 Task: Find connections with filter location Jāwad with filter topic #realestatewith filter profile language Potuguese with filter current company Mphasis with filter school Kolkata Jobs with filter industry Retail Florists with filter service category Software Testing with filter keywords title Event Planner
Action: Mouse moved to (609, 76)
Screenshot: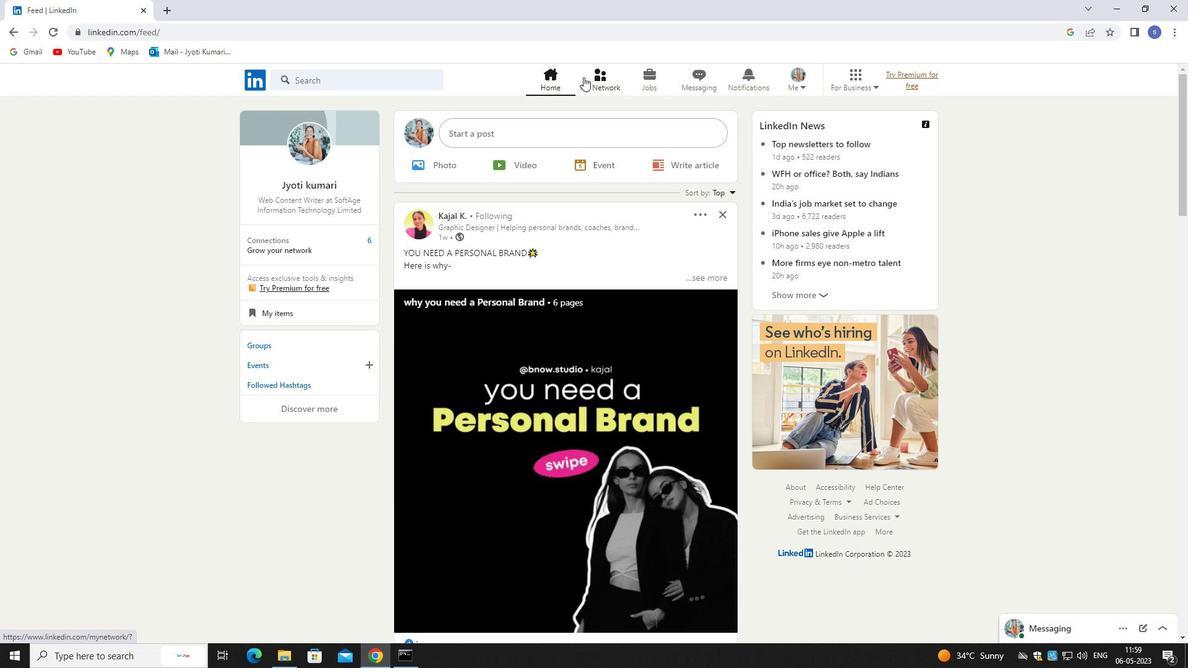 
Action: Mouse pressed left at (609, 76)
Screenshot: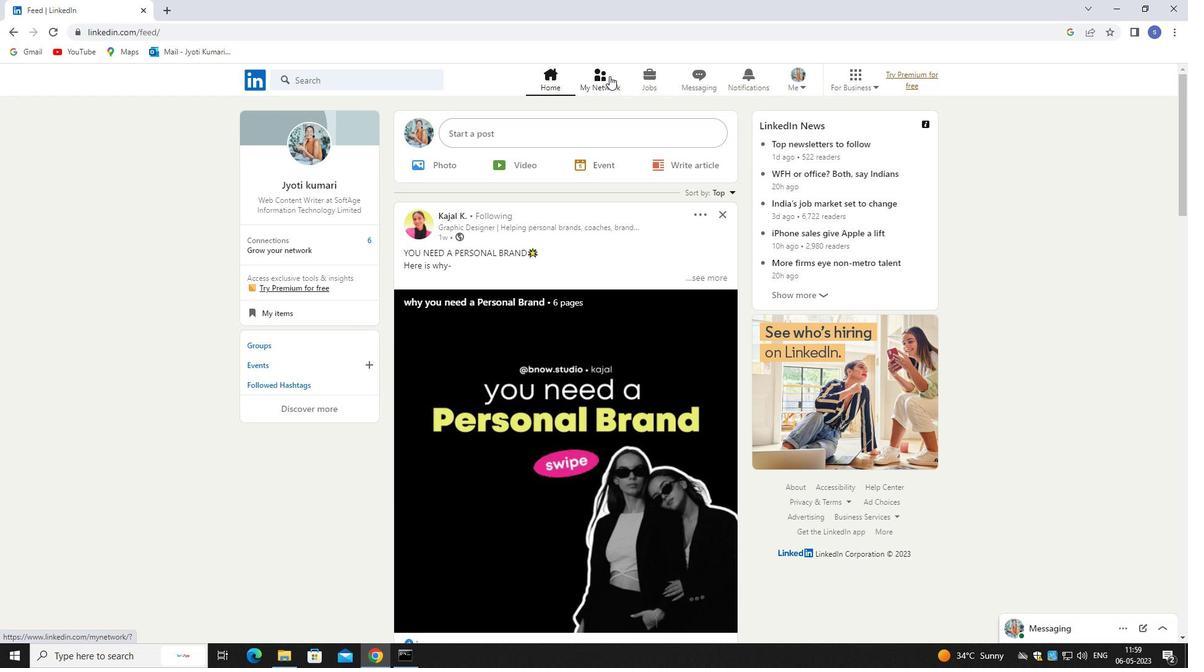 
Action: Mouse pressed left at (609, 76)
Screenshot: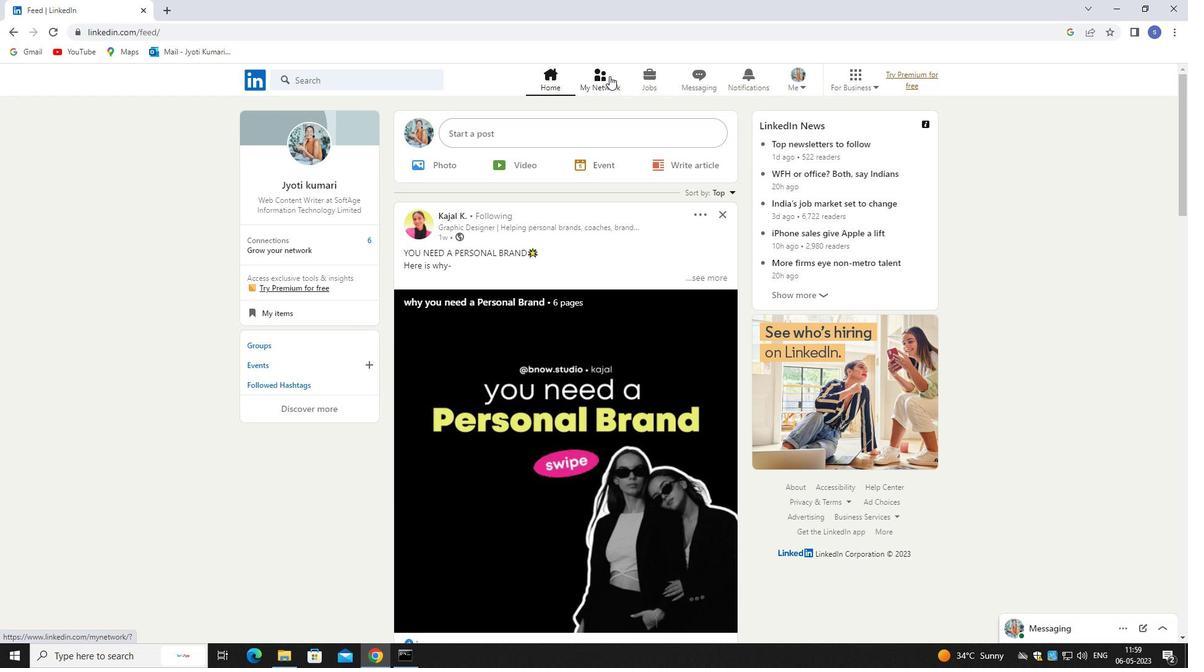 
Action: Mouse moved to (326, 149)
Screenshot: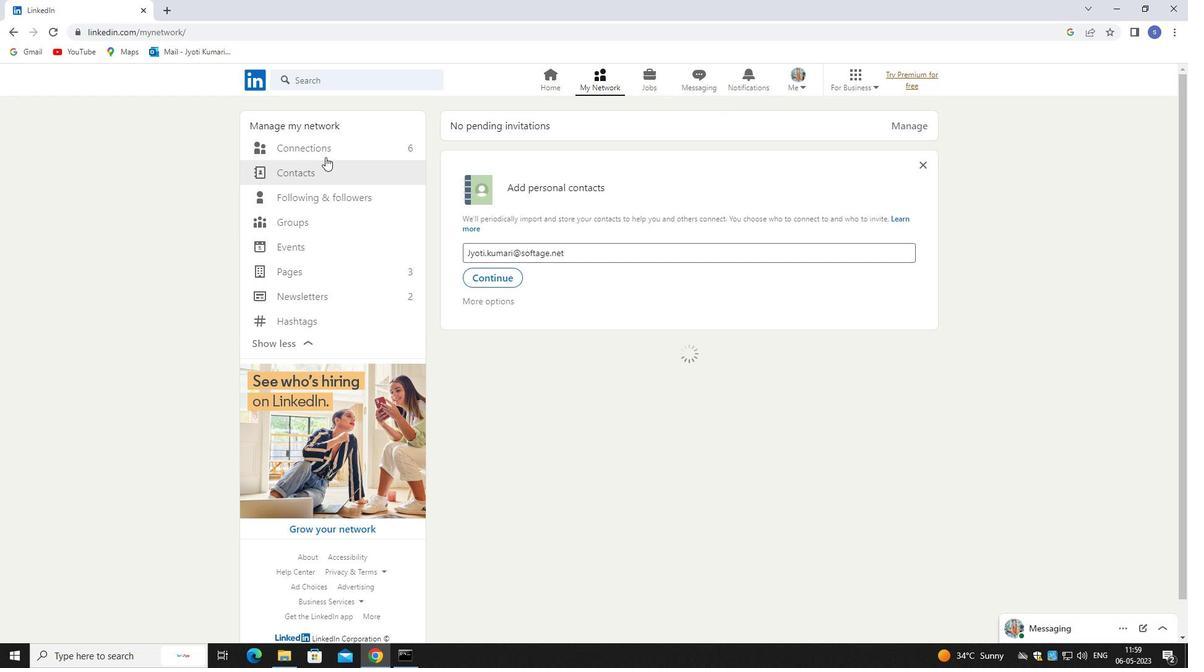 
Action: Mouse pressed left at (326, 149)
Screenshot: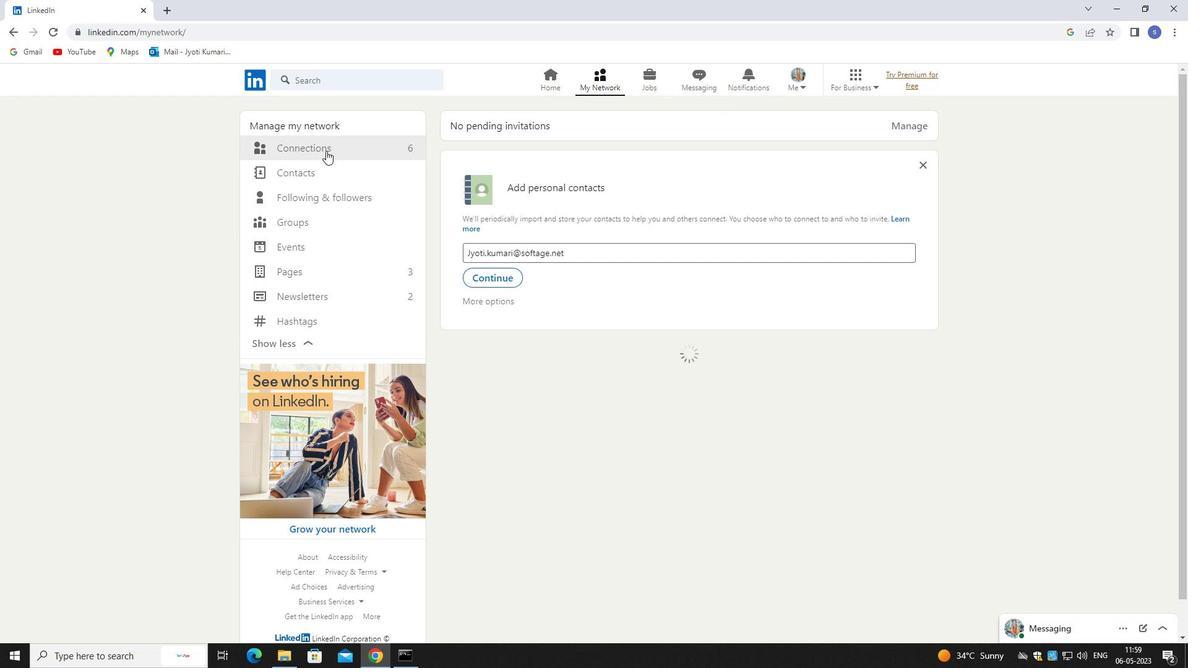 
Action: Mouse moved to (326, 148)
Screenshot: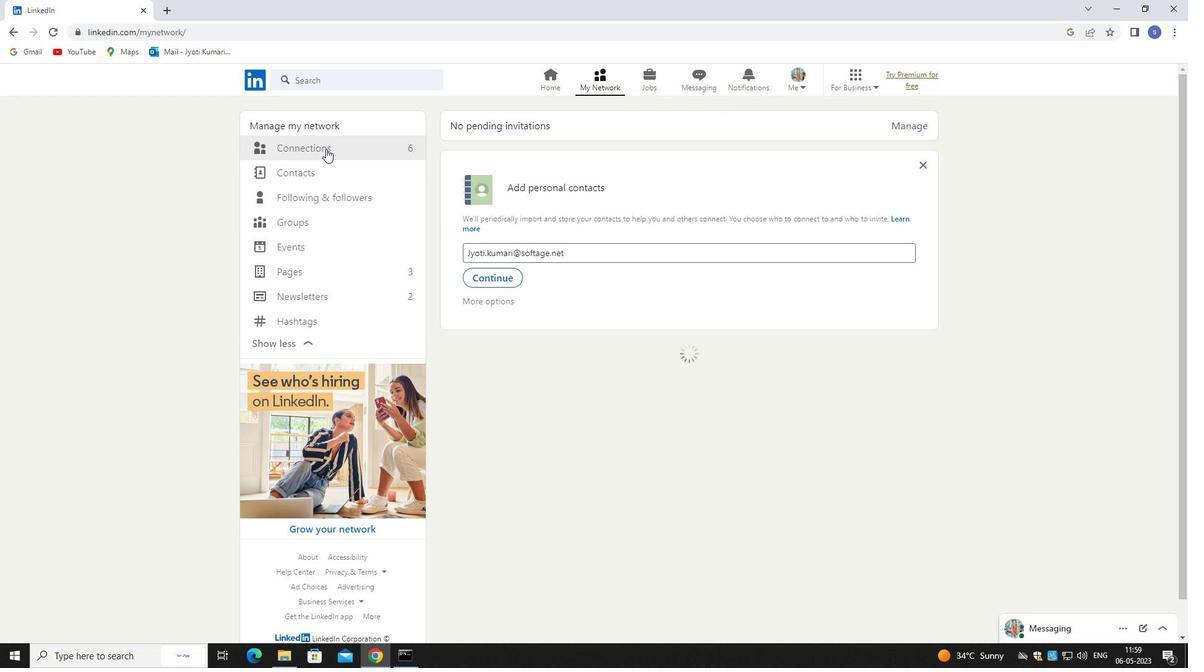 
Action: Mouse pressed left at (326, 148)
Screenshot: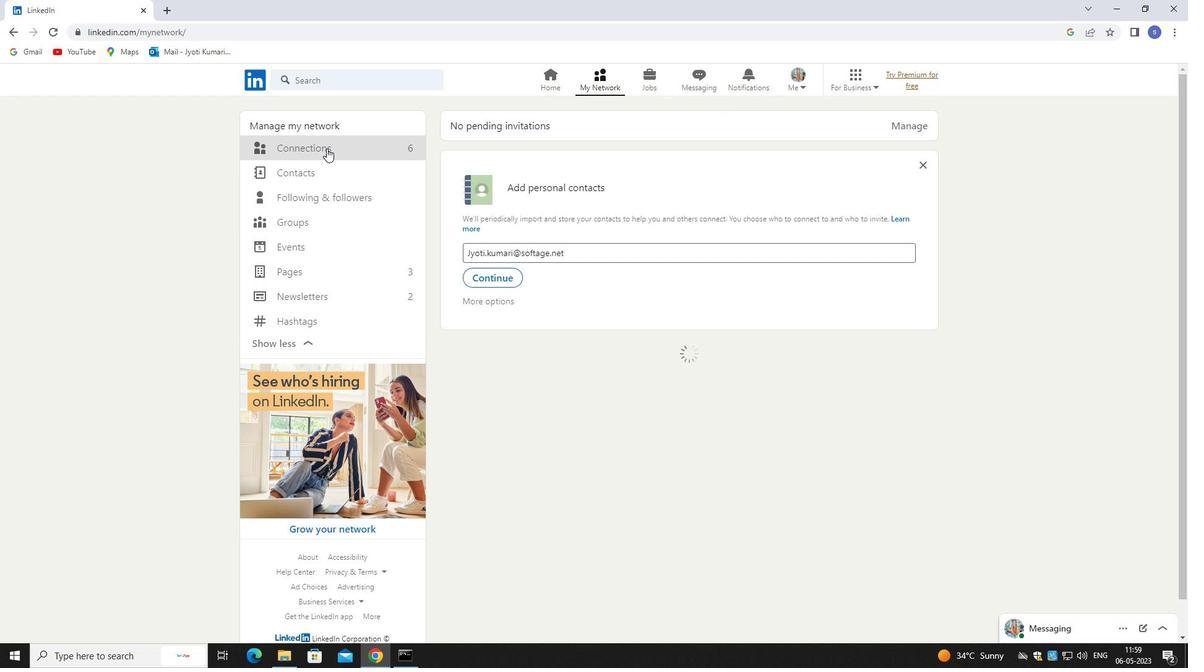
Action: Mouse moved to (654, 146)
Screenshot: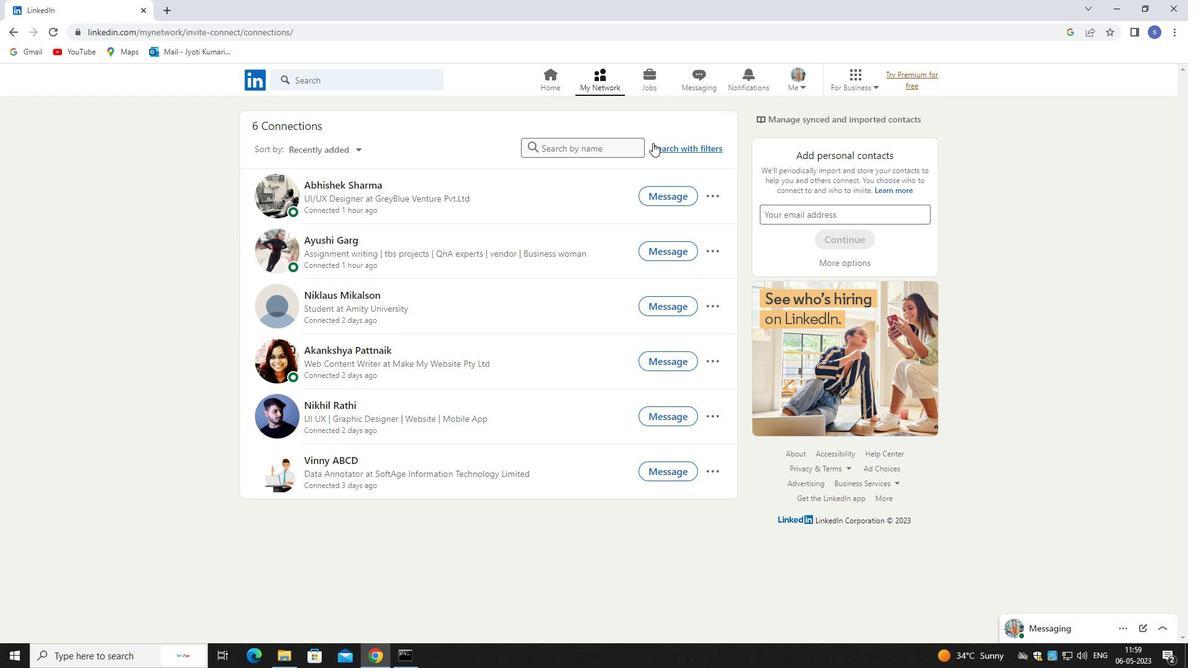 
Action: Mouse pressed left at (654, 146)
Screenshot: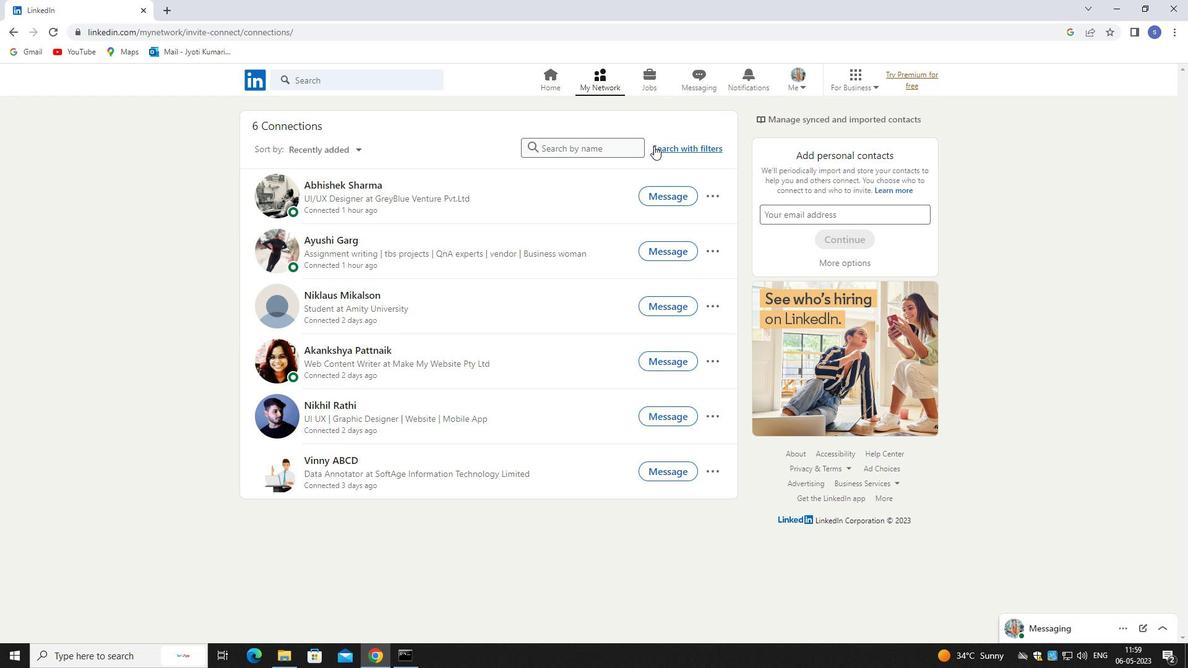 
Action: Mouse moved to (625, 107)
Screenshot: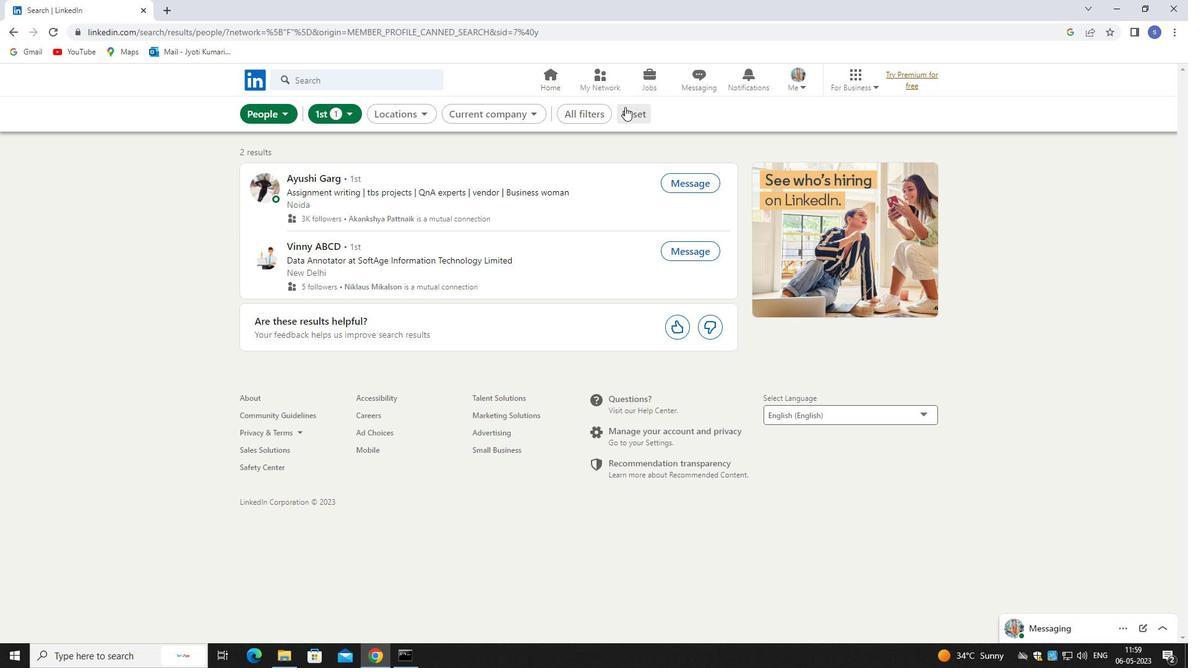 
Action: Mouse pressed left at (625, 107)
Screenshot: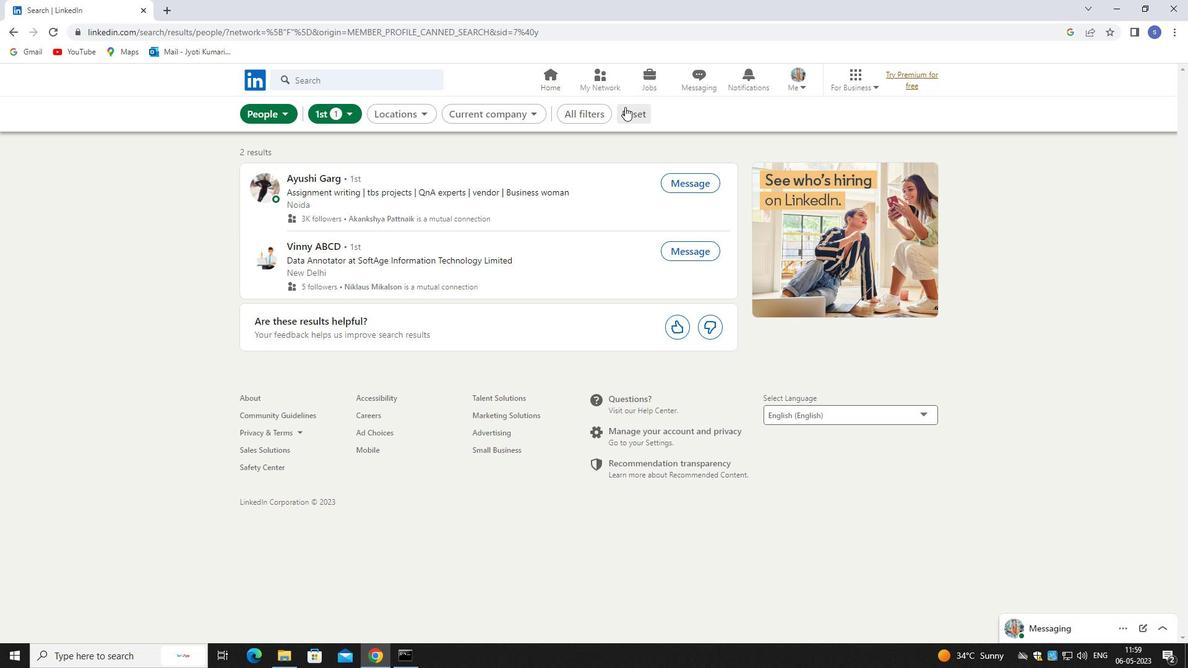 
Action: Mouse moved to (604, 112)
Screenshot: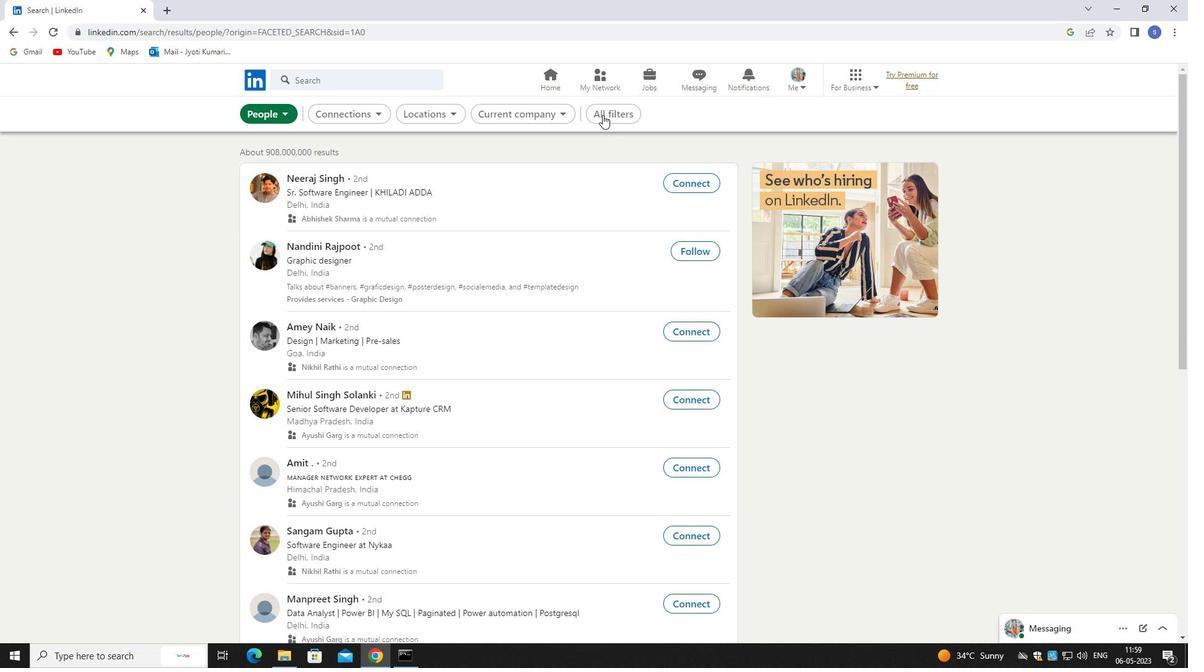 
Action: Mouse pressed left at (604, 112)
Screenshot: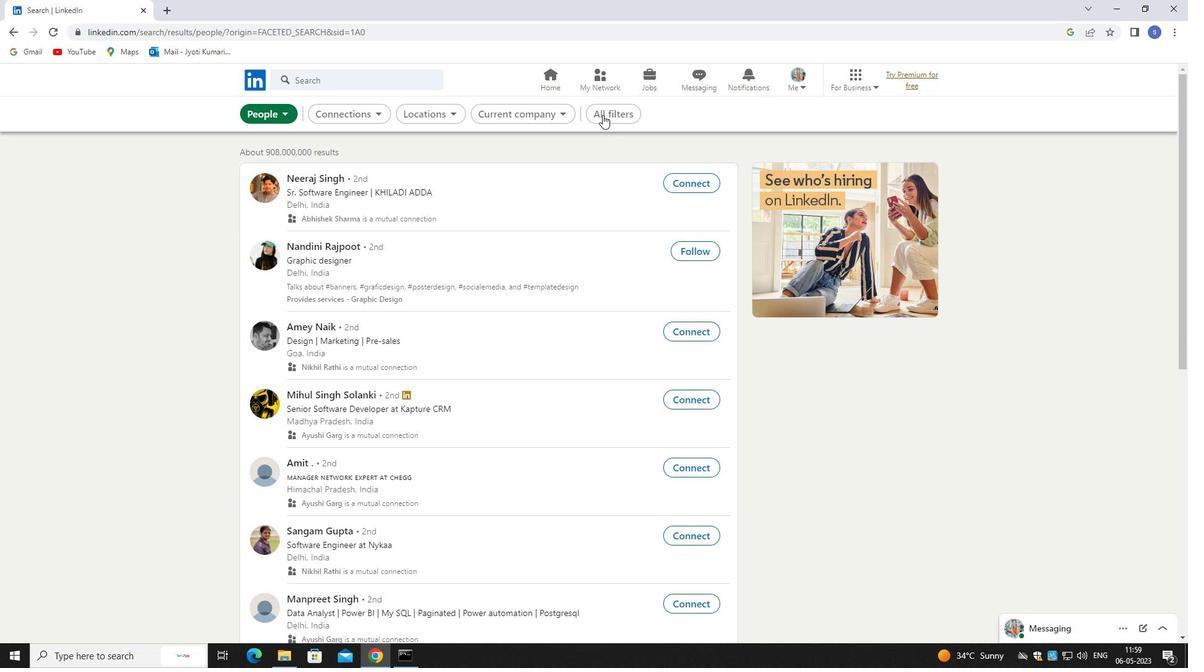 
Action: Mouse moved to (1062, 494)
Screenshot: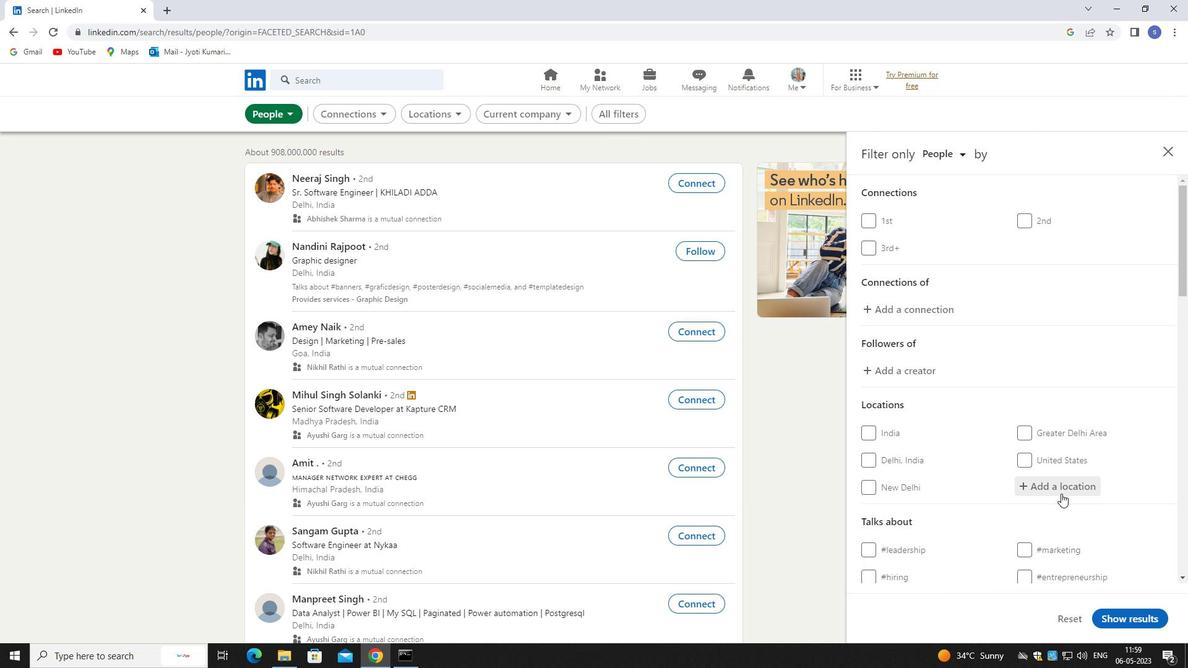 
Action: Mouse pressed left at (1062, 494)
Screenshot: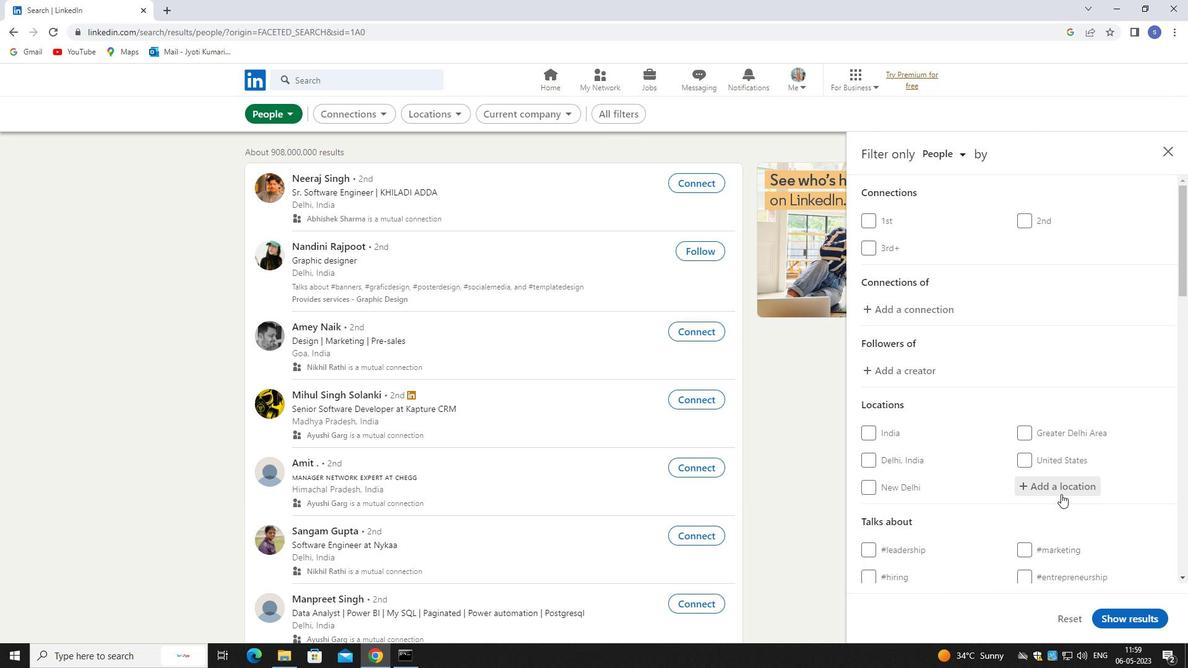 
Action: Mouse moved to (1059, 492)
Screenshot: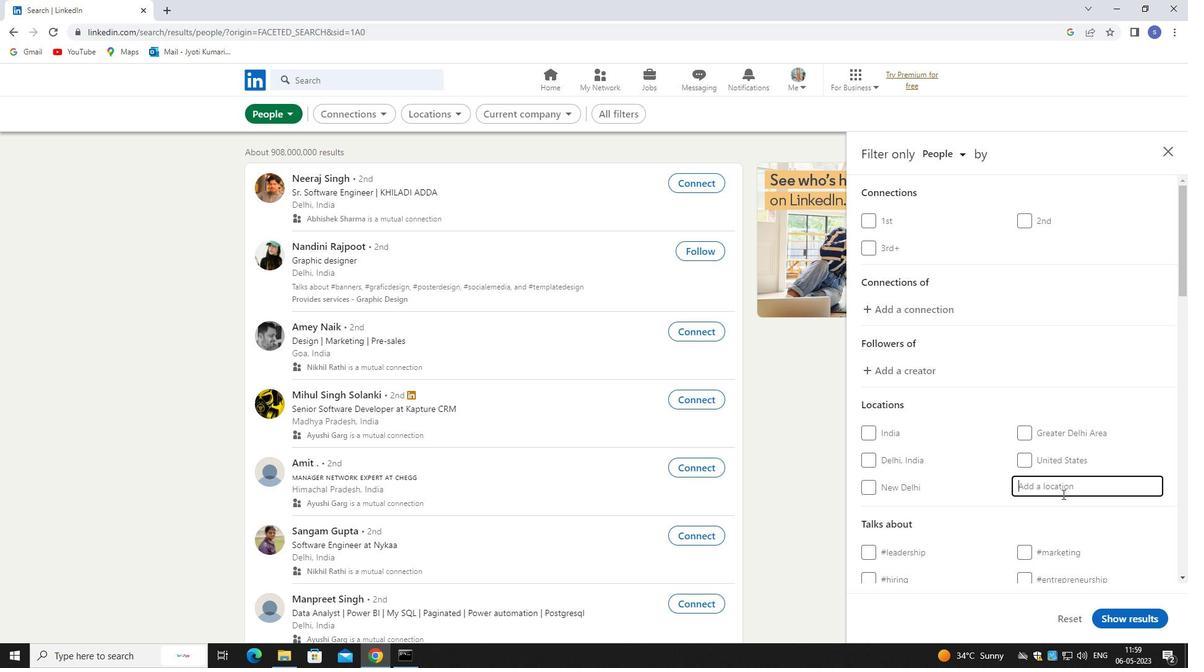 
Action: Key pressed <Key.shift>JAWAD
Screenshot: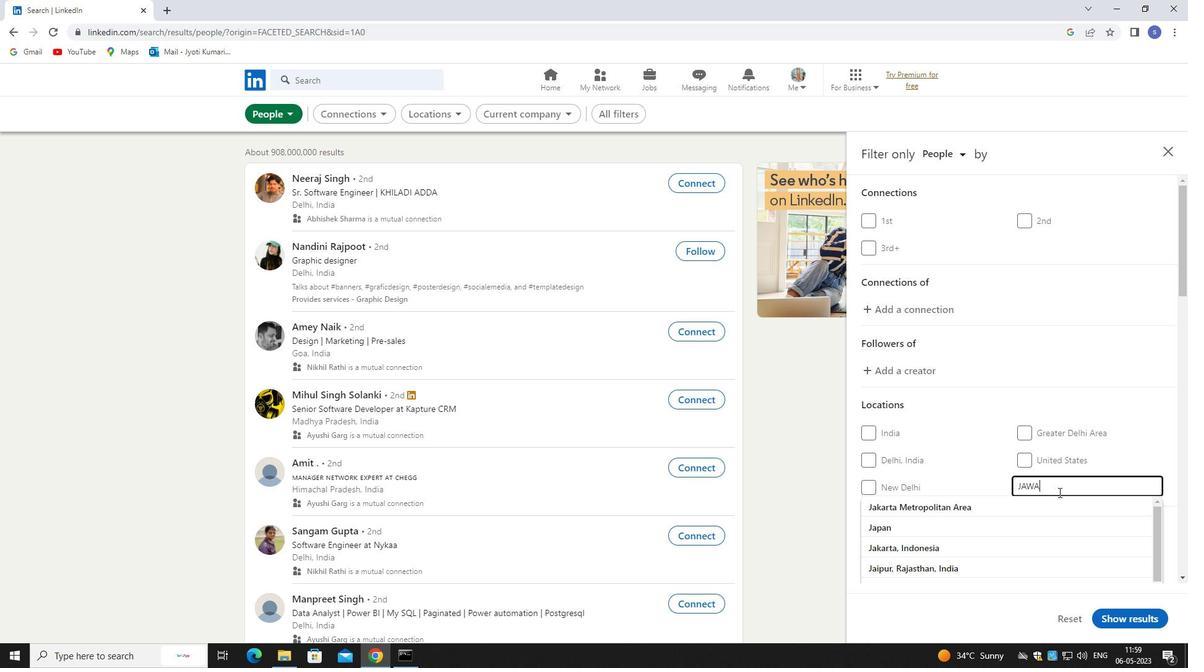 
Action: Mouse moved to (1046, 505)
Screenshot: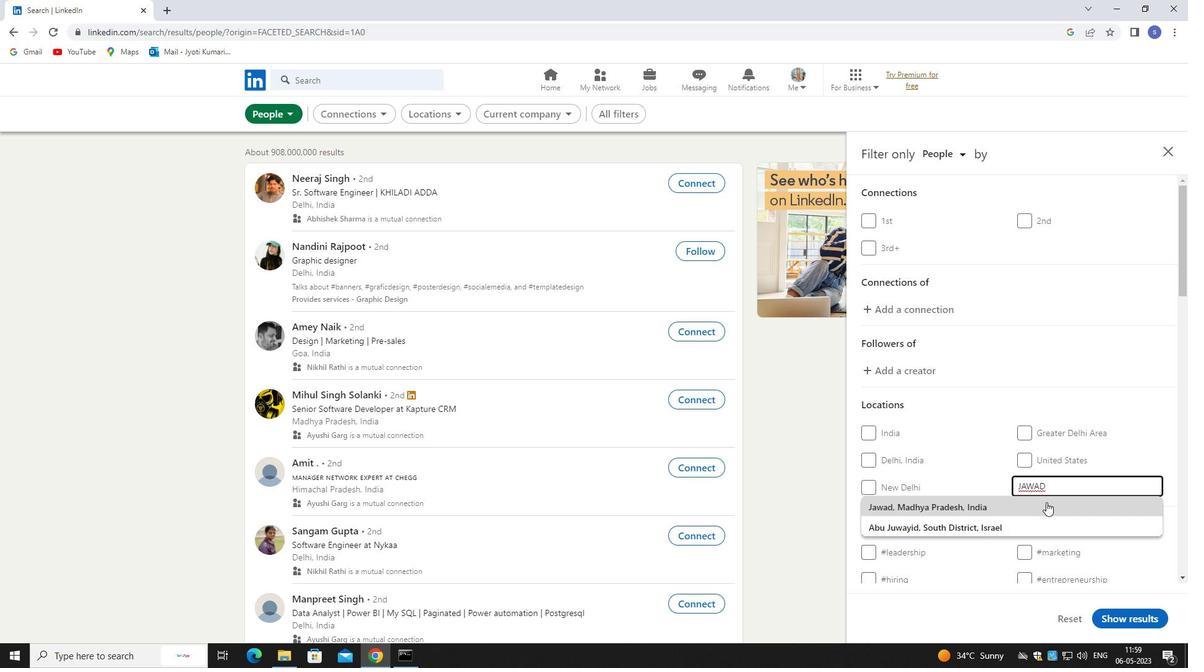 
Action: Mouse pressed left at (1046, 505)
Screenshot: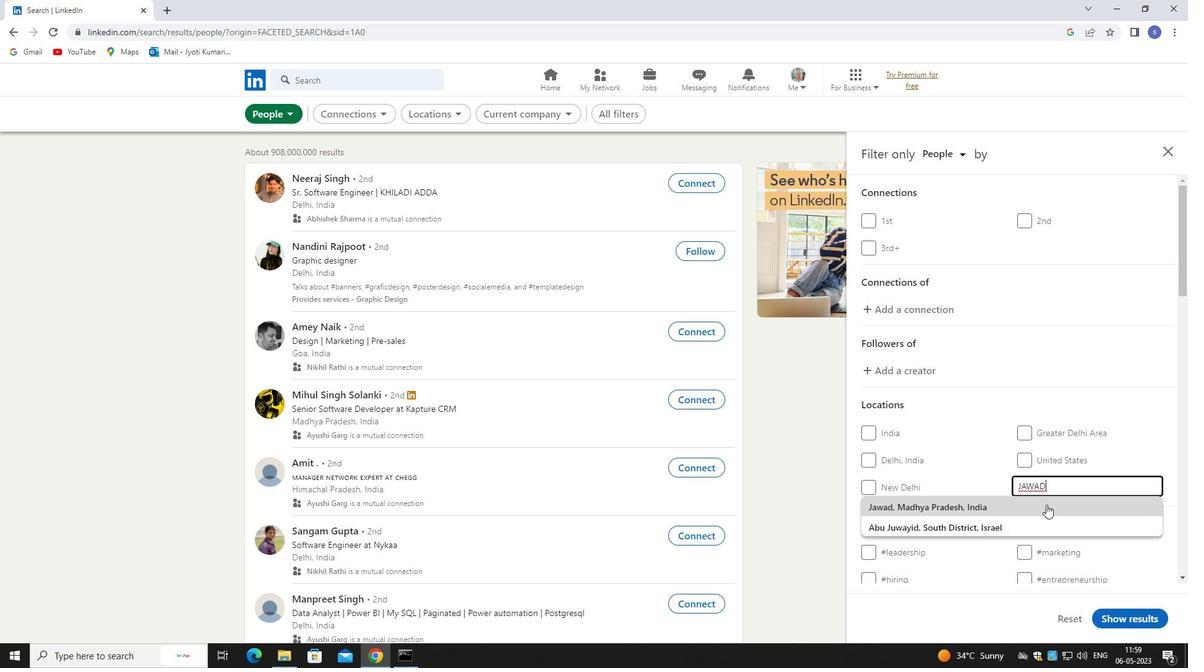 
Action: Mouse scrolled (1046, 504) with delta (0, 0)
Screenshot: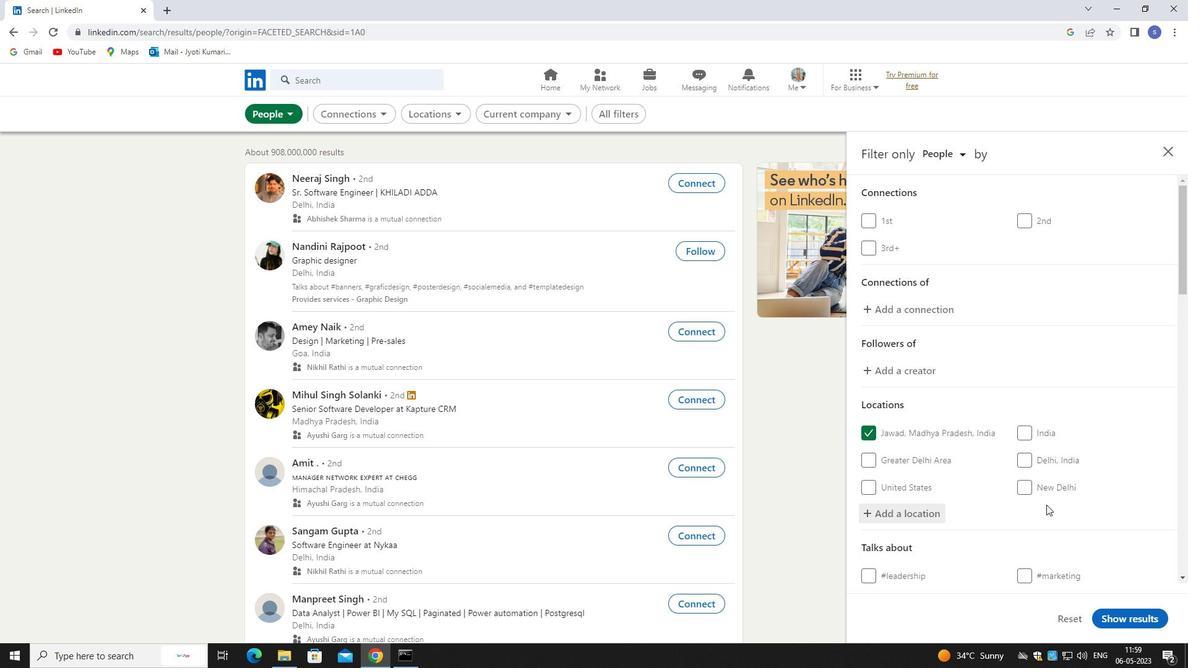 
Action: Mouse scrolled (1046, 504) with delta (0, 0)
Screenshot: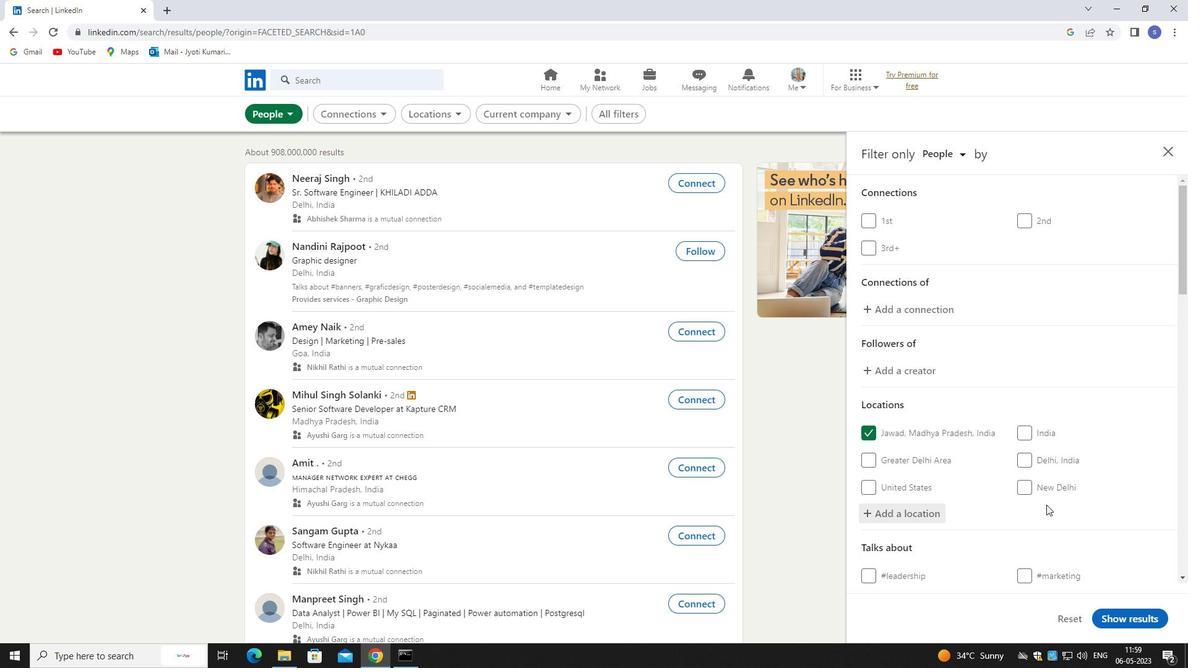 
Action: Mouse scrolled (1046, 504) with delta (0, 0)
Screenshot: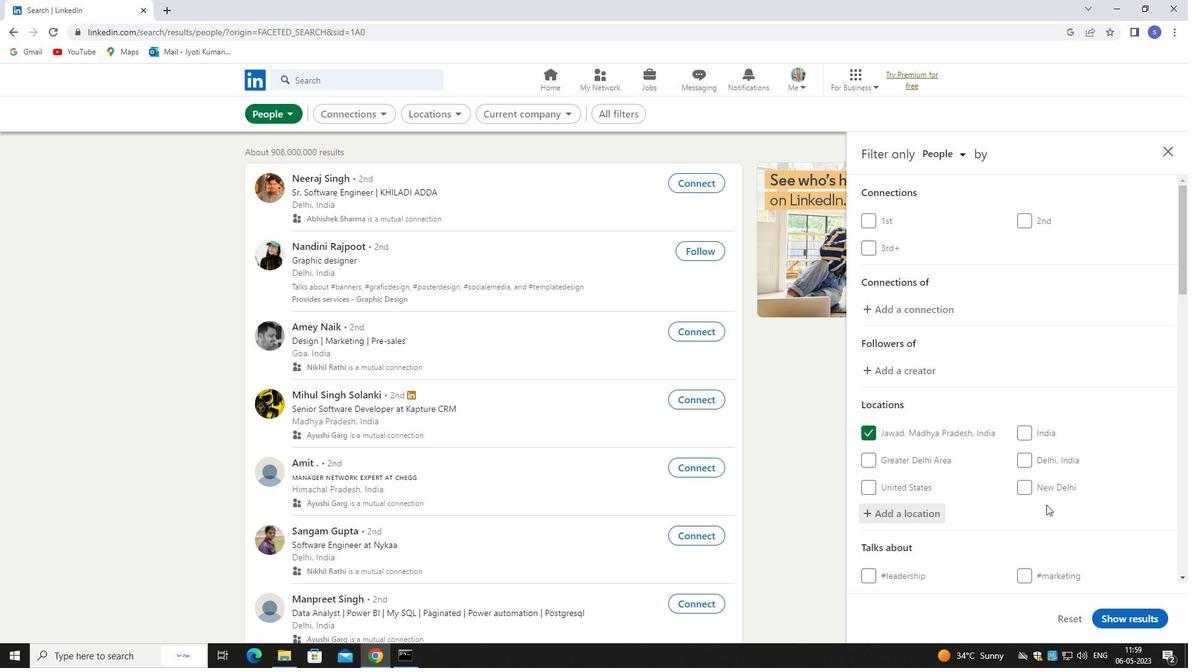 
Action: Mouse moved to (1054, 445)
Screenshot: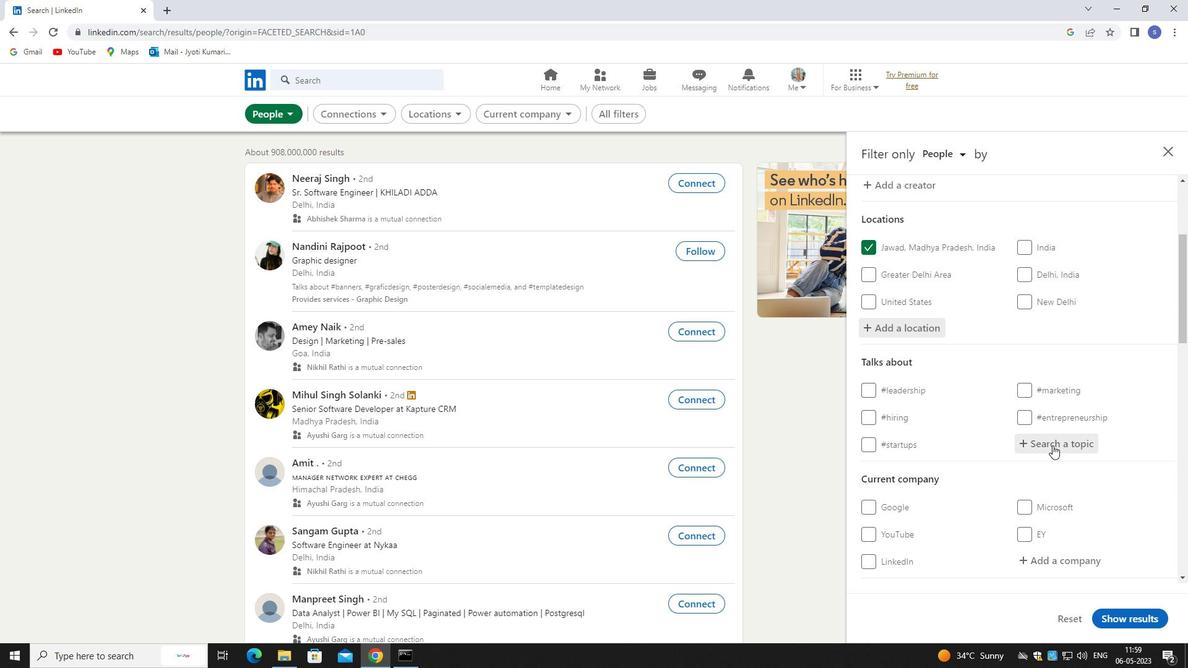 
Action: Mouse pressed left at (1054, 445)
Screenshot: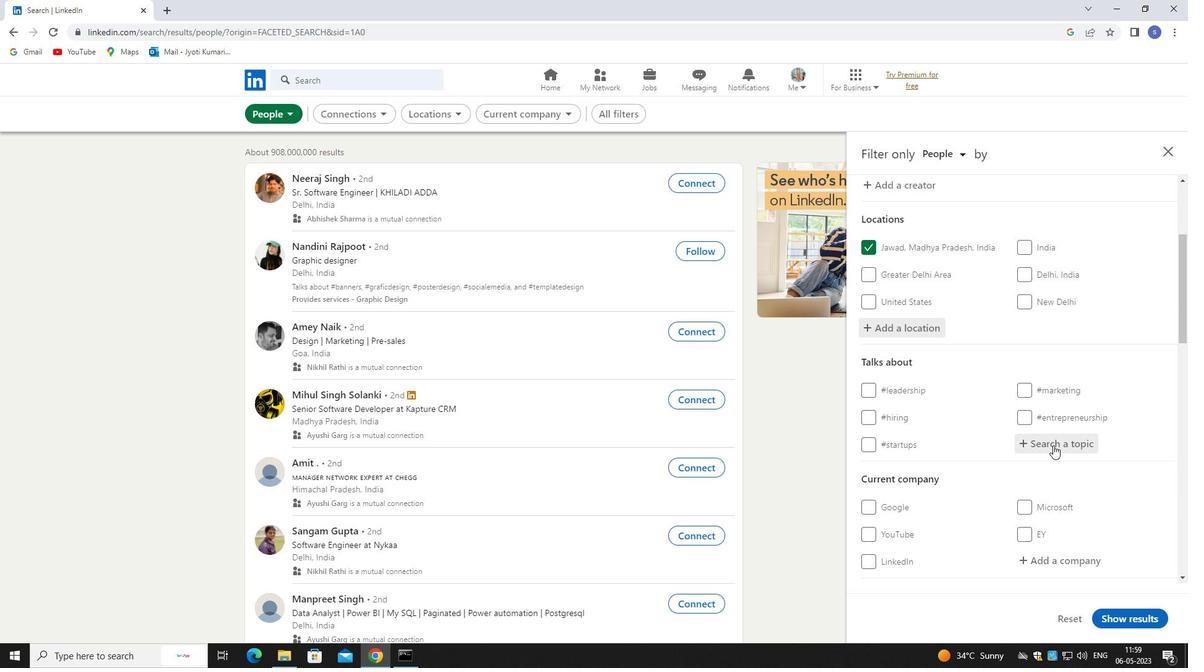 
Action: Mouse moved to (1048, 443)
Screenshot: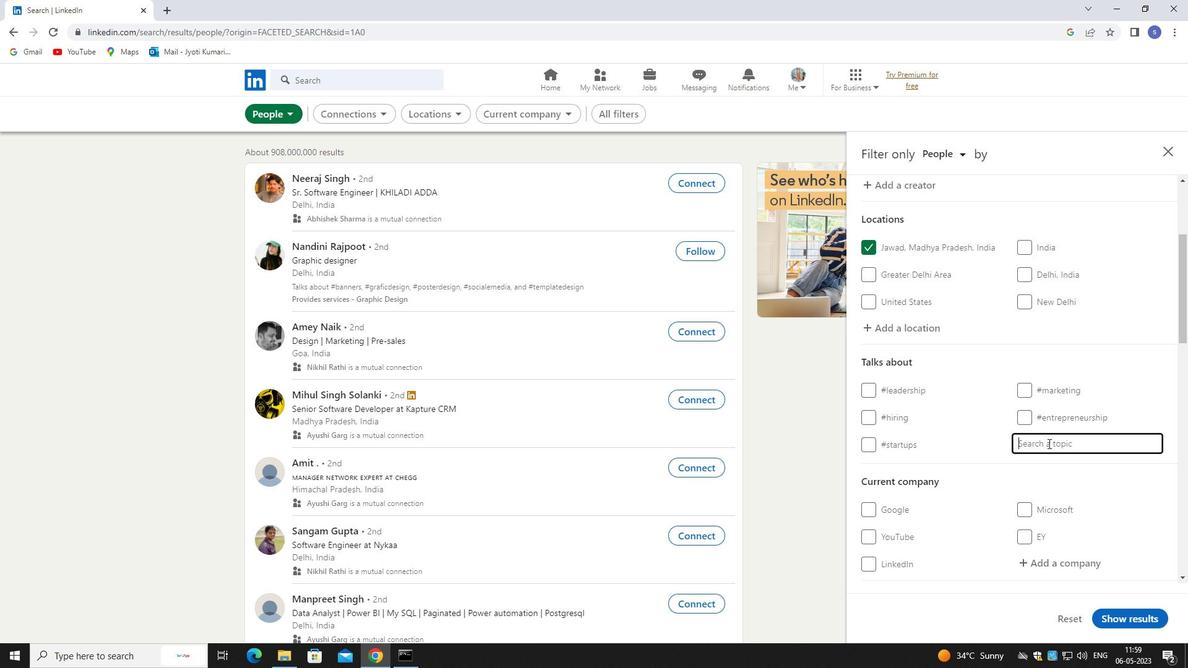 
Action: Key pressed REALES
Screenshot: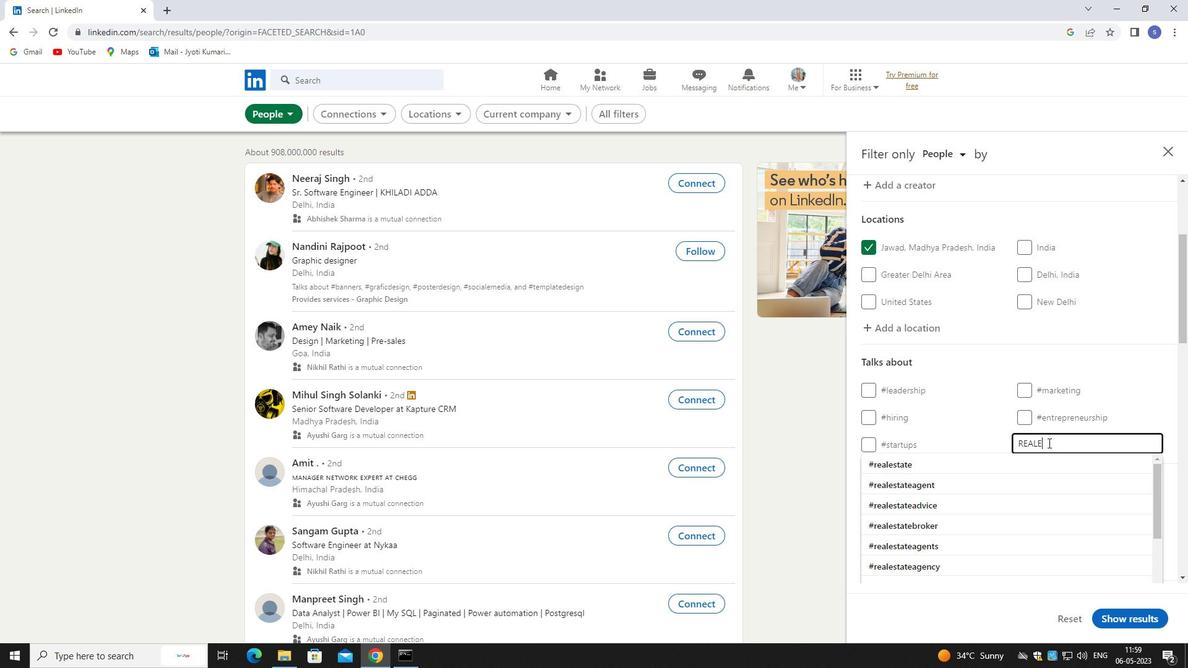 
Action: Mouse moved to (1046, 458)
Screenshot: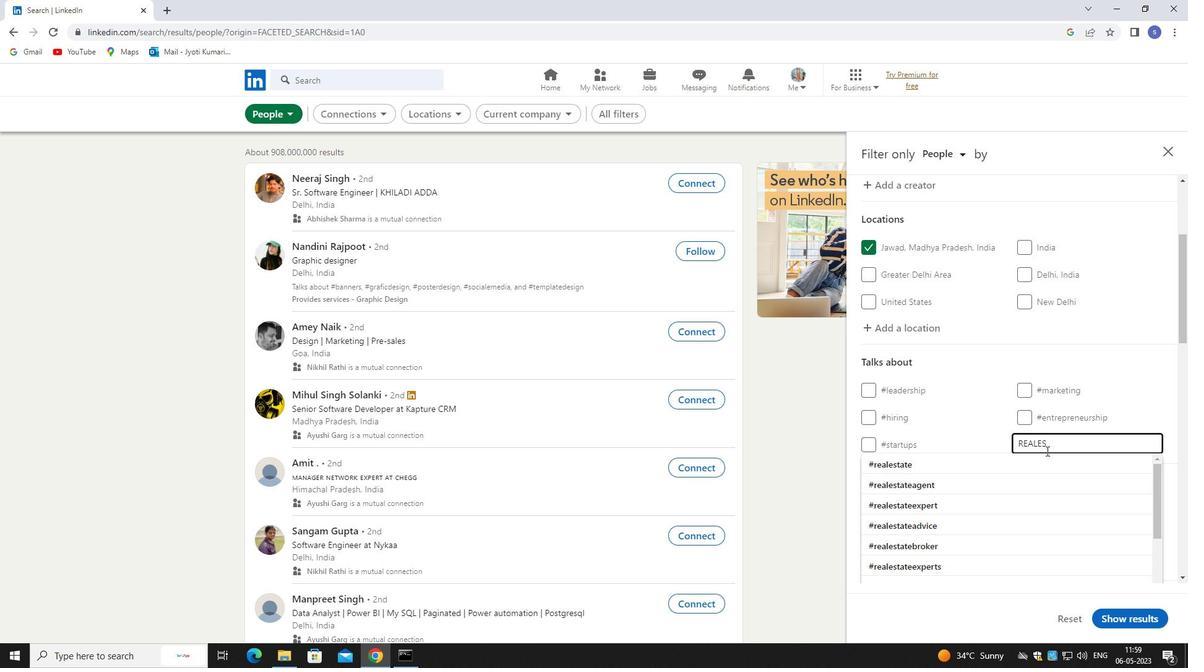 
Action: Mouse pressed left at (1046, 458)
Screenshot: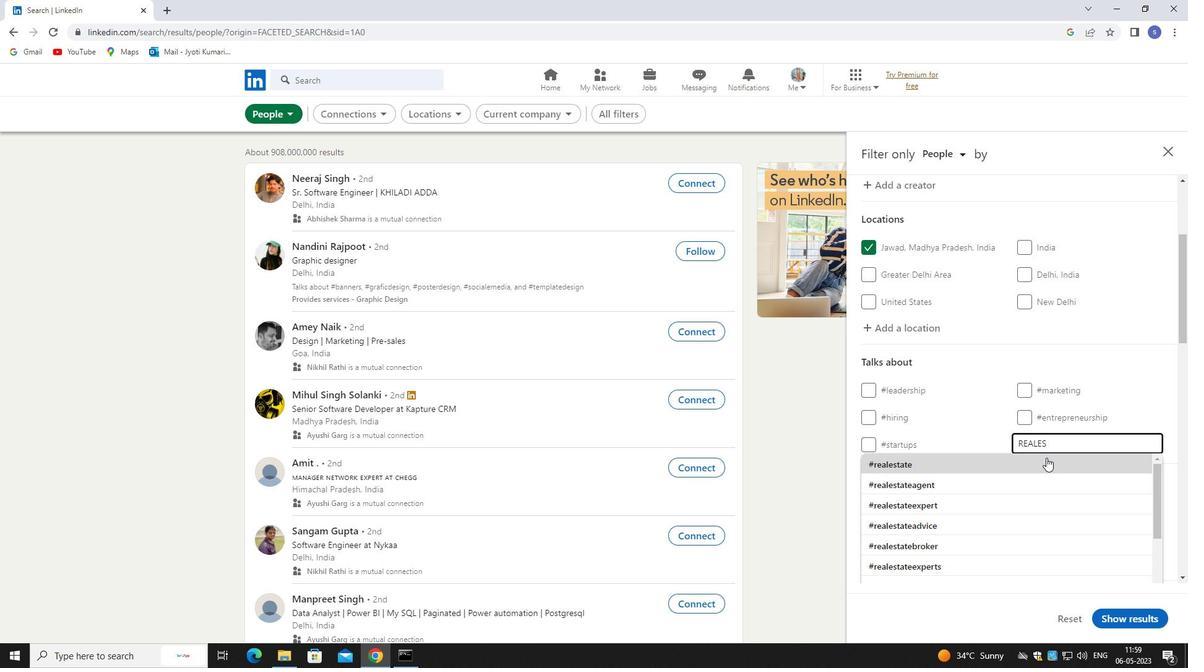 
Action: Mouse moved to (1046, 458)
Screenshot: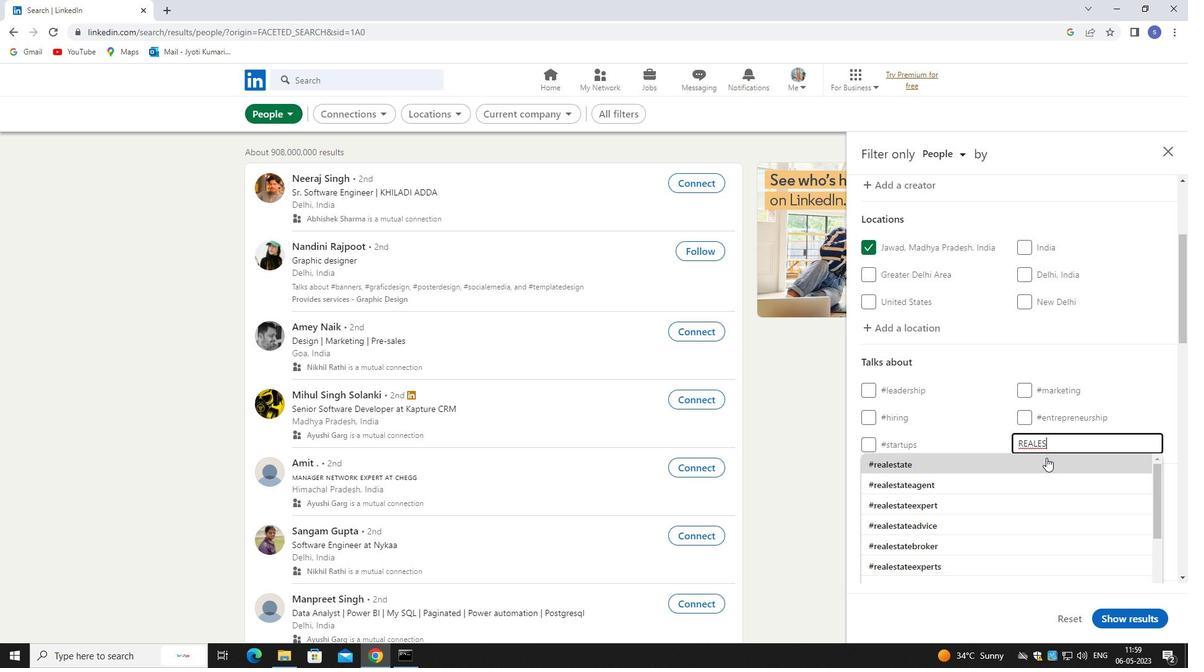 
Action: Mouse scrolled (1046, 457) with delta (0, 0)
Screenshot: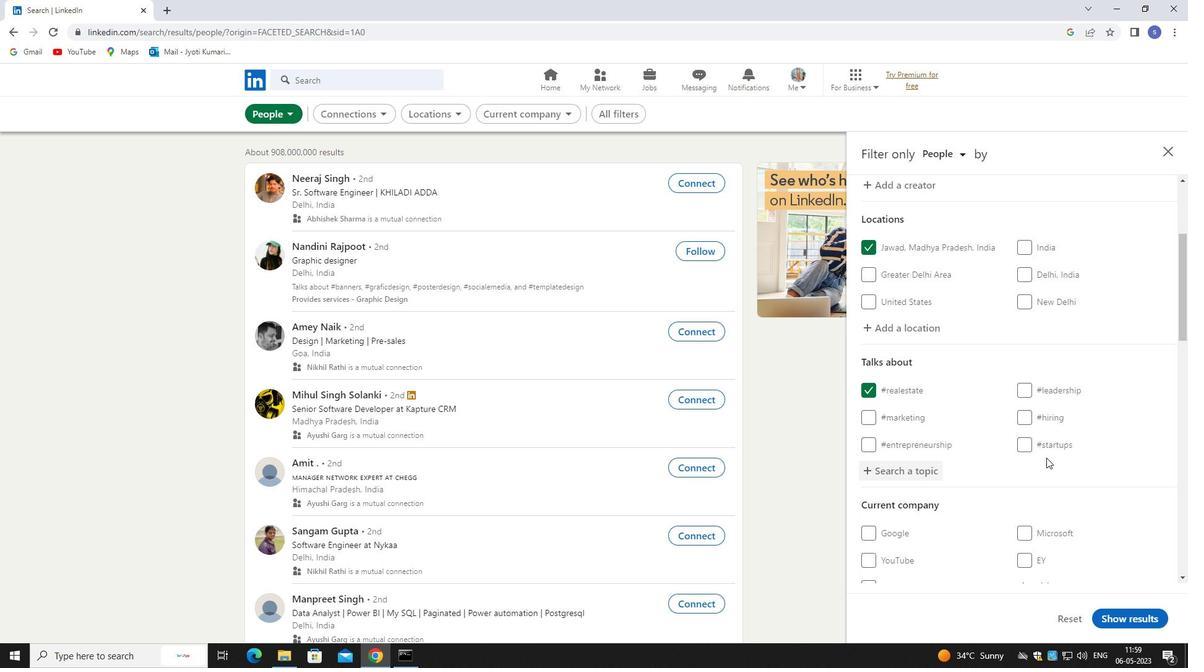 
Action: Mouse moved to (1046, 458)
Screenshot: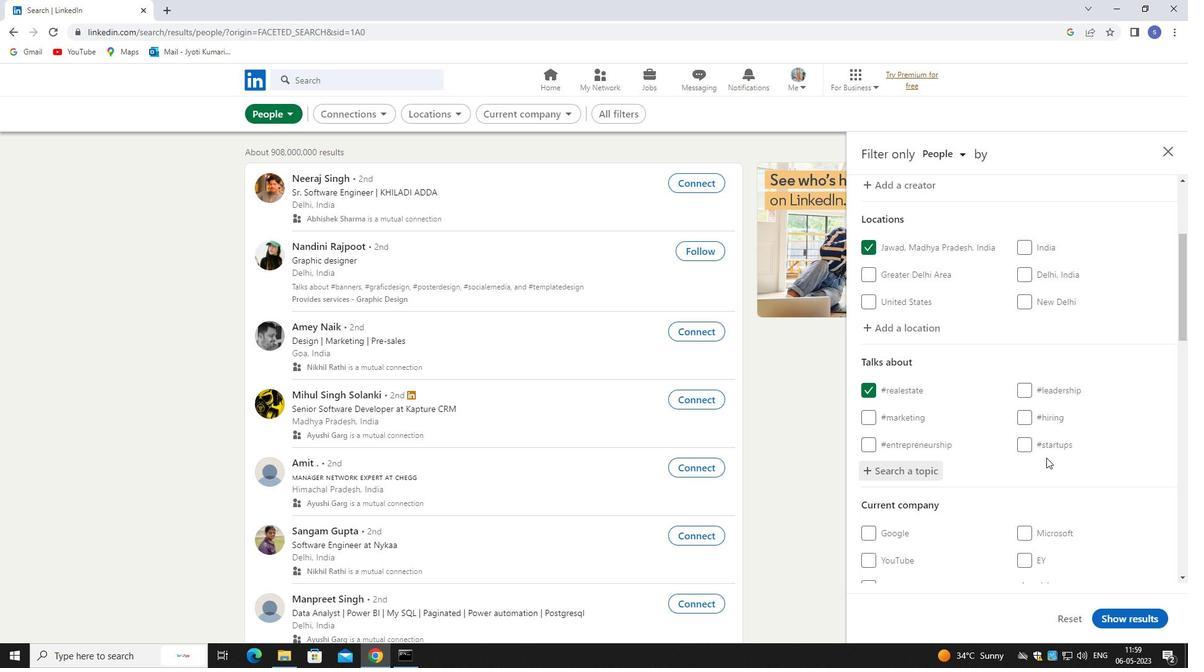 
Action: Mouse scrolled (1046, 458) with delta (0, 0)
Screenshot: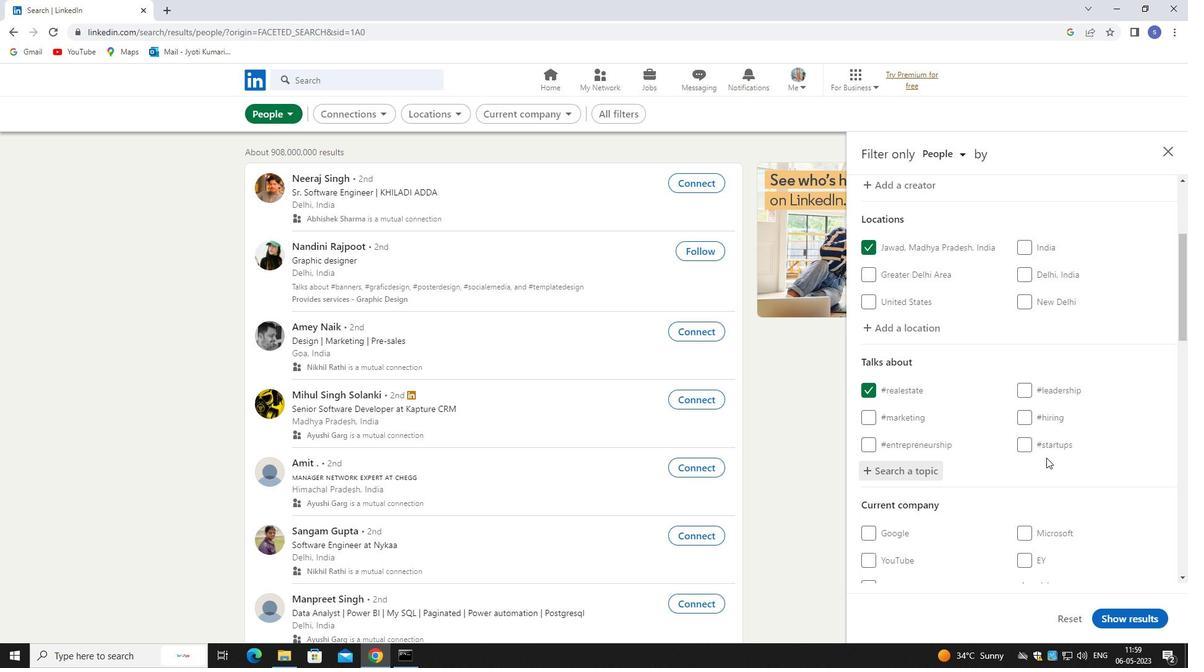 
Action: Mouse scrolled (1046, 458) with delta (0, 0)
Screenshot: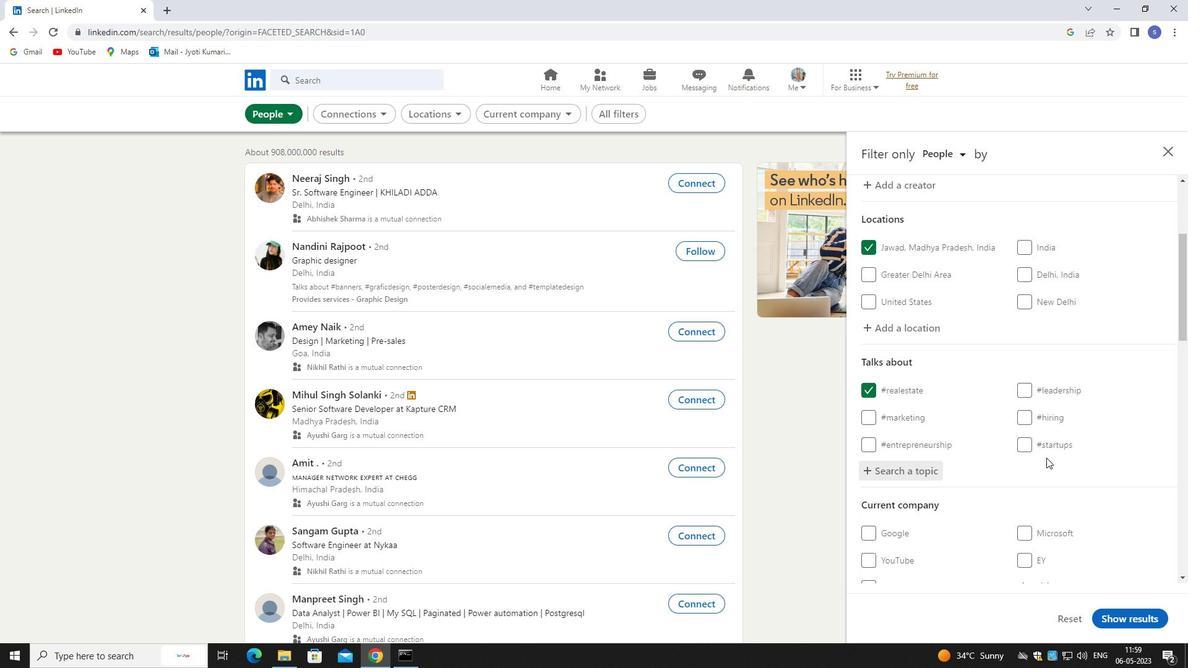 
Action: Mouse moved to (1044, 399)
Screenshot: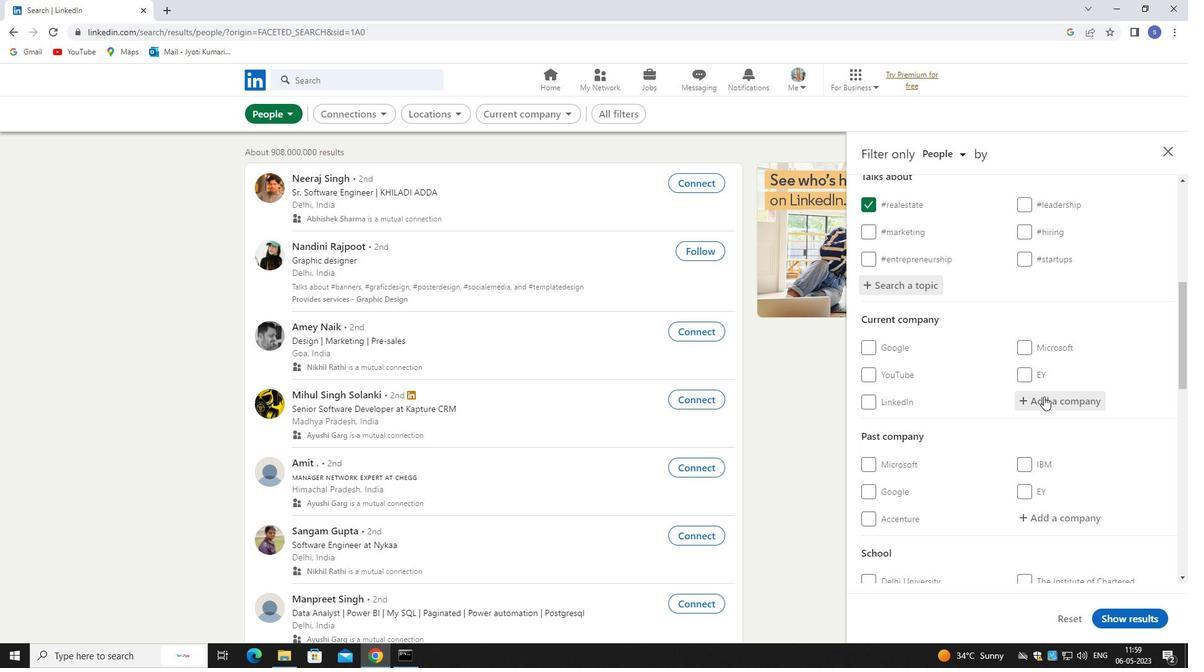 
Action: Mouse pressed left at (1044, 399)
Screenshot: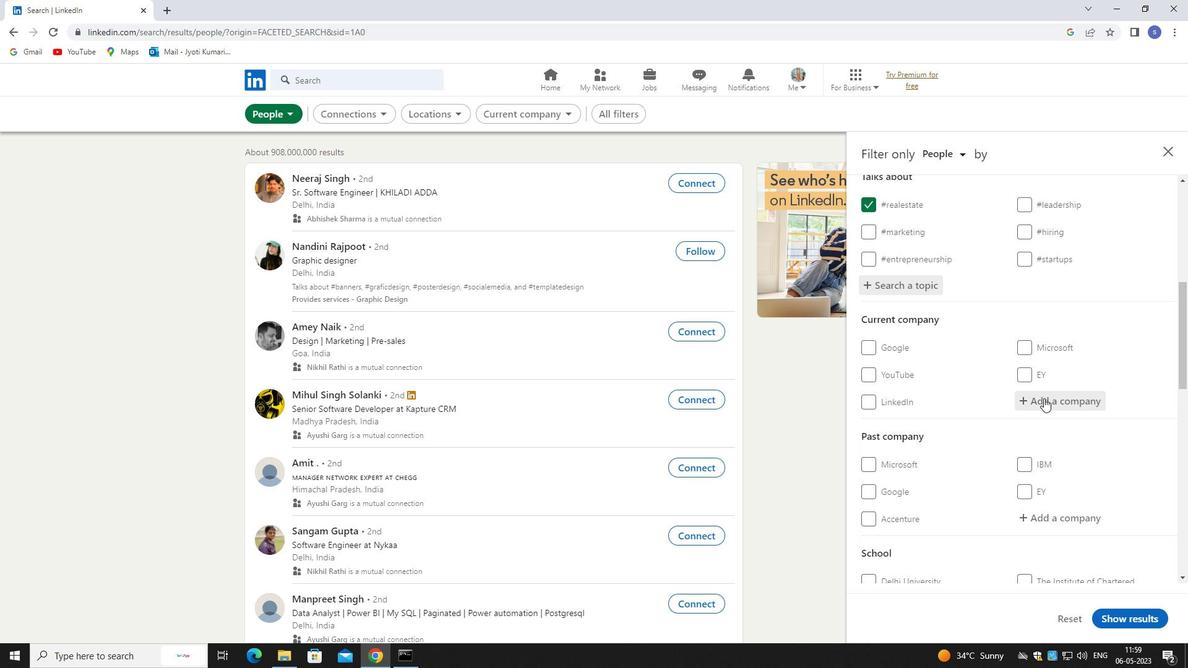 
Action: Key pressed <Key.caps_lock>MPHASIS
Screenshot: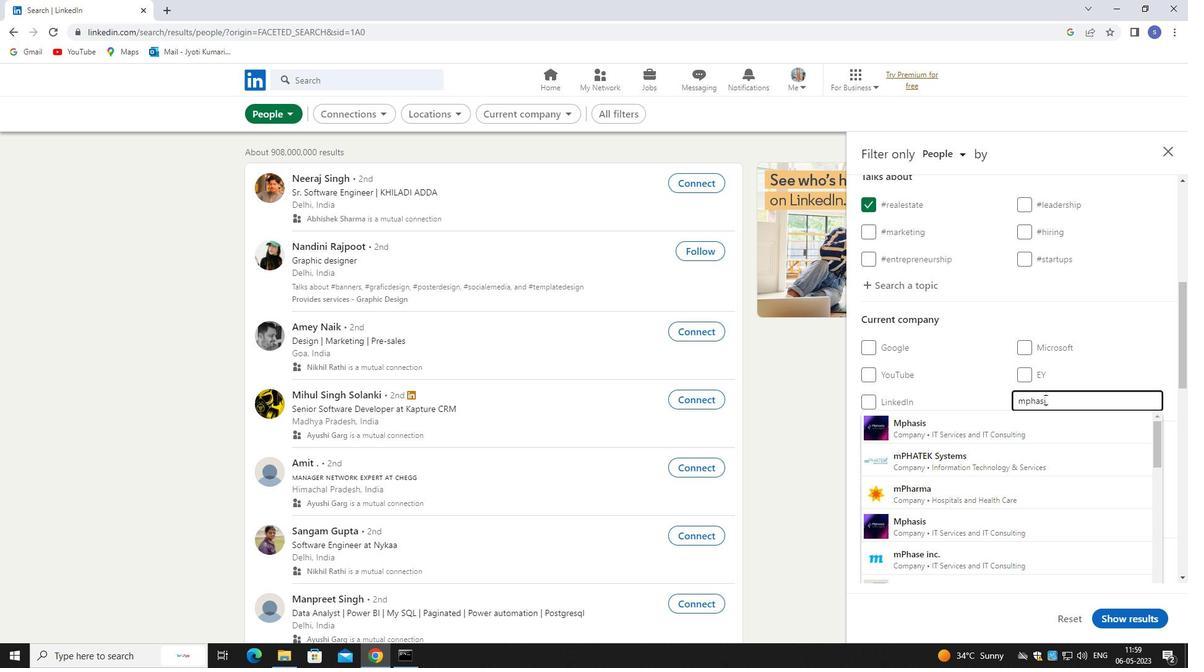 
Action: Mouse moved to (1040, 443)
Screenshot: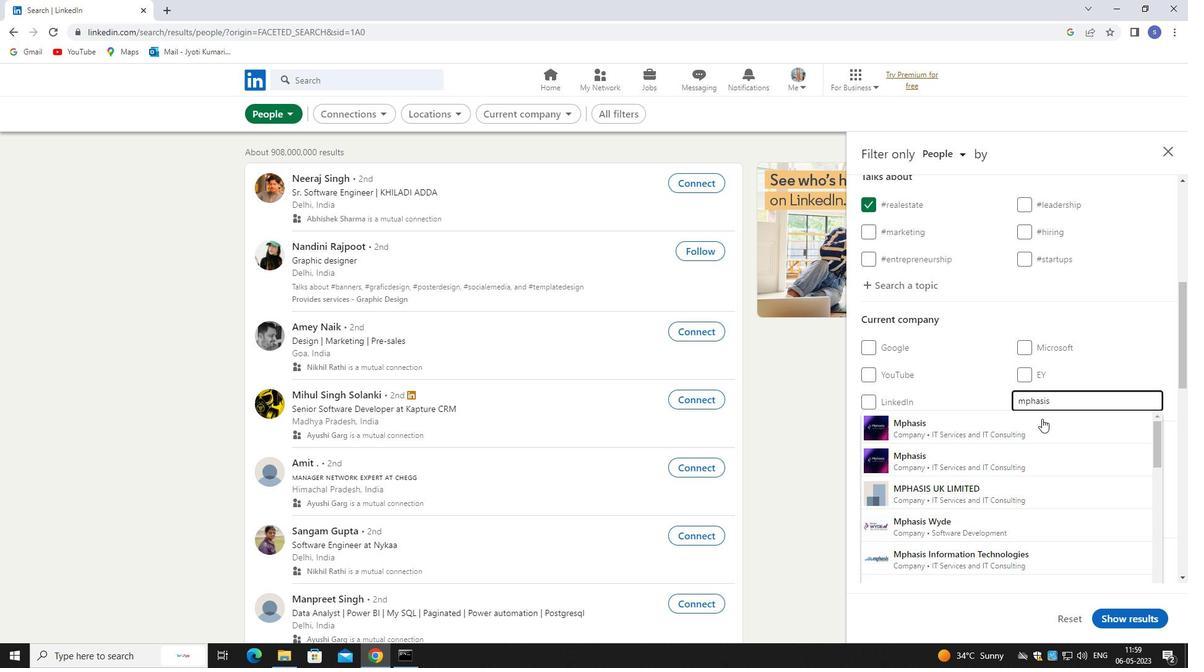 
Action: Mouse pressed left at (1040, 443)
Screenshot: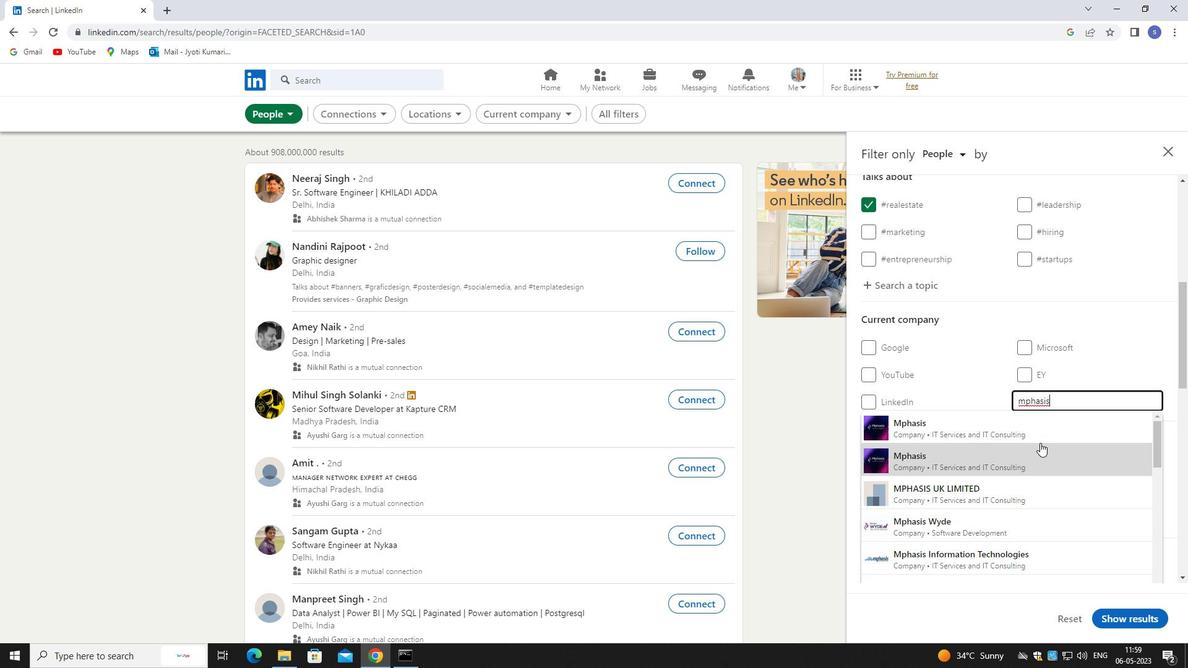 
Action: Mouse moved to (937, 429)
Screenshot: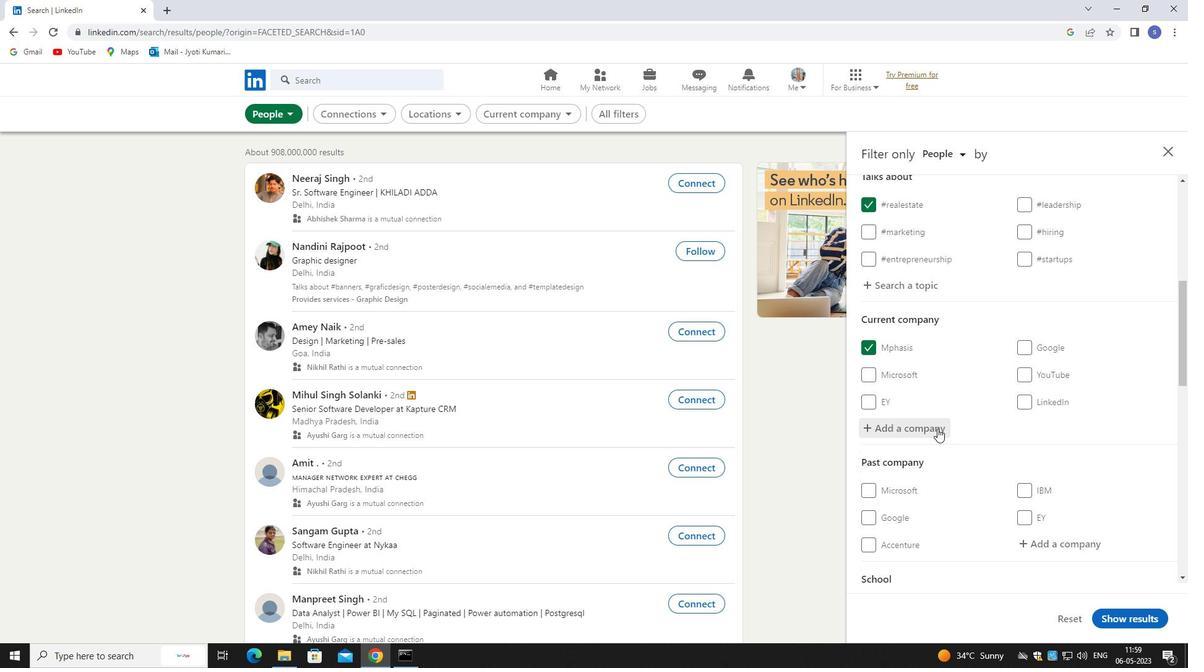 
Action: Mouse scrolled (937, 428) with delta (0, 0)
Screenshot: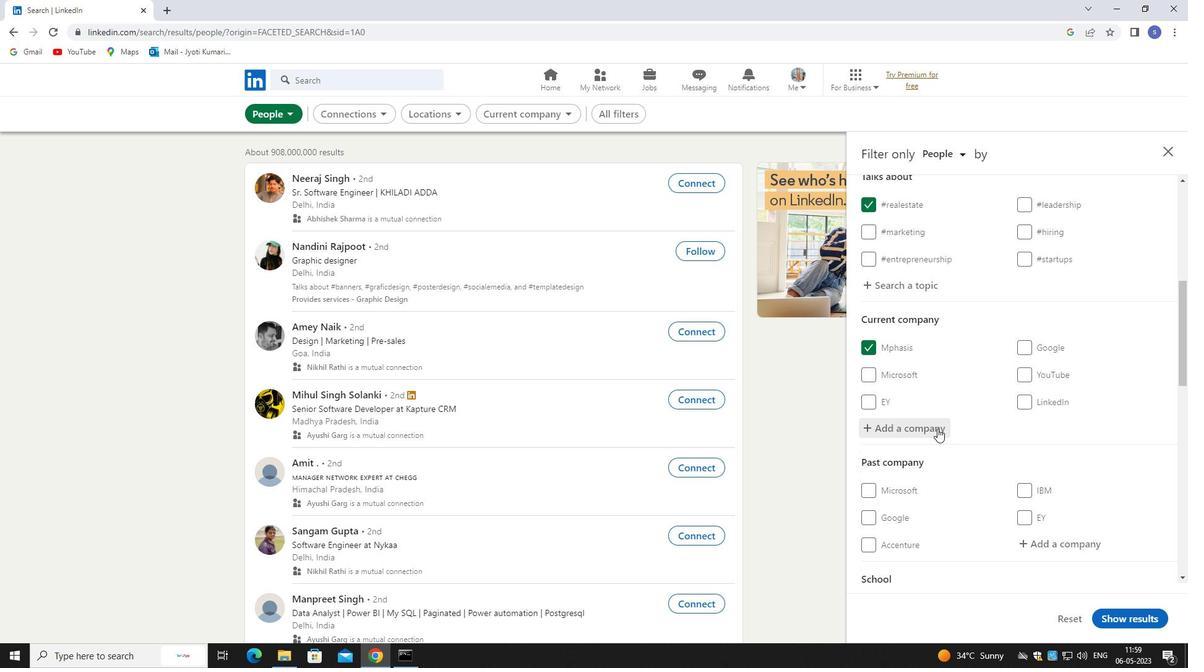 
Action: Mouse moved to (937, 430)
Screenshot: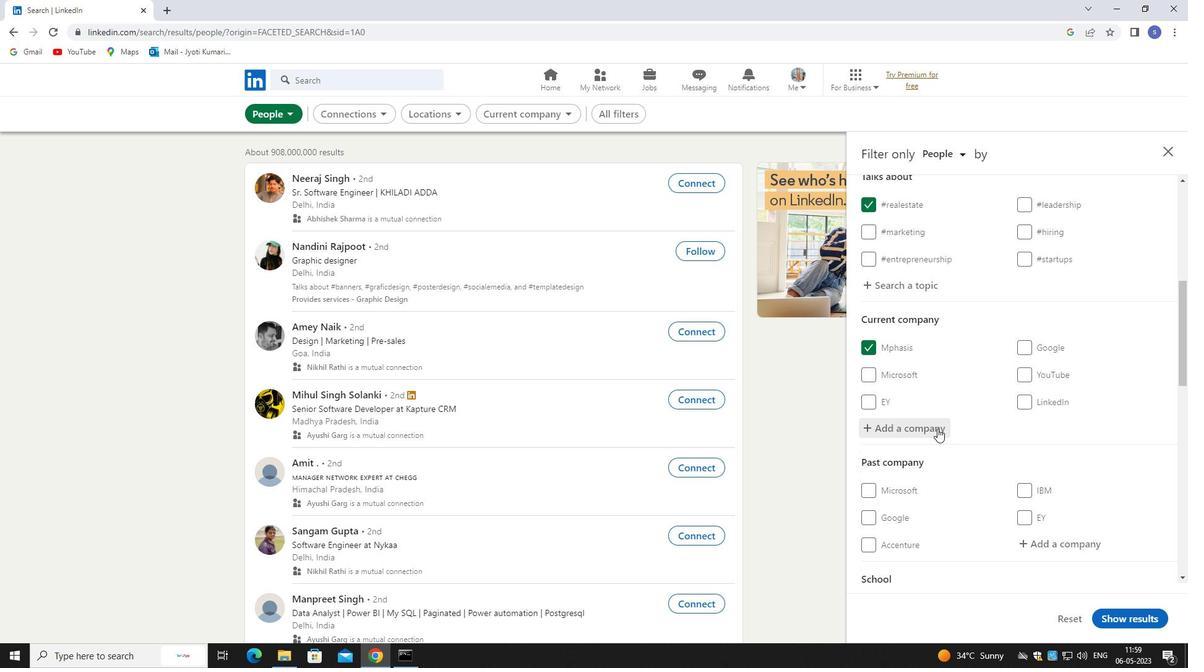 
Action: Mouse scrolled (937, 429) with delta (0, 0)
Screenshot: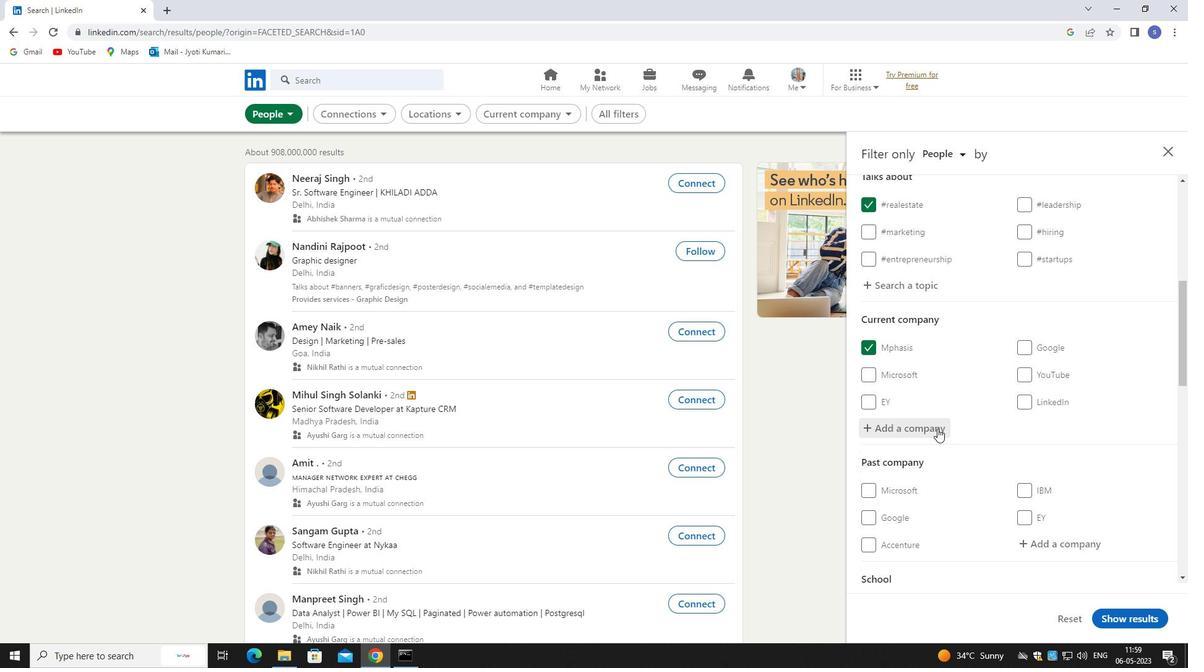 
Action: Mouse scrolled (937, 429) with delta (0, 0)
Screenshot: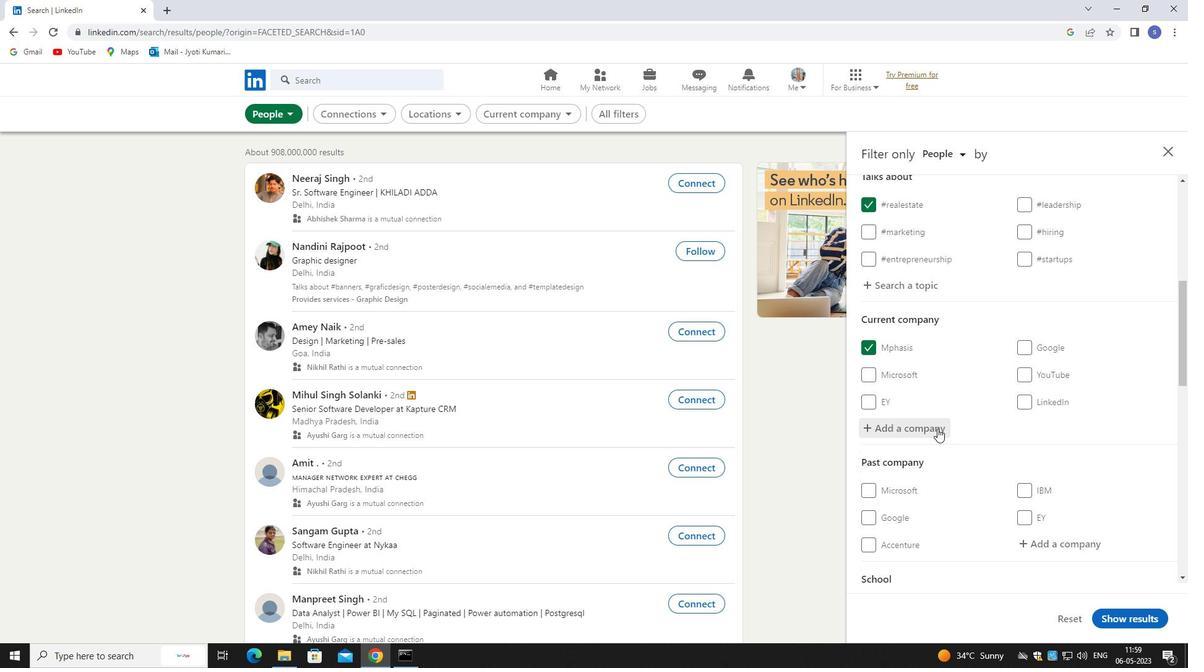 
Action: Mouse moved to (1049, 489)
Screenshot: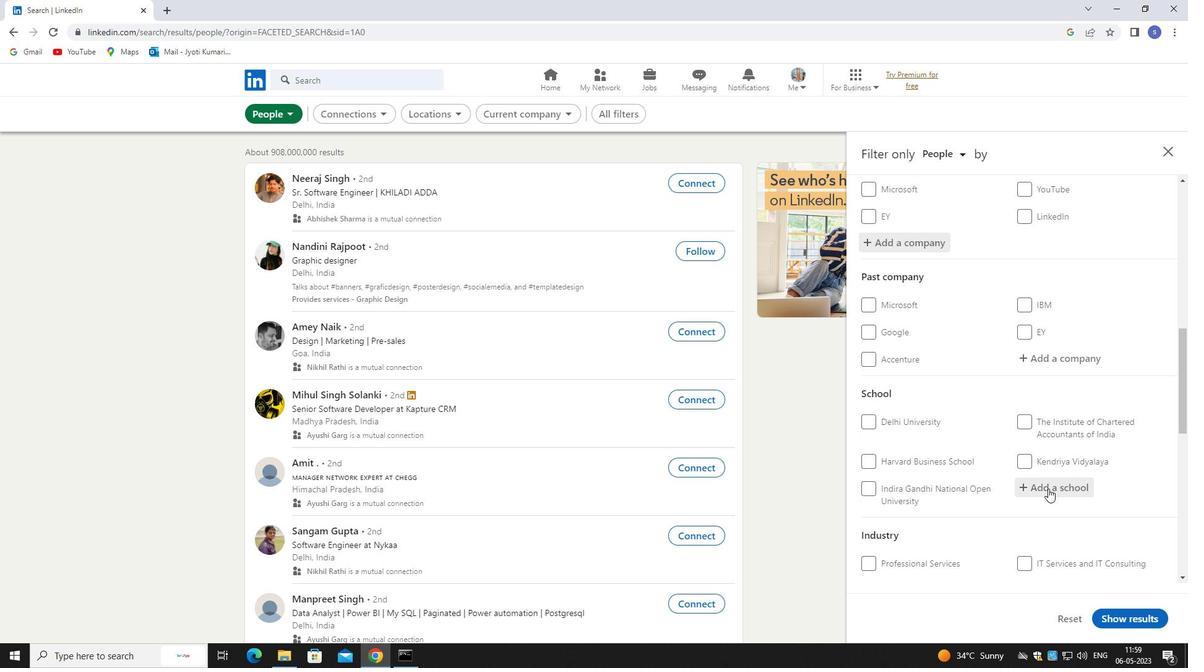 
Action: Mouse pressed left at (1049, 489)
Screenshot: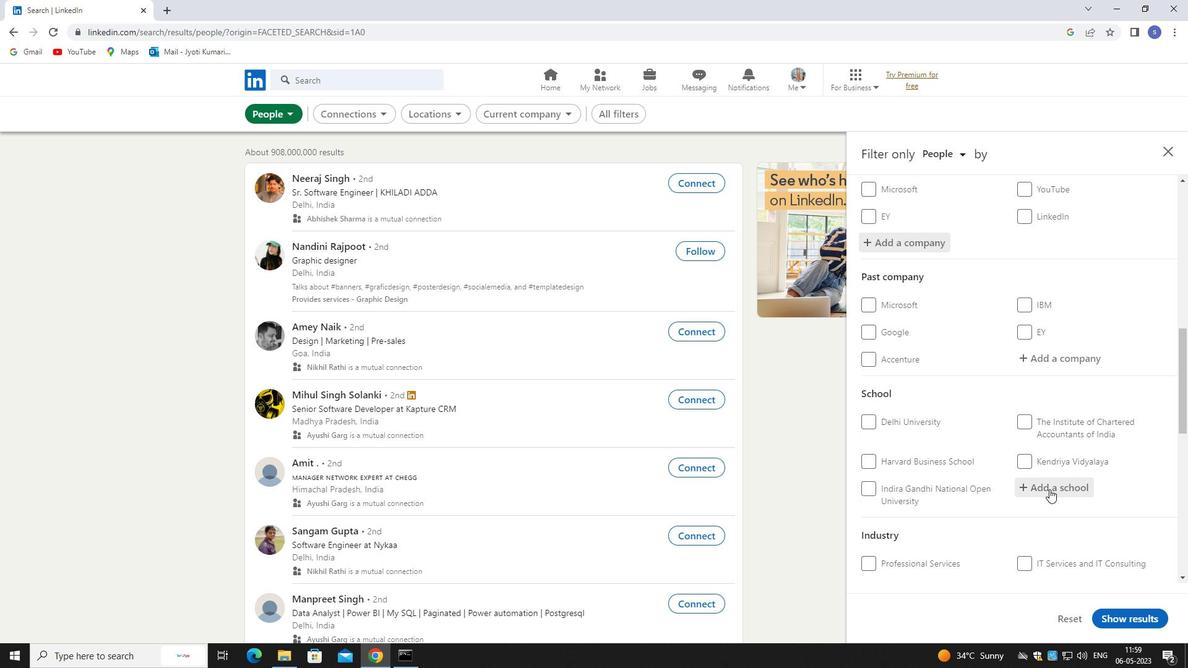 
Action: Mouse moved to (1055, 492)
Screenshot: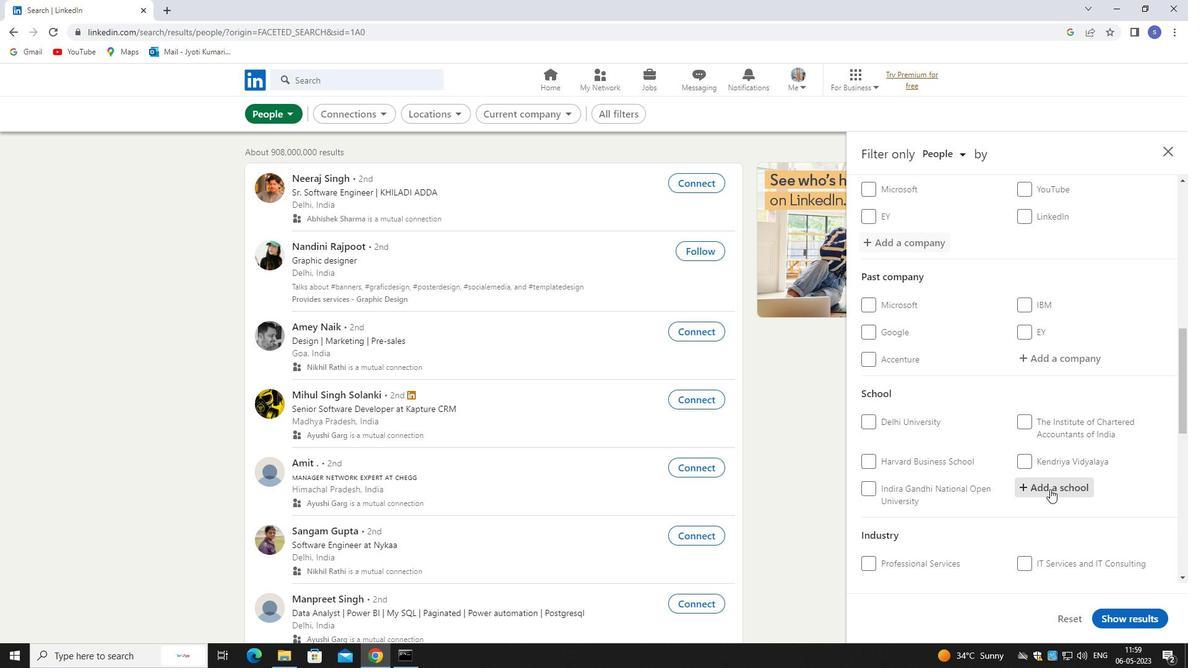 
Action: Key pressed KOLKATA
Screenshot: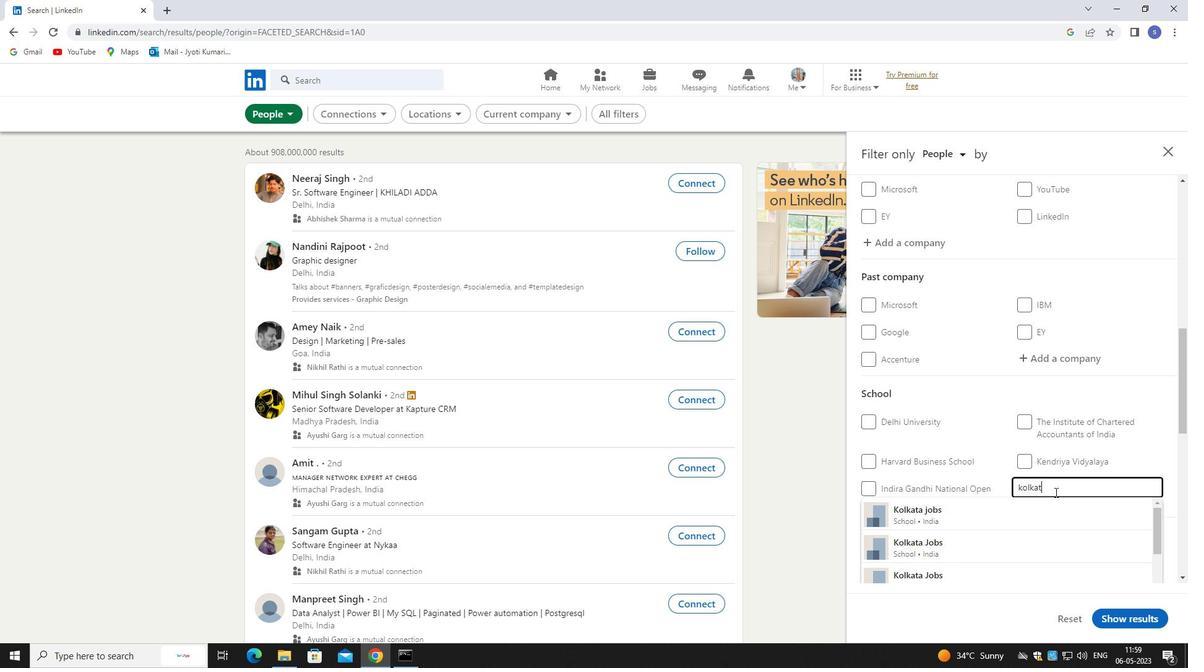 
Action: Mouse moved to (1057, 505)
Screenshot: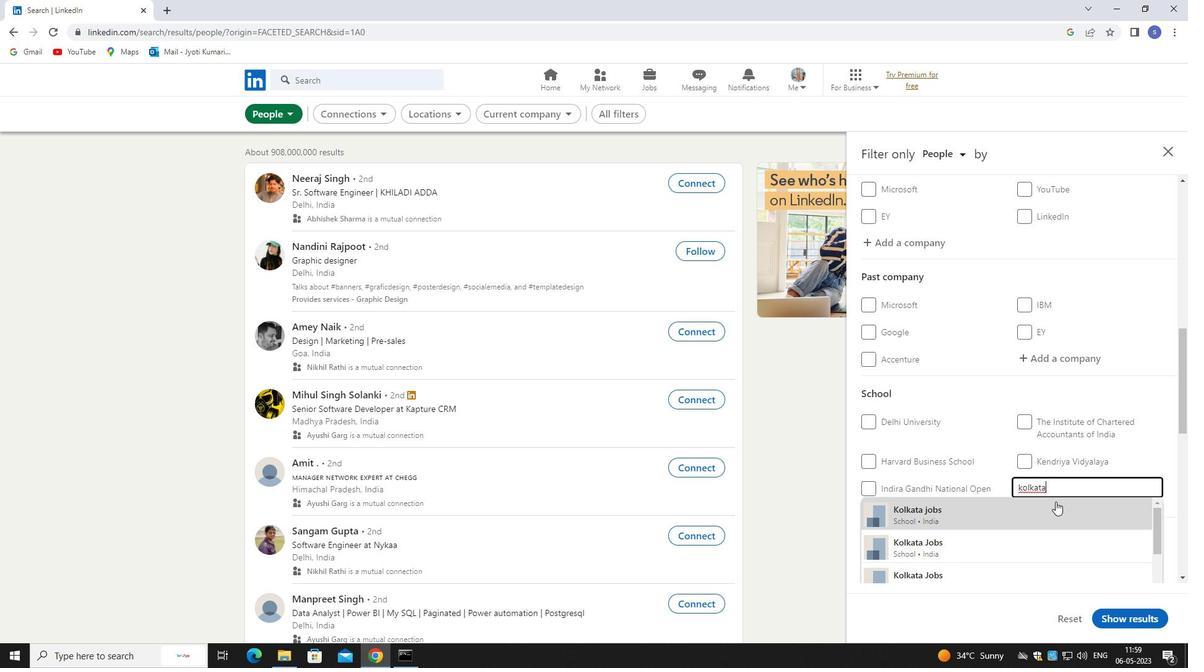 
Action: Mouse pressed left at (1057, 505)
Screenshot: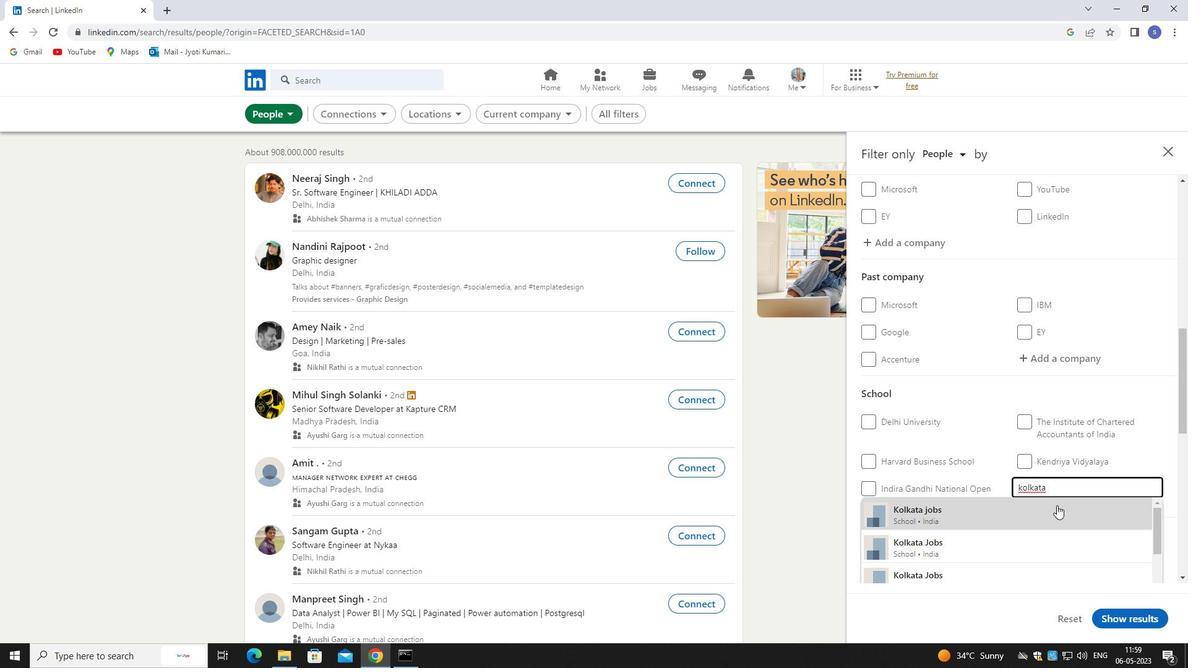 
Action: Mouse scrolled (1057, 505) with delta (0, 0)
Screenshot: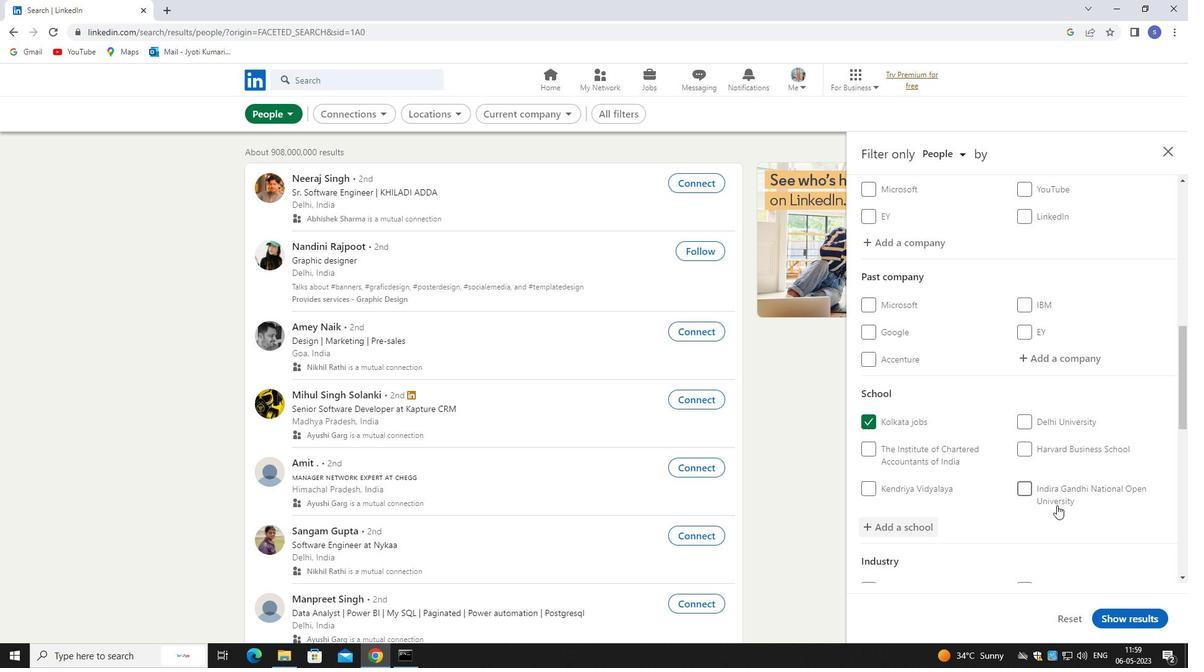 
Action: Mouse moved to (1057, 506)
Screenshot: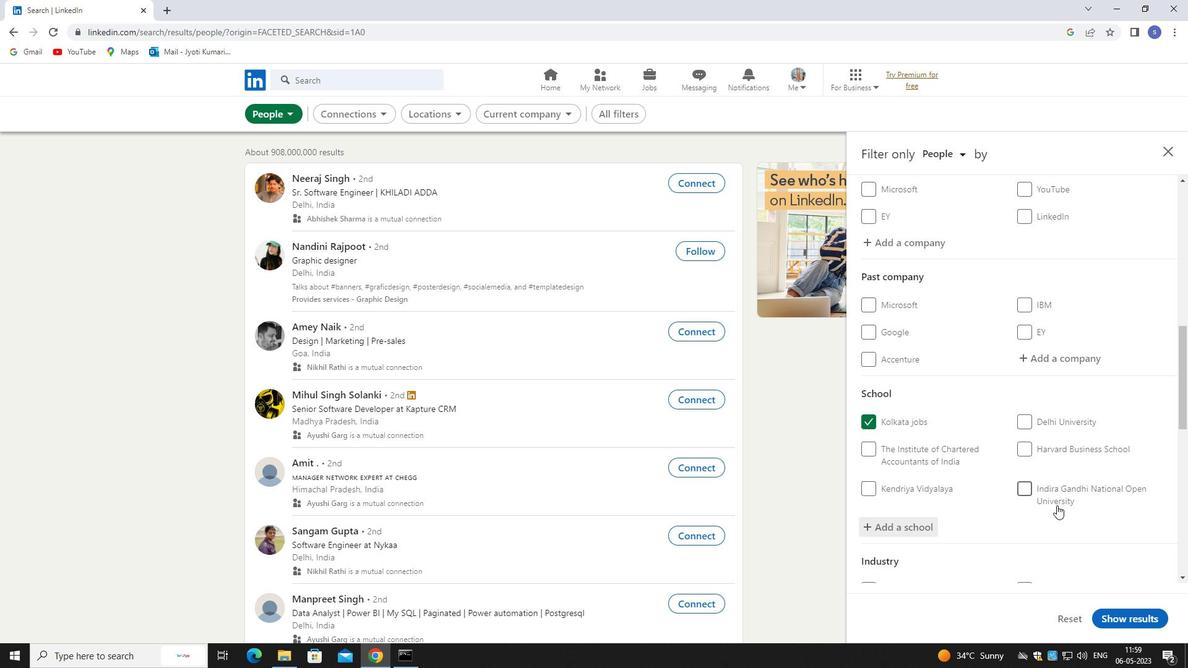 
Action: Mouse scrolled (1057, 505) with delta (0, 0)
Screenshot: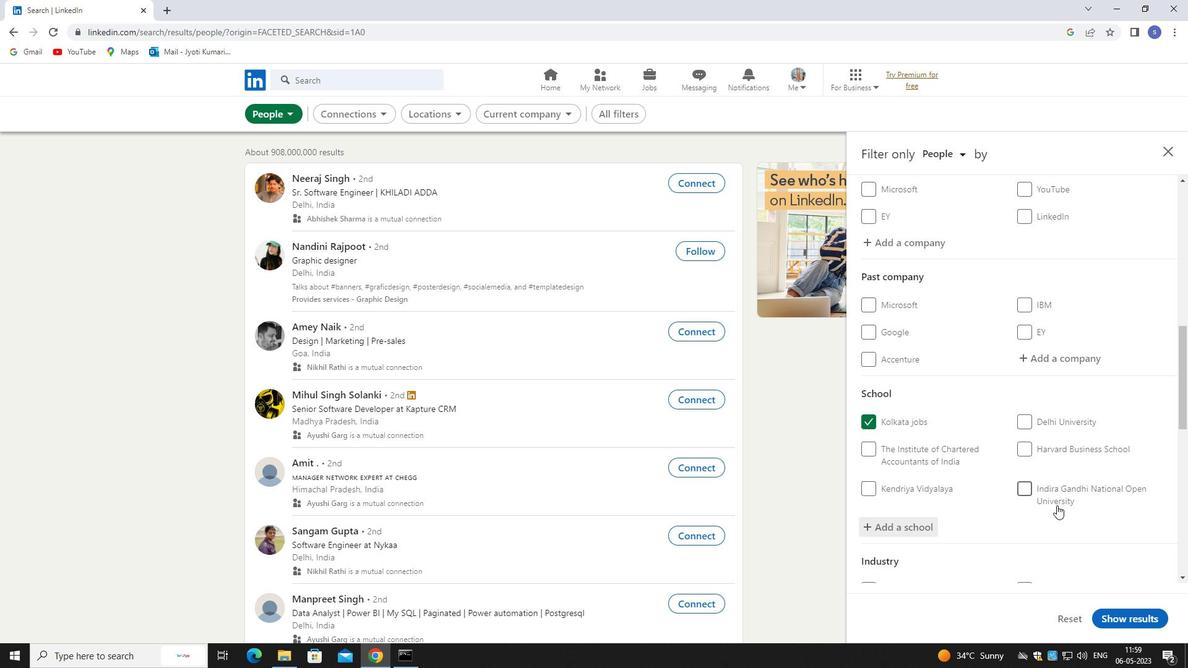 
Action: Mouse moved to (1057, 506)
Screenshot: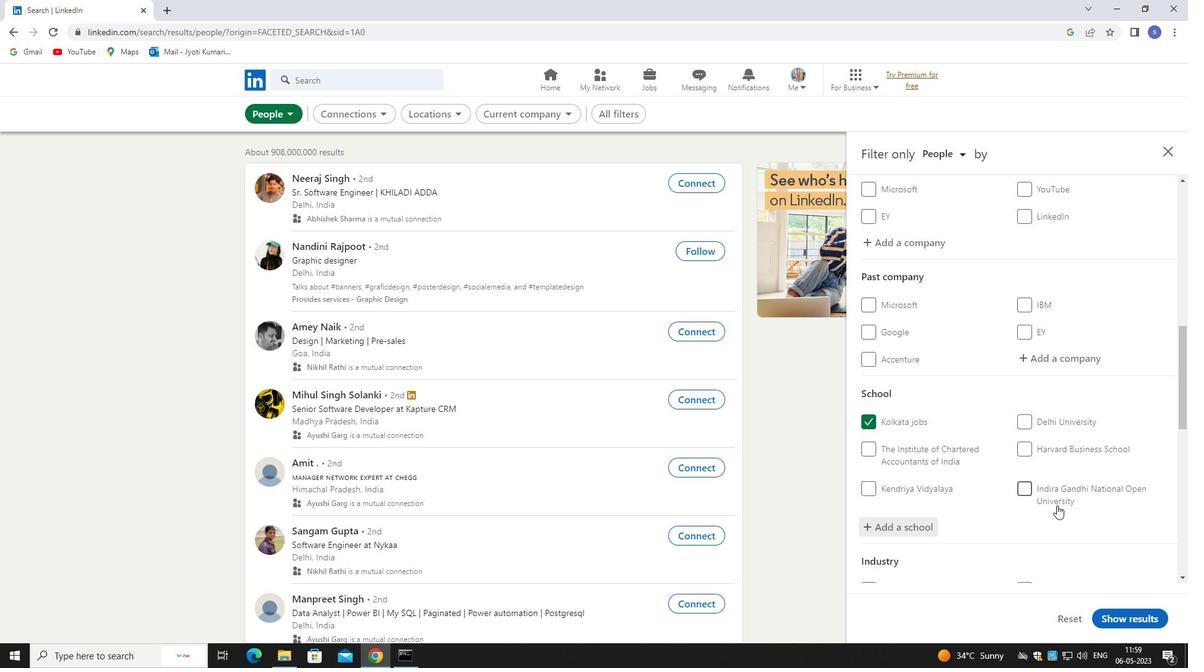 
Action: Mouse scrolled (1057, 506) with delta (0, 0)
Screenshot: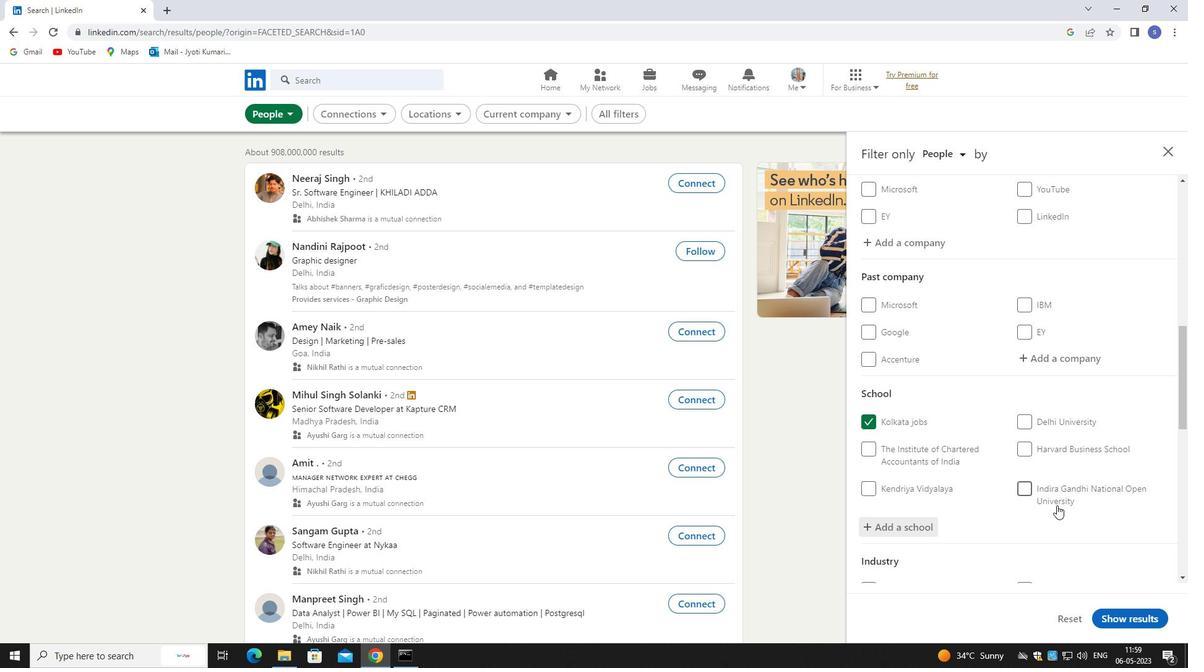 
Action: Mouse scrolled (1057, 506) with delta (0, 0)
Screenshot: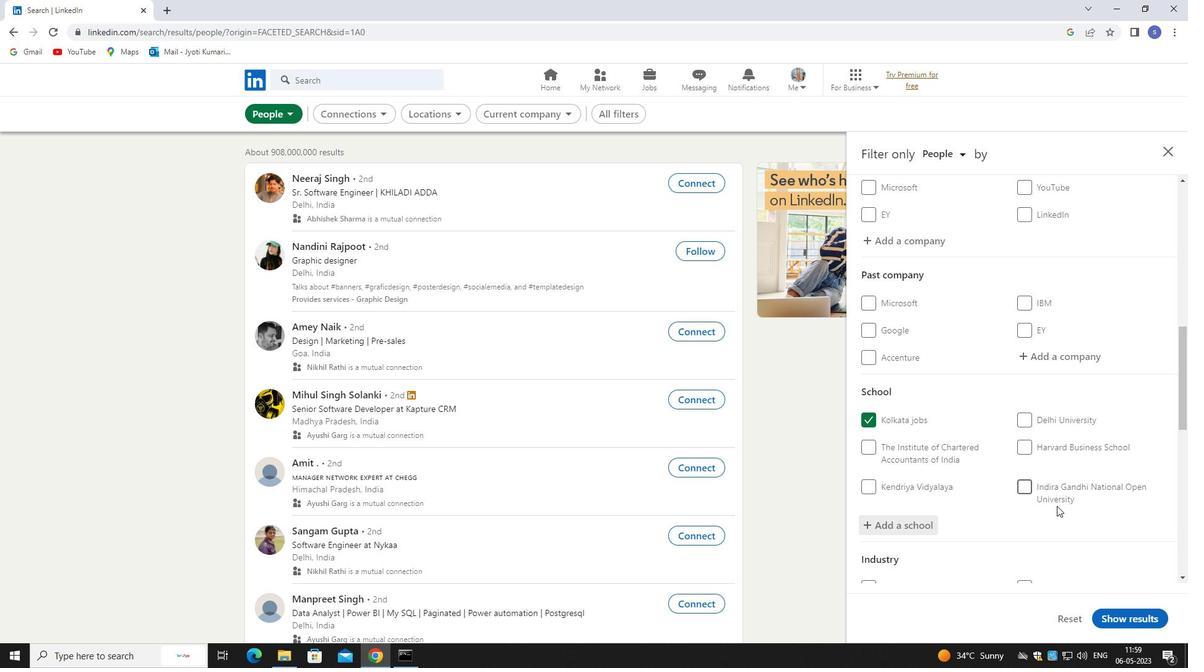
Action: Mouse moved to (1081, 402)
Screenshot: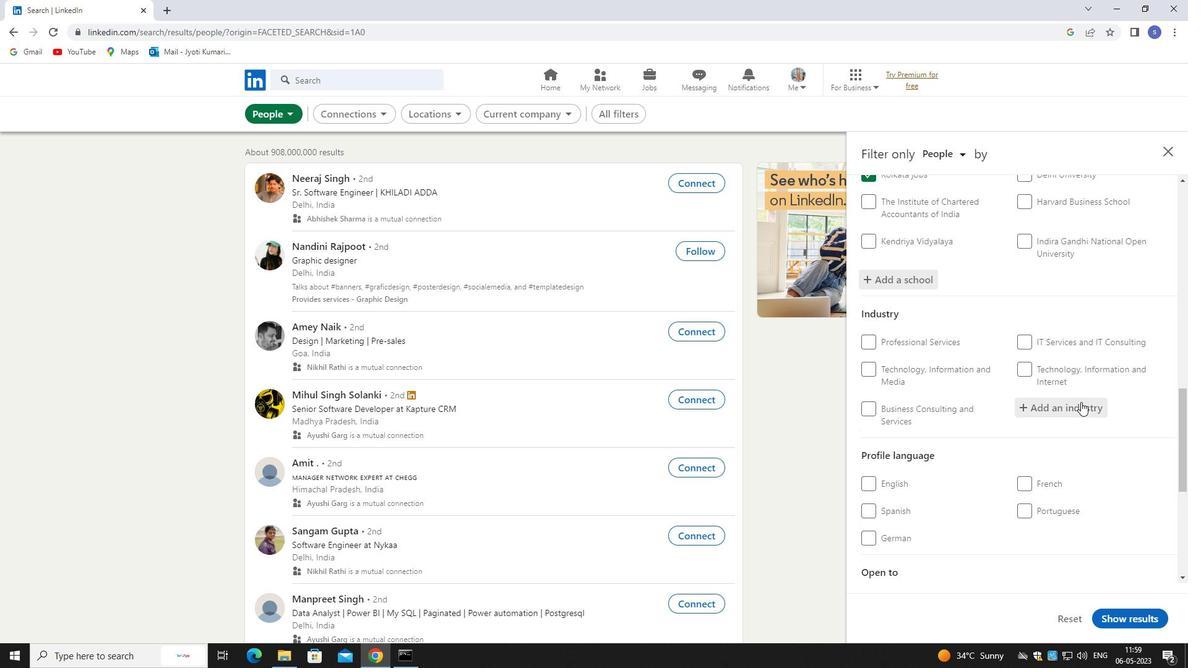 
Action: Mouse pressed left at (1081, 402)
Screenshot: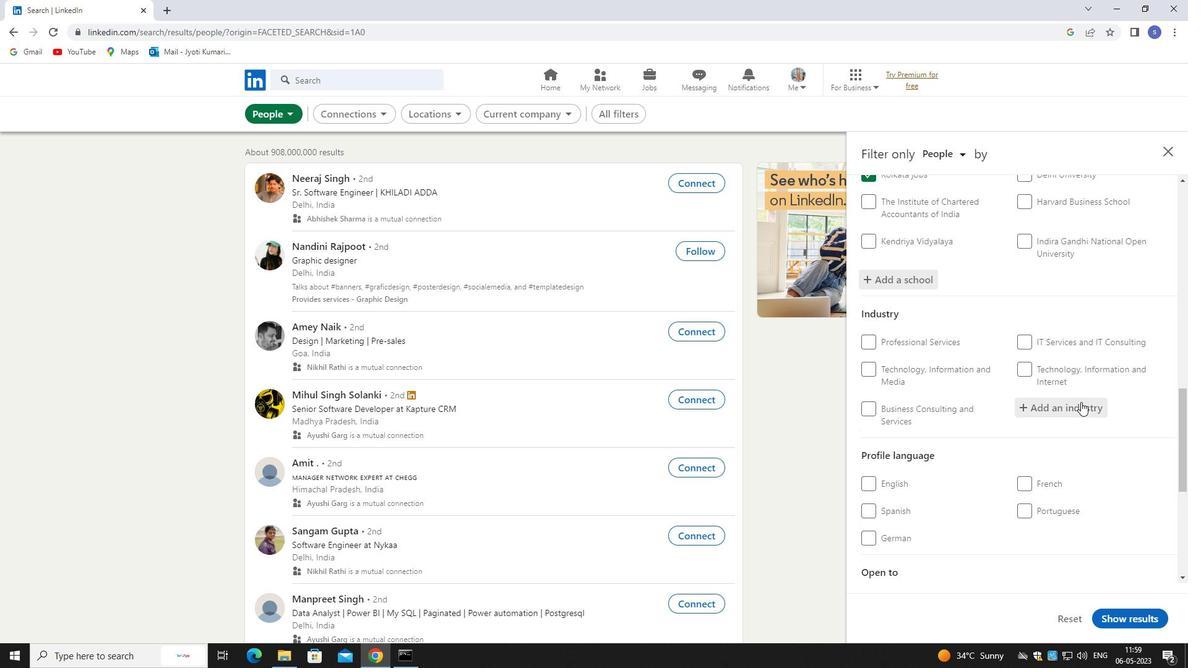 
Action: Mouse moved to (1080, 402)
Screenshot: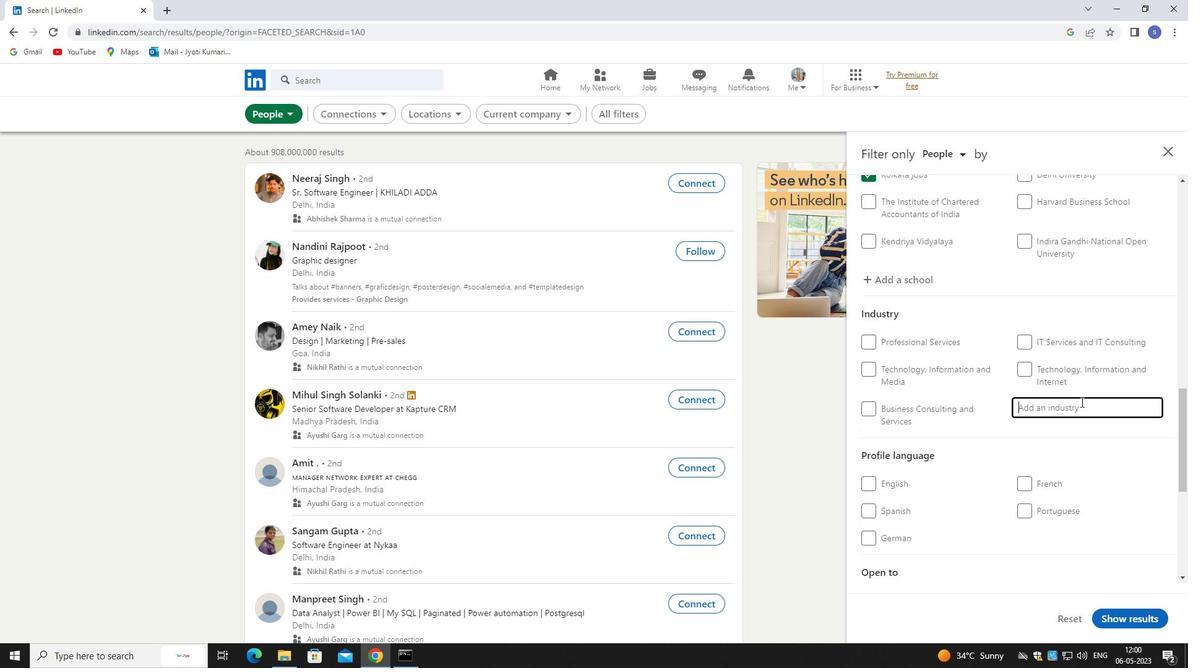 
Action: Key pressed <Key.shift>RETAI;<Key.backspace>L
Screenshot: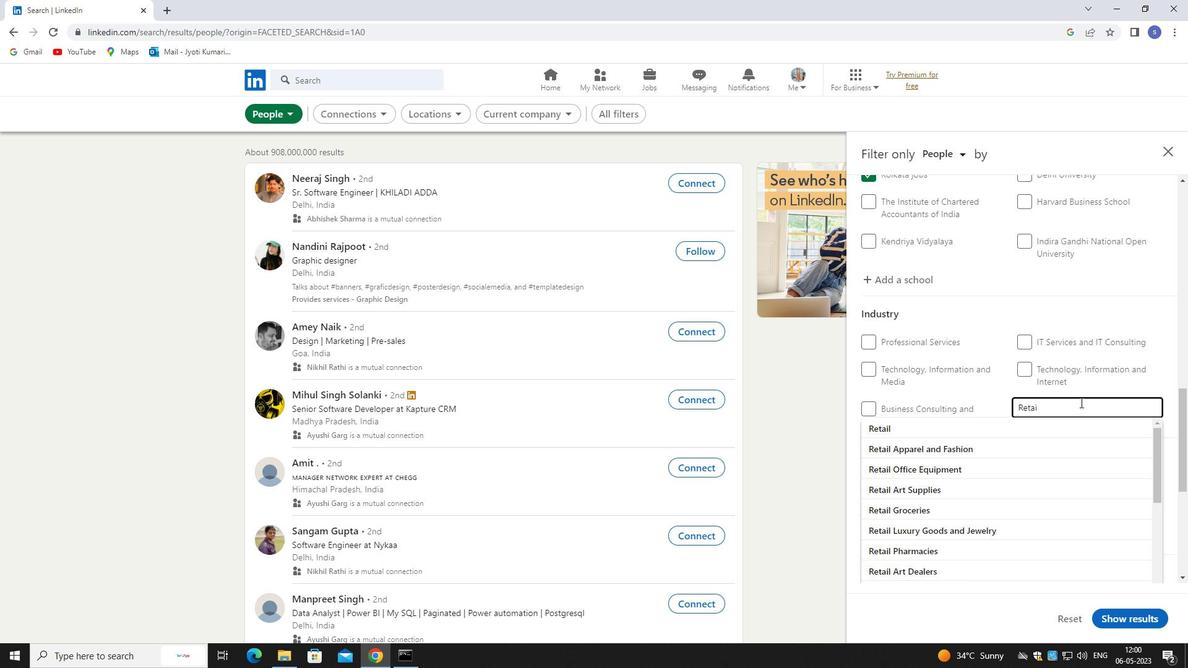 
Action: Mouse moved to (971, 487)
Screenshot: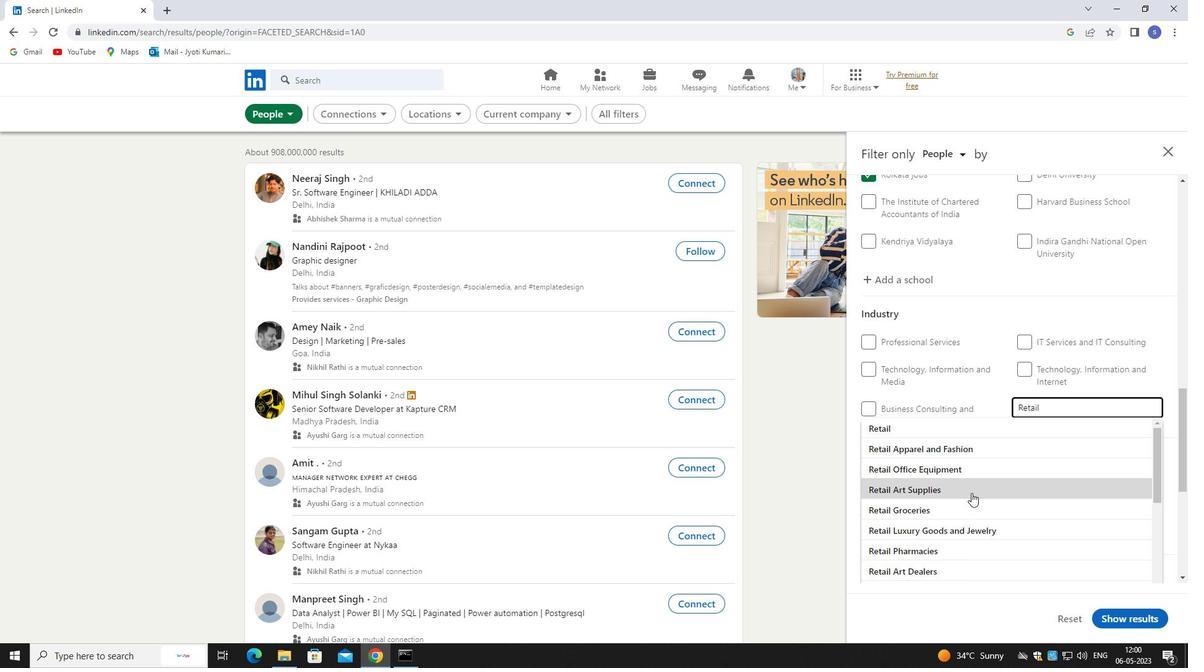 
Action: Mouse scrolled (971, 487) with delta (0, 0)
Screenshot: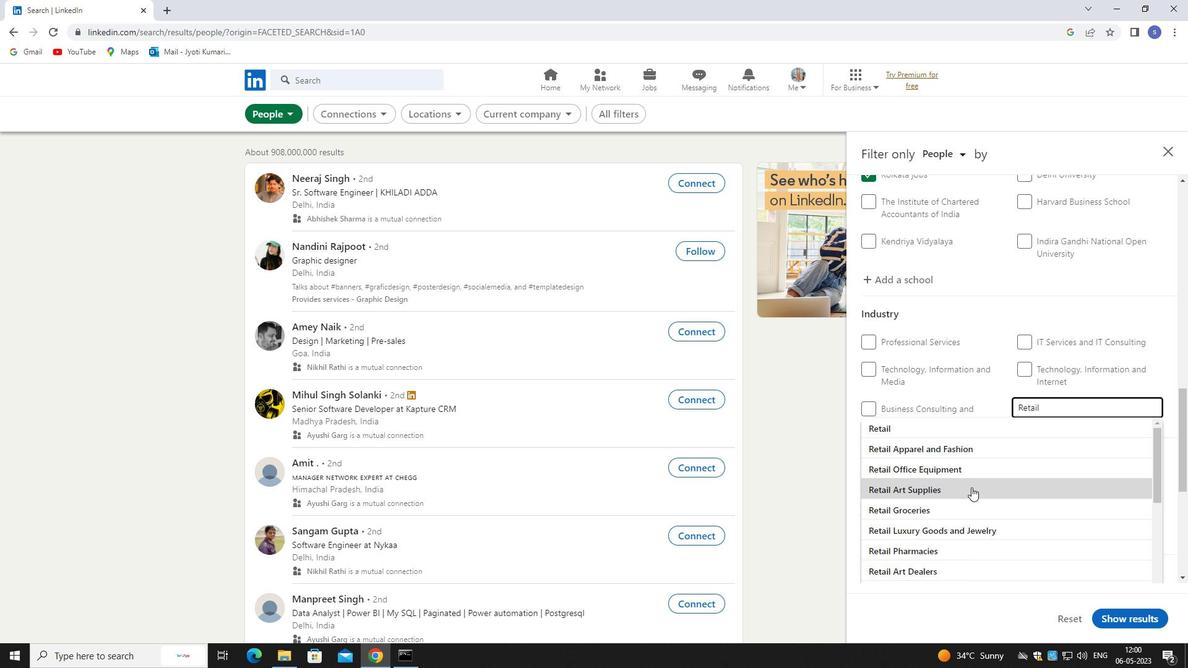 
Action: Mouse scrolled (971, 487) with delta (0, 0)
Screenshot: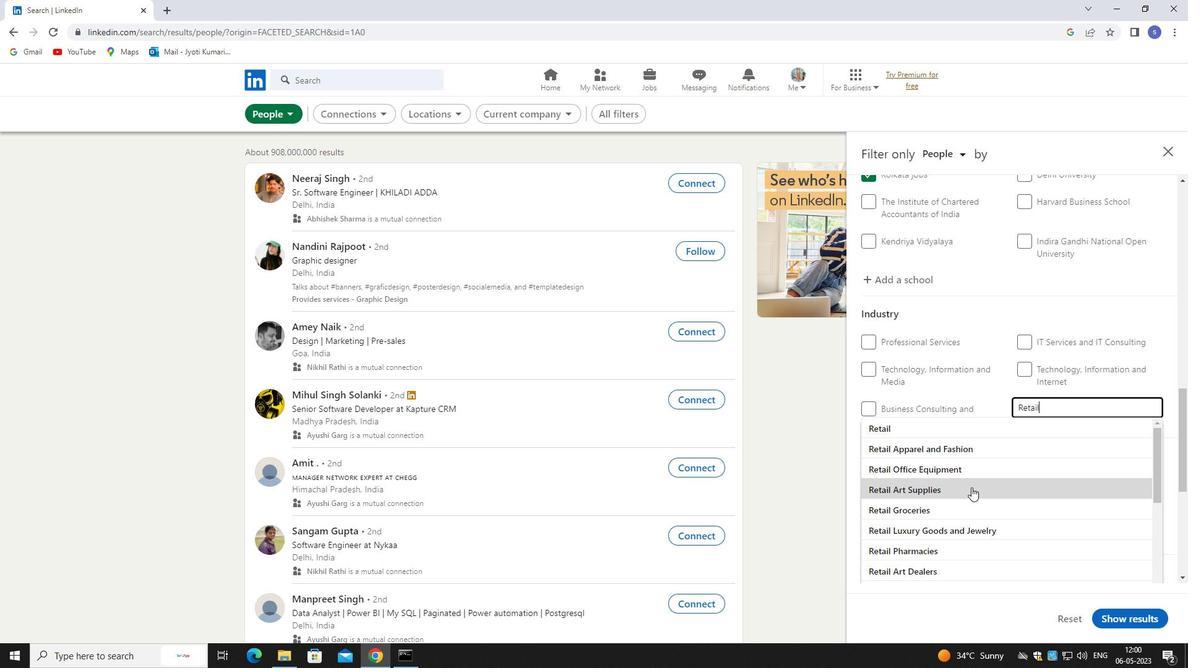 
Action: Mouse moved to (1041, 435)
Screenshot: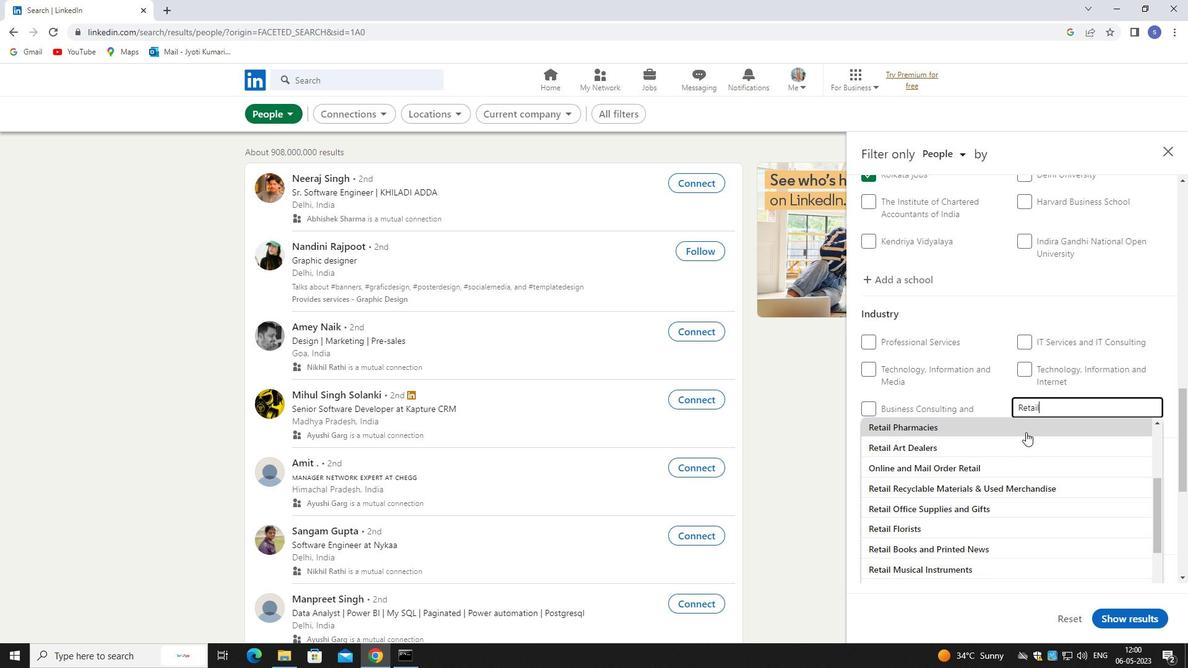 
Action: Key pressed <Key.space>FLO
Screenshot: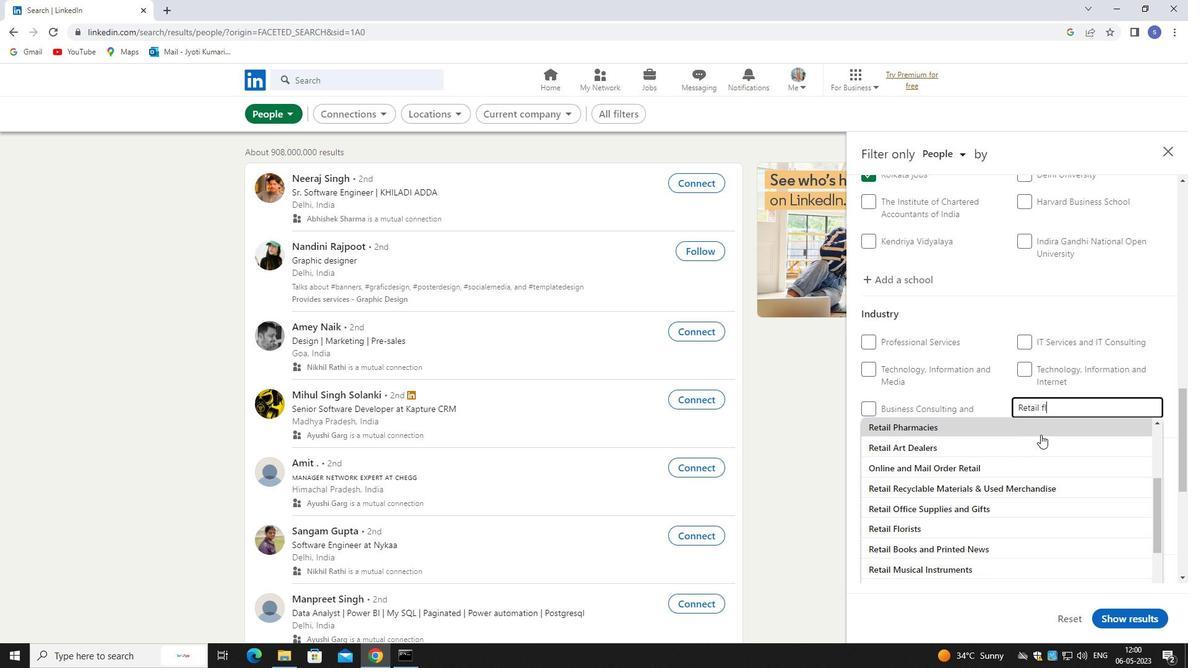 
Action: Mouse moved to (1012, 431)
Screenshot: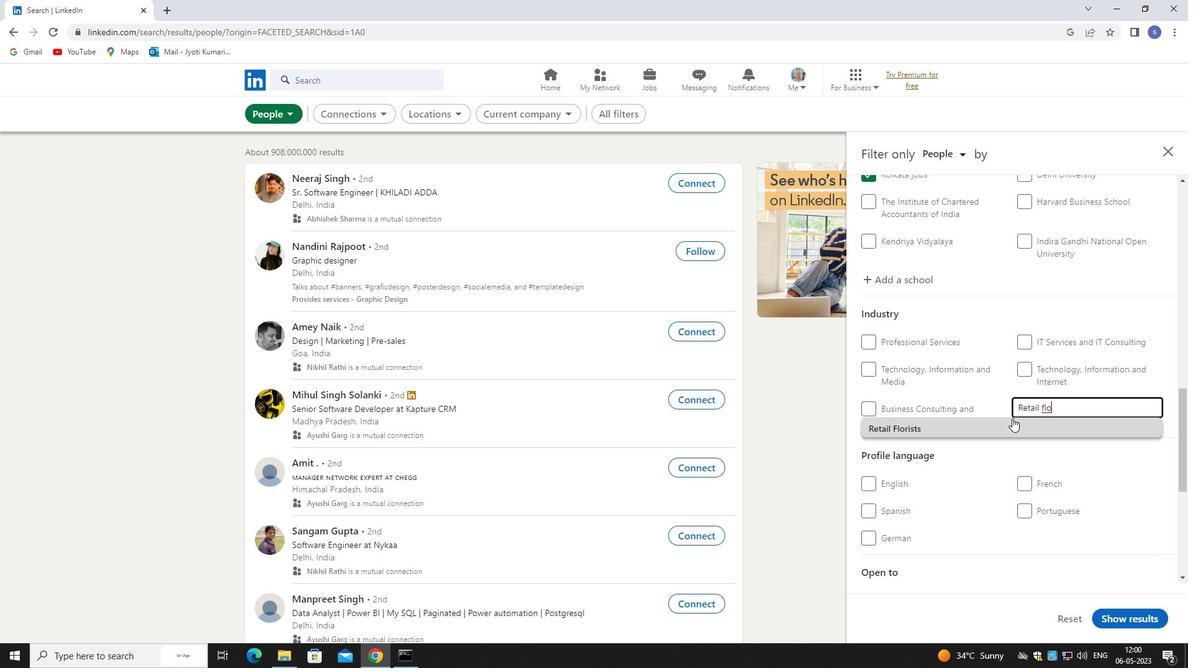 
Action: Mouse pressed left at (1012, 431)
Screenshot: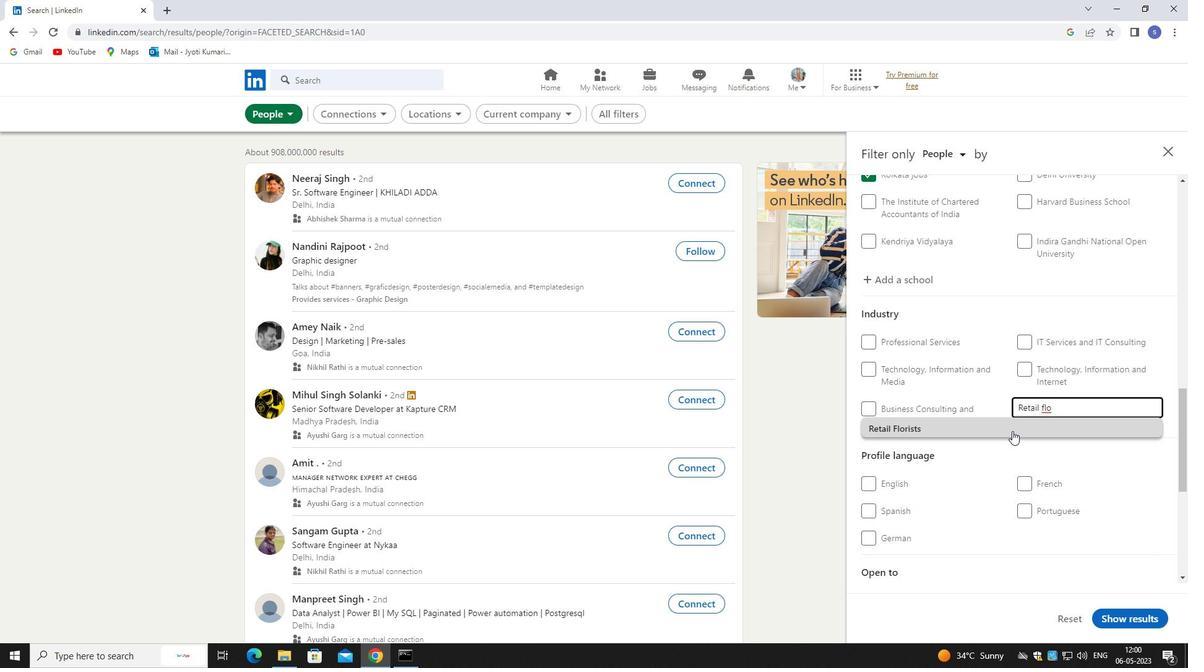 
Action: Mouse scrolled (1012, 430) with delta (0, 0)
Screenshot: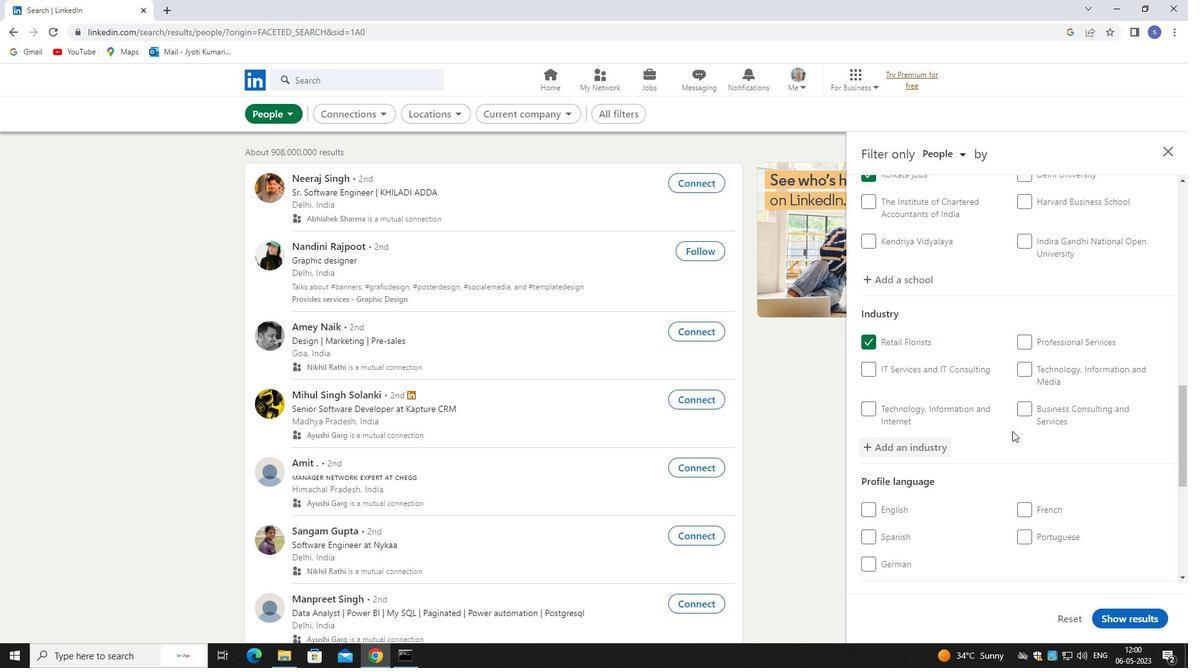 
Action: Mouse moved to (1012, 432)
Screenshot: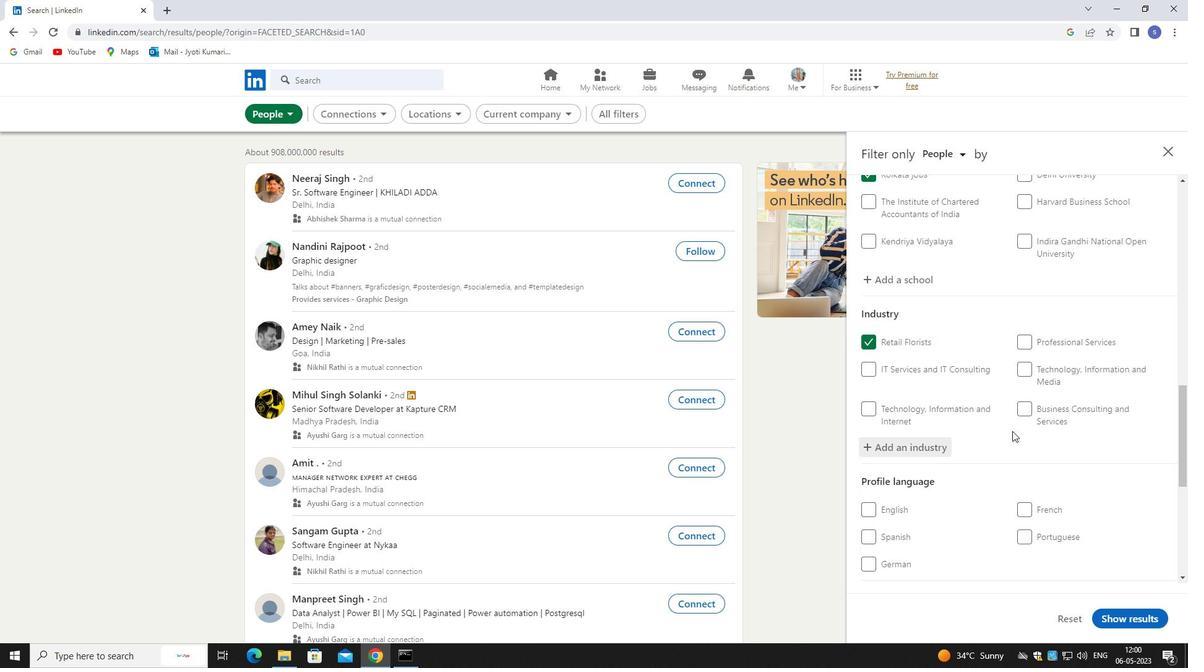
Action: Mouse scrolled (1012, 432) with delta (0, 0)
Screenshot: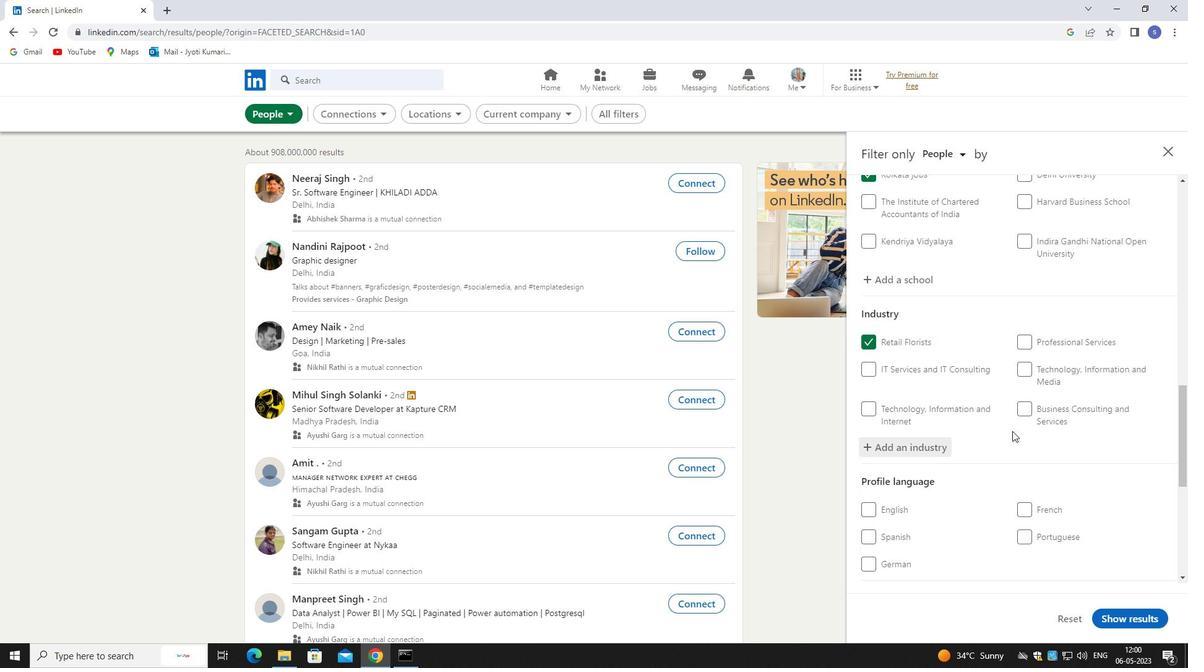 
Action: Mouse moved to (1012, 432)
Screenshot: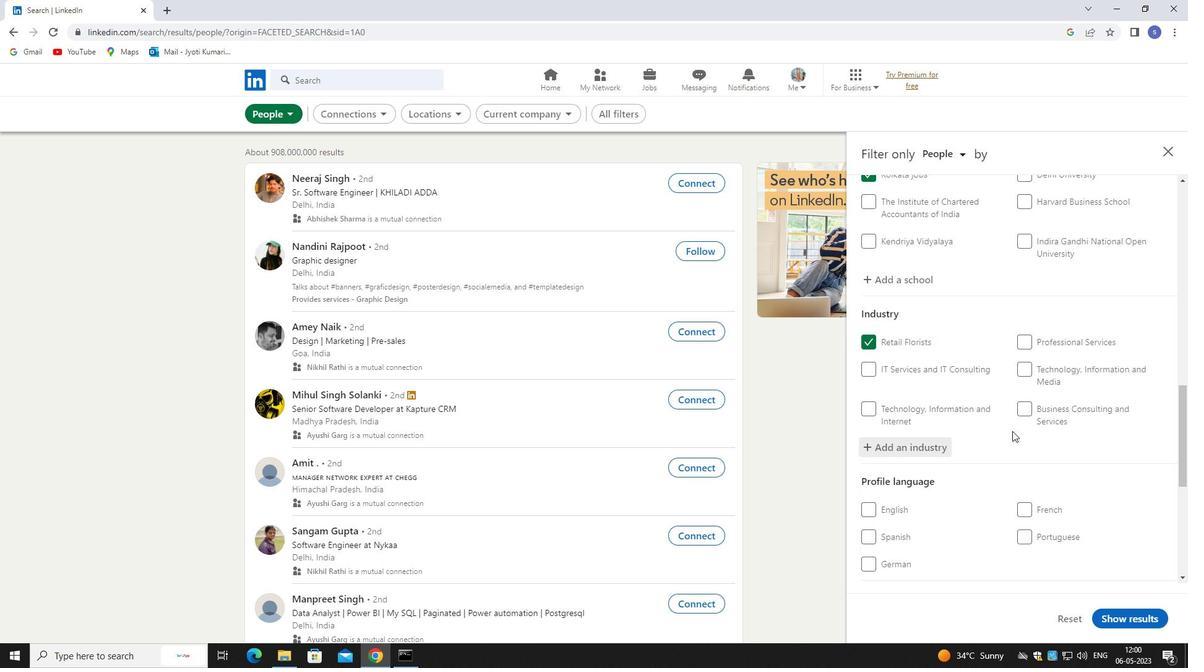 
Action: Mouse scrolled (1012, 432) with delta (0, 0)
Screenshot: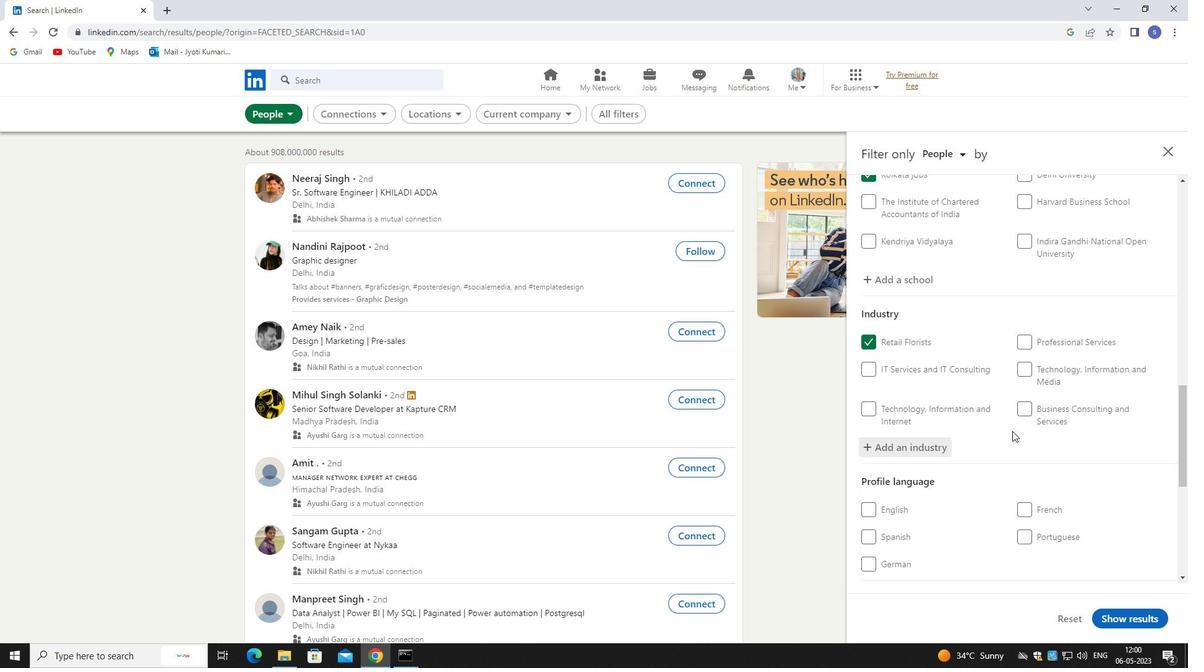 
Action: Mouse moved to (1053, 350)
Screenshot: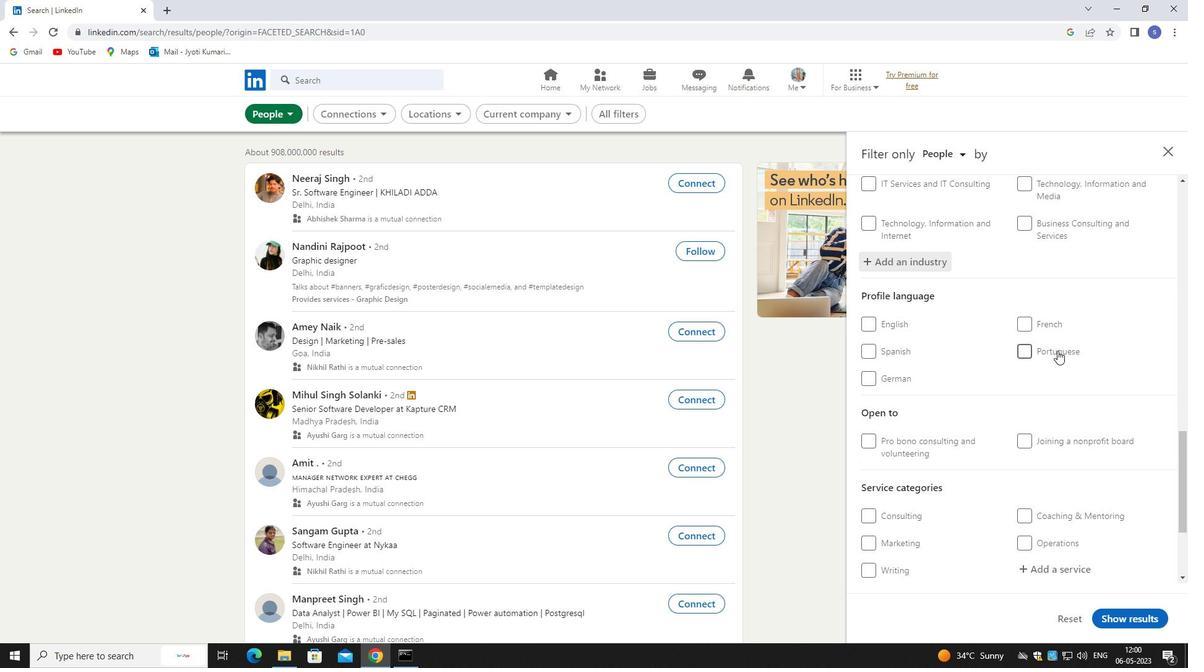 
Action: Mouse pressed left at (1053, 350)
Screenshot: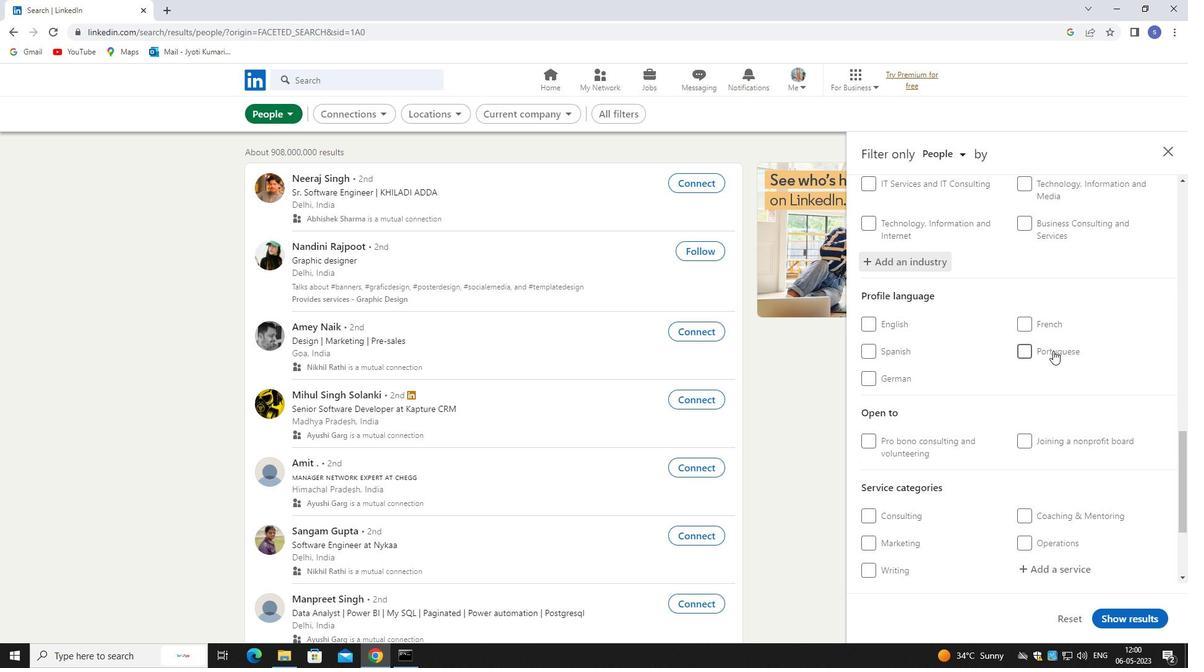 
Action: Mouse moved to (1051, 356)
Screenshot: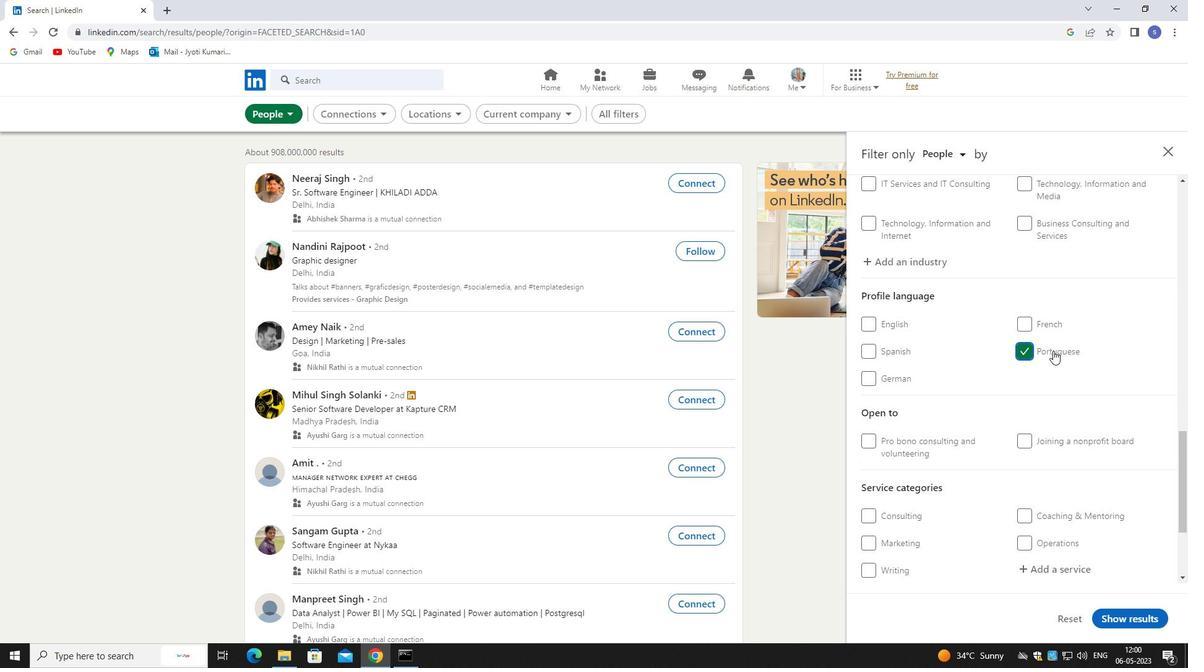 
Action: Mouse scrolled (1051, 355) with delta (0, 0)
Screenshot: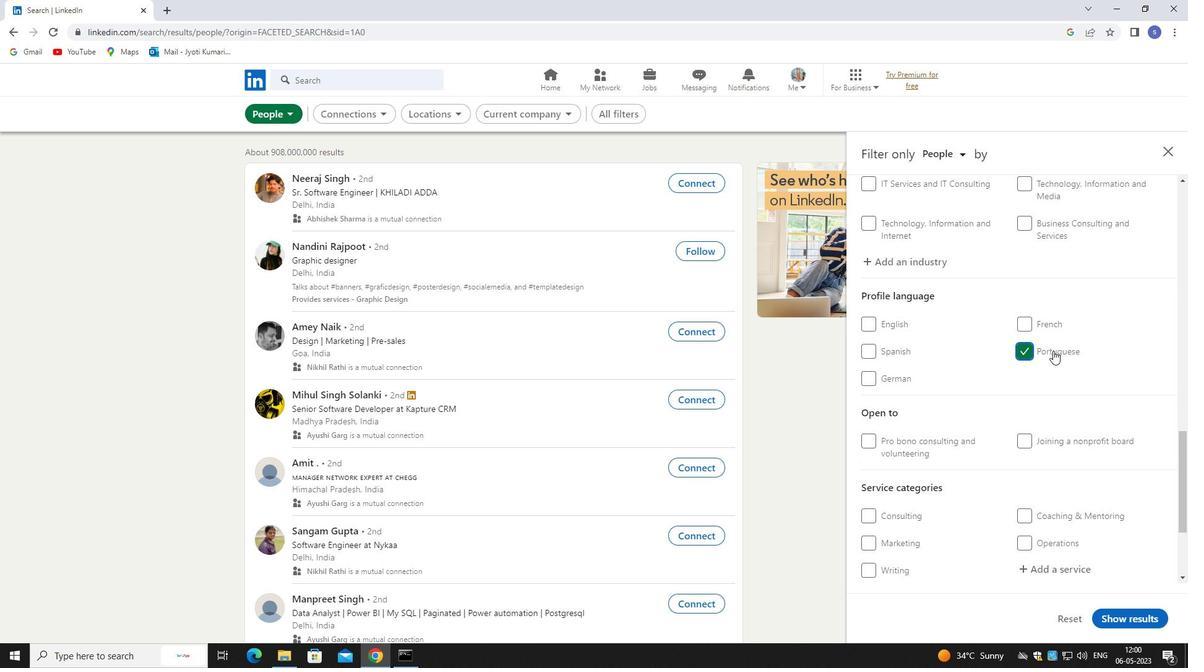 
Action: Mouse moved to (1049, 366)
Screenshot: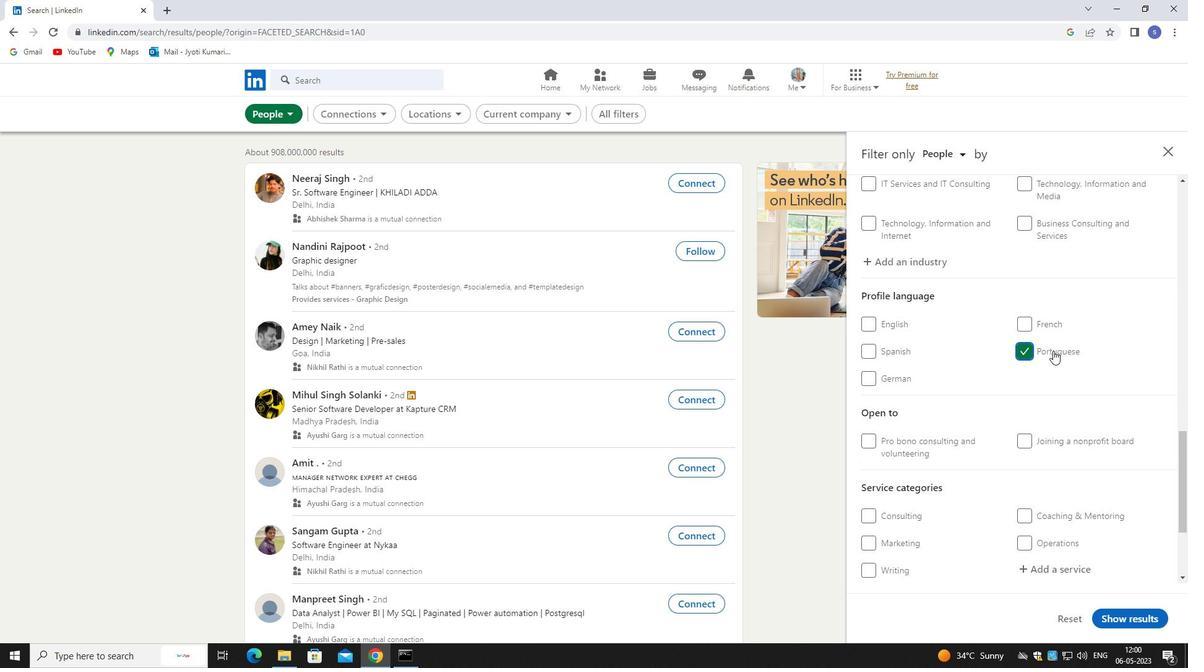 
Action: Mouse scrolled (1049, 365) with delta (0, 0)
Screenshot: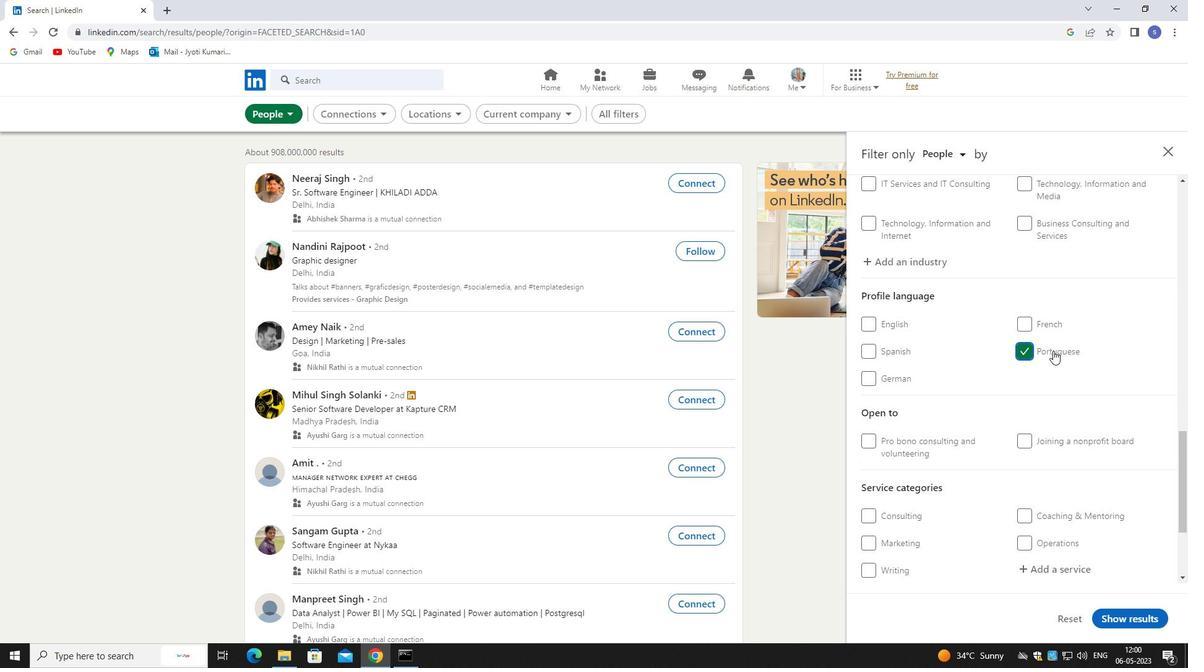 
Action: Mouse moved to (1049, 370)
Screenshot: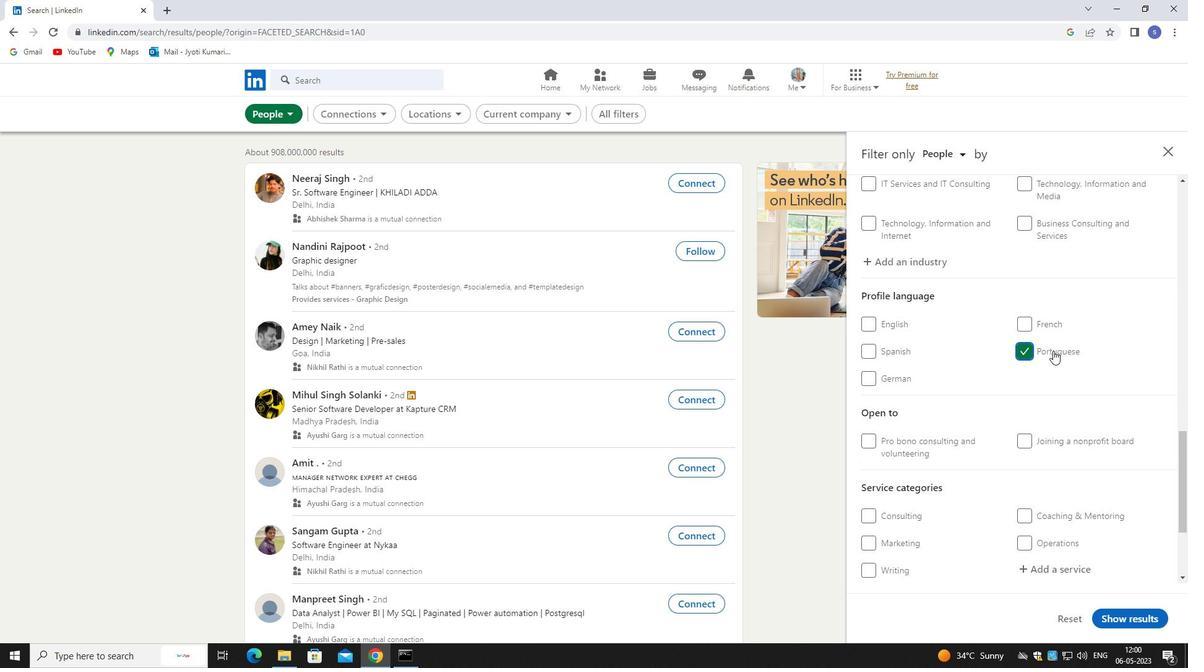 
Action: Mouse scrolled (1049, 369) with delta (0, 0)
Screenshot: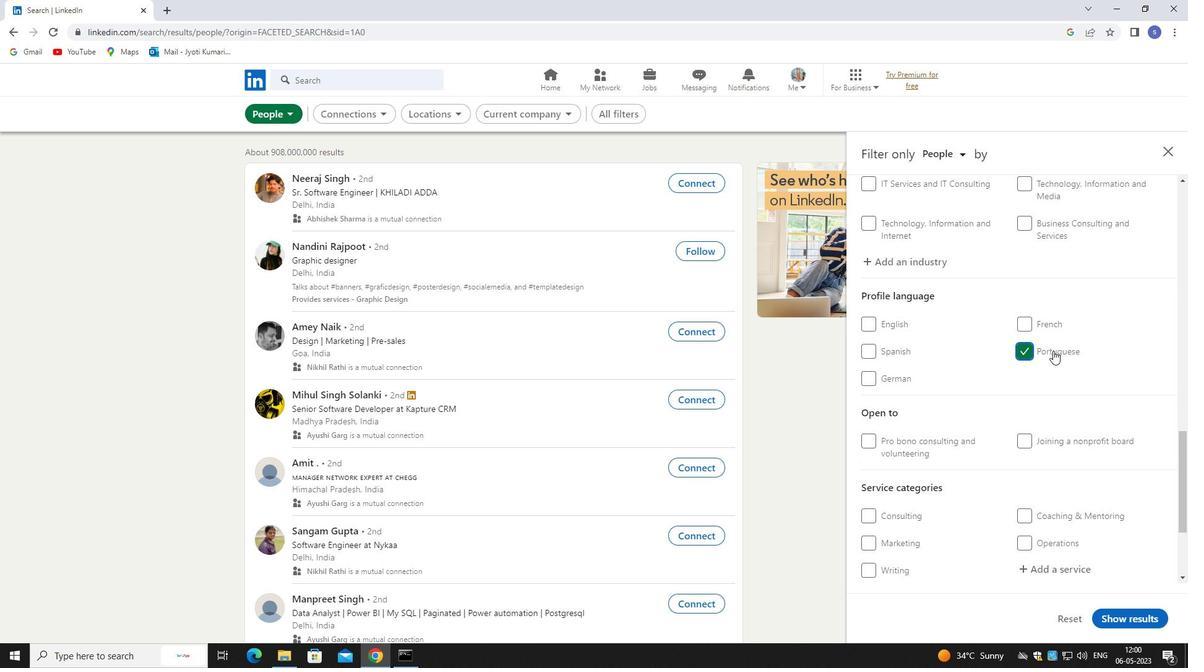 
Action: Mouse moved to (1049, 372)
Screenshot: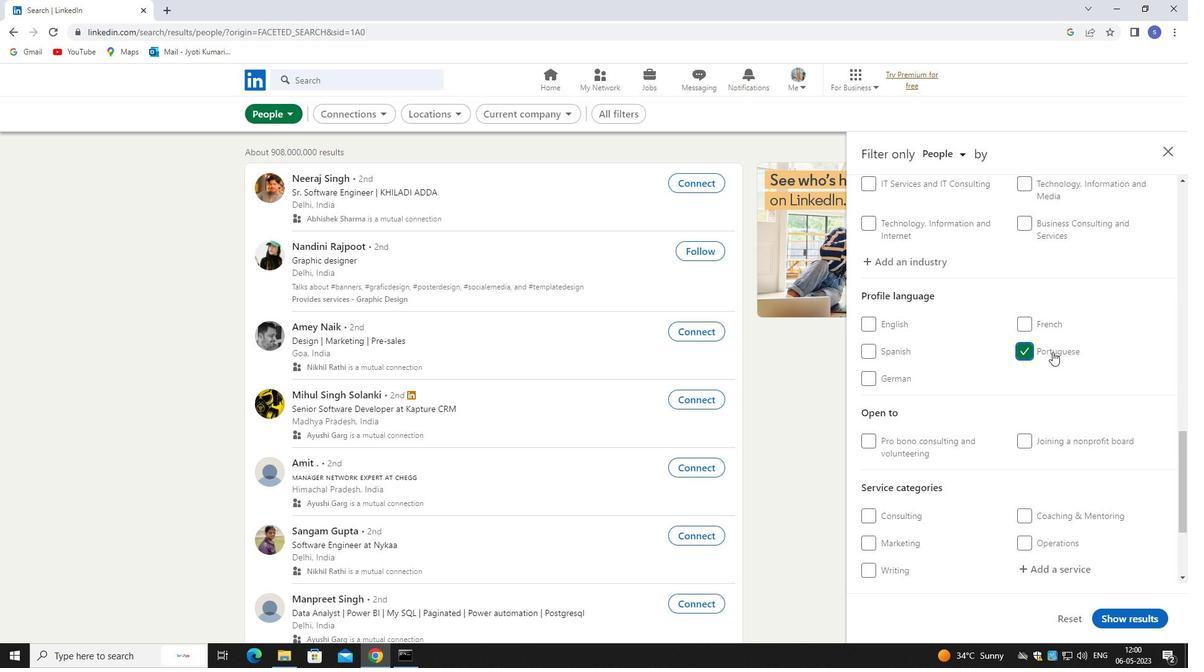 
Action: Mouse scrolled (1049, 372) with delta (0, 0)
Screenshot: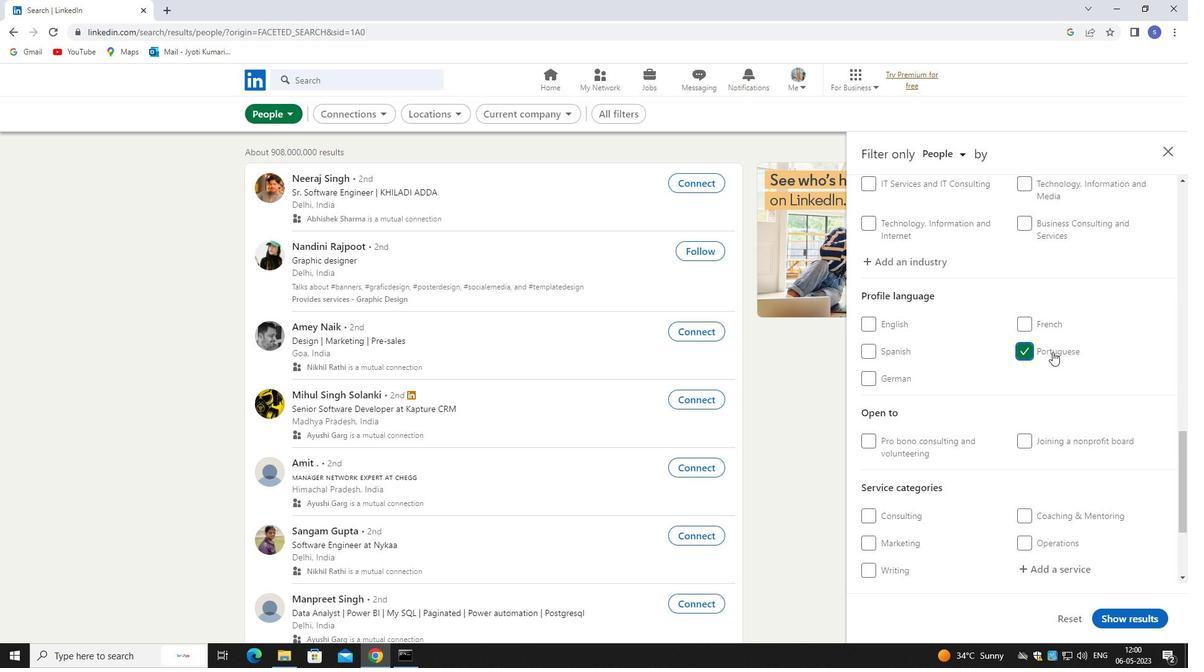 
Action: Mouse moved to (1041, 406)
Screenshot: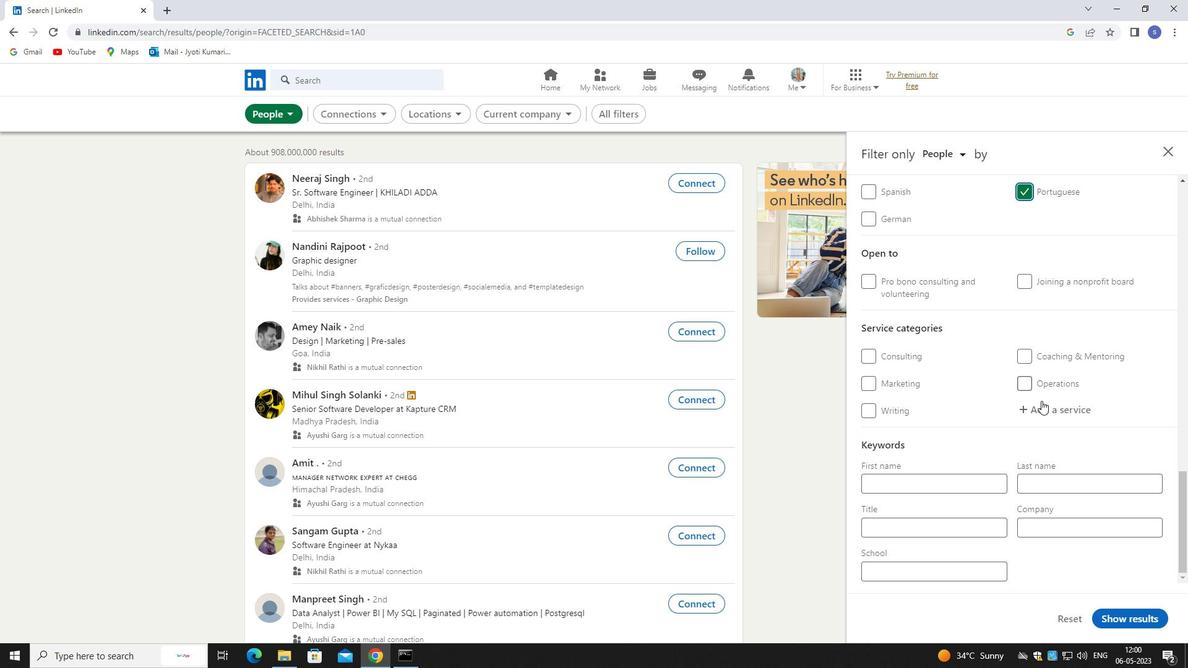 
Action: Mouse pressed left at (1041, 406)
Screenshot: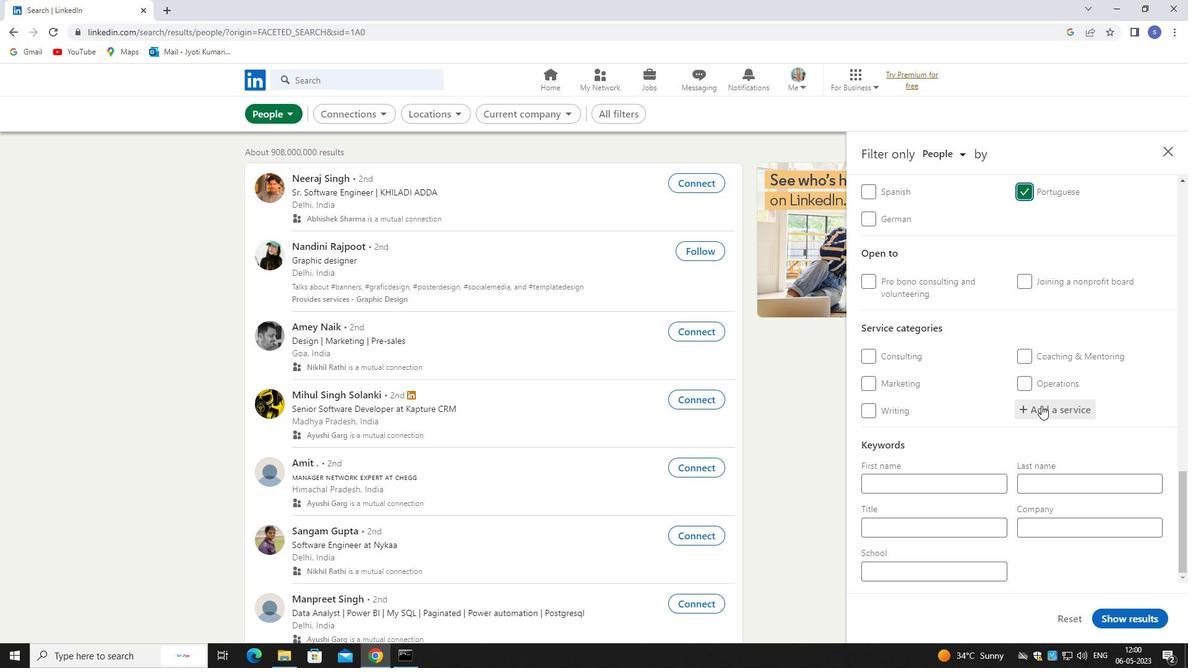 
Action: Mouse moved to (1041, 406)
Screenshot: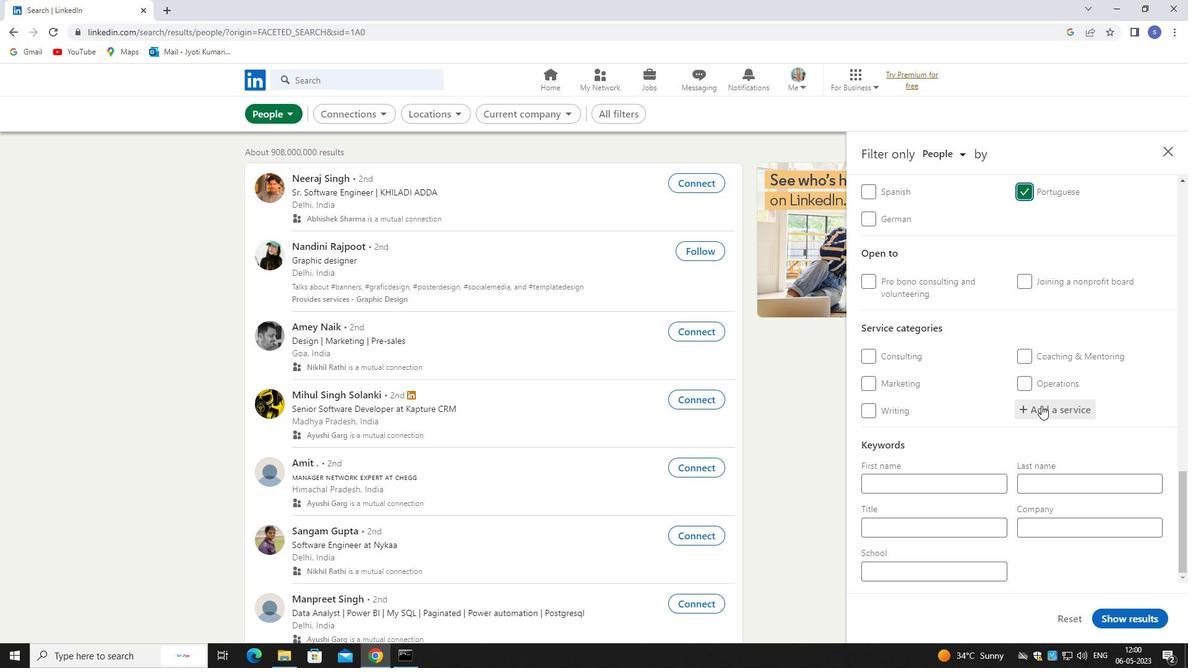 
Action: Key pressed <Key.shift>SOFTWARE
Screenshot: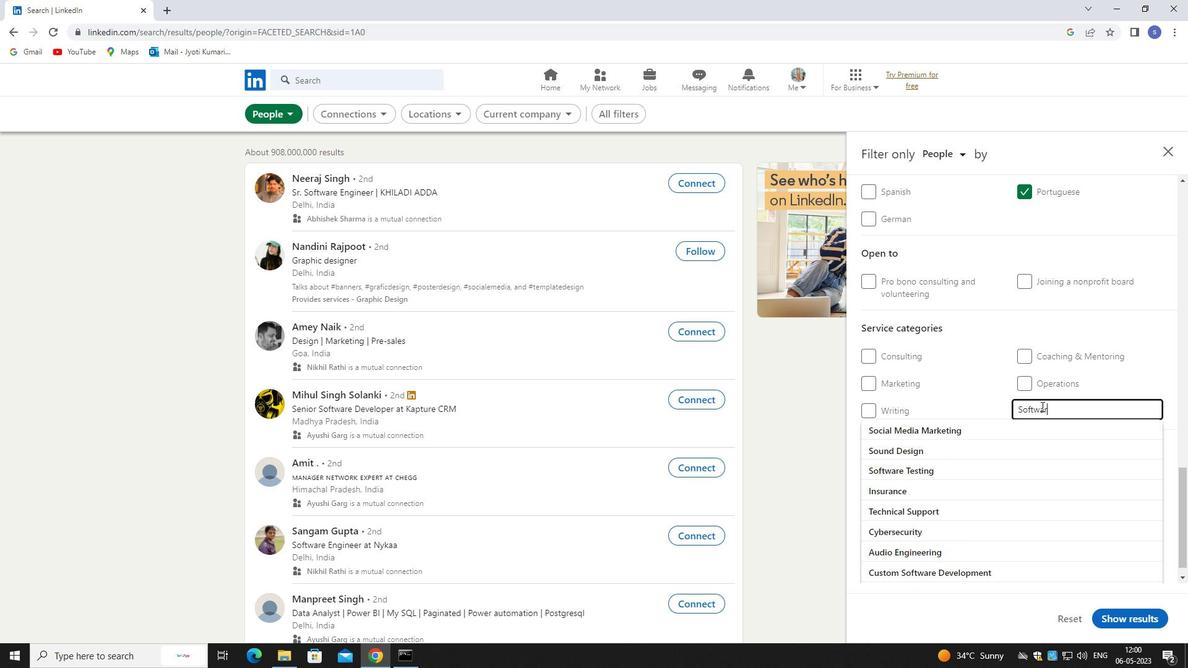 
Action: Mouse moved to (1053, 431)
Screenshot: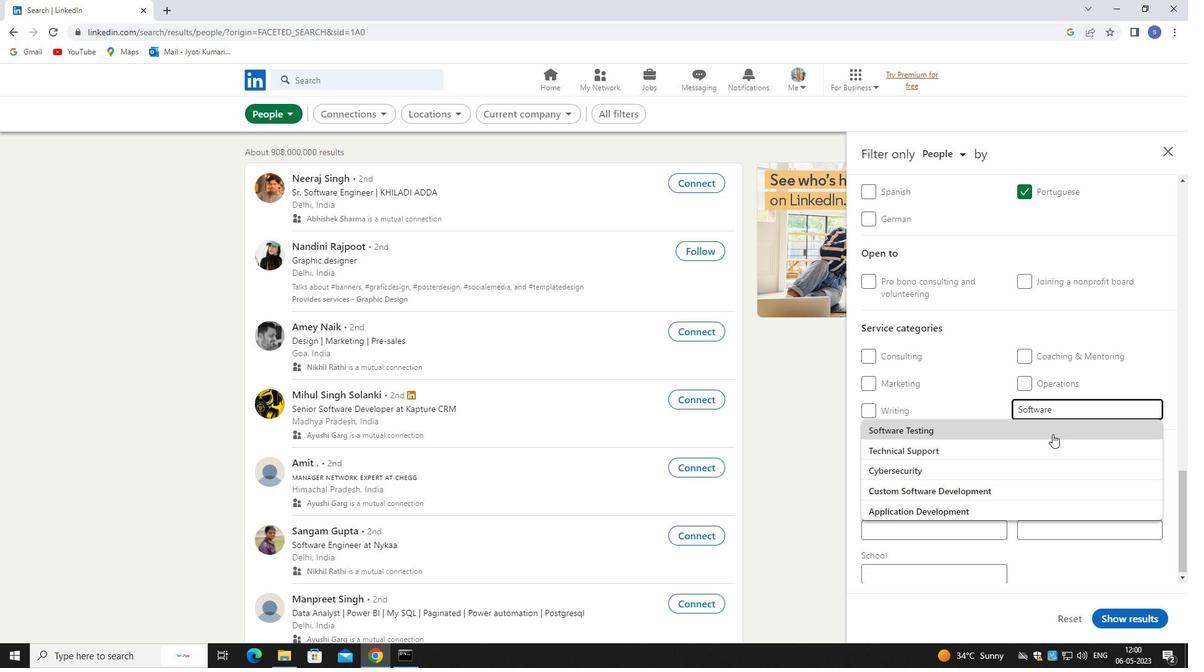 
Action: Mouse pressed left at (1053, 431)
Screenshot: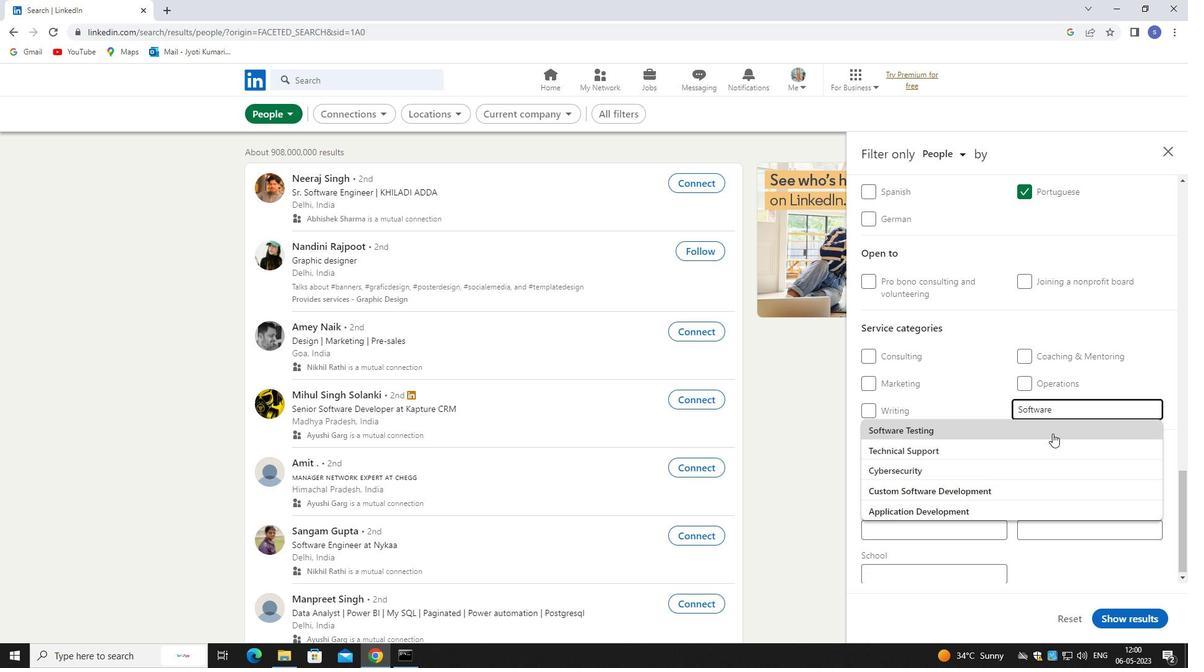 
Action: Mouse moved to (1054, 433)
Screenshot: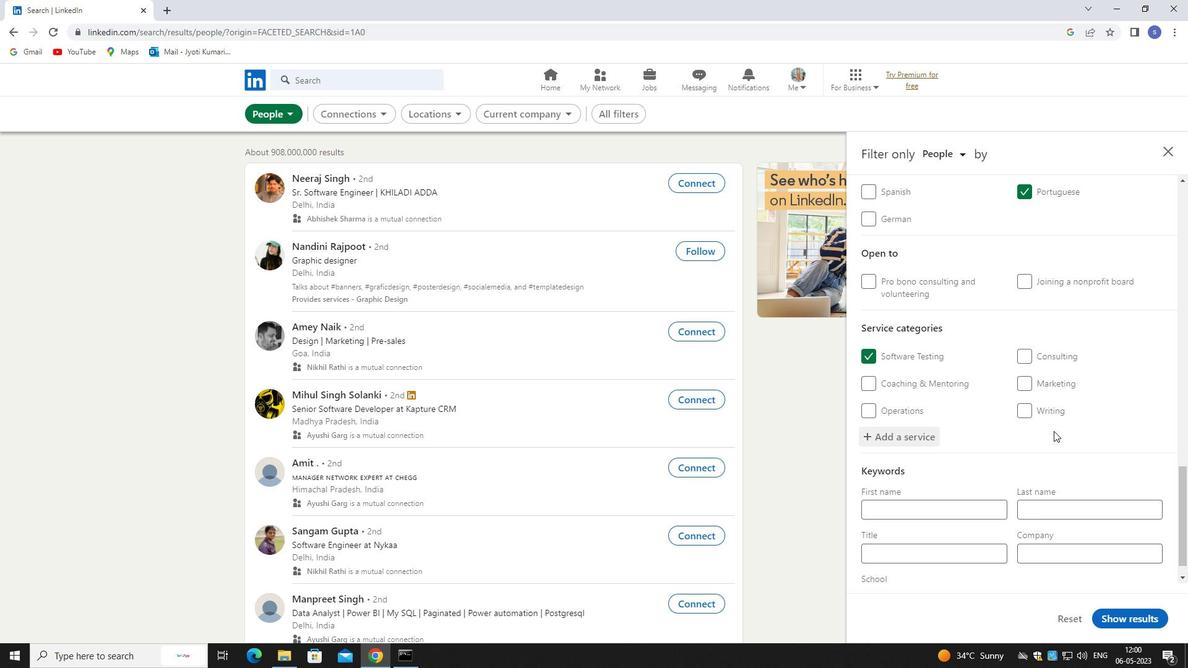 
Action: Mouse scrolled (1054, 433) with delta (0, 0)
Screenshot: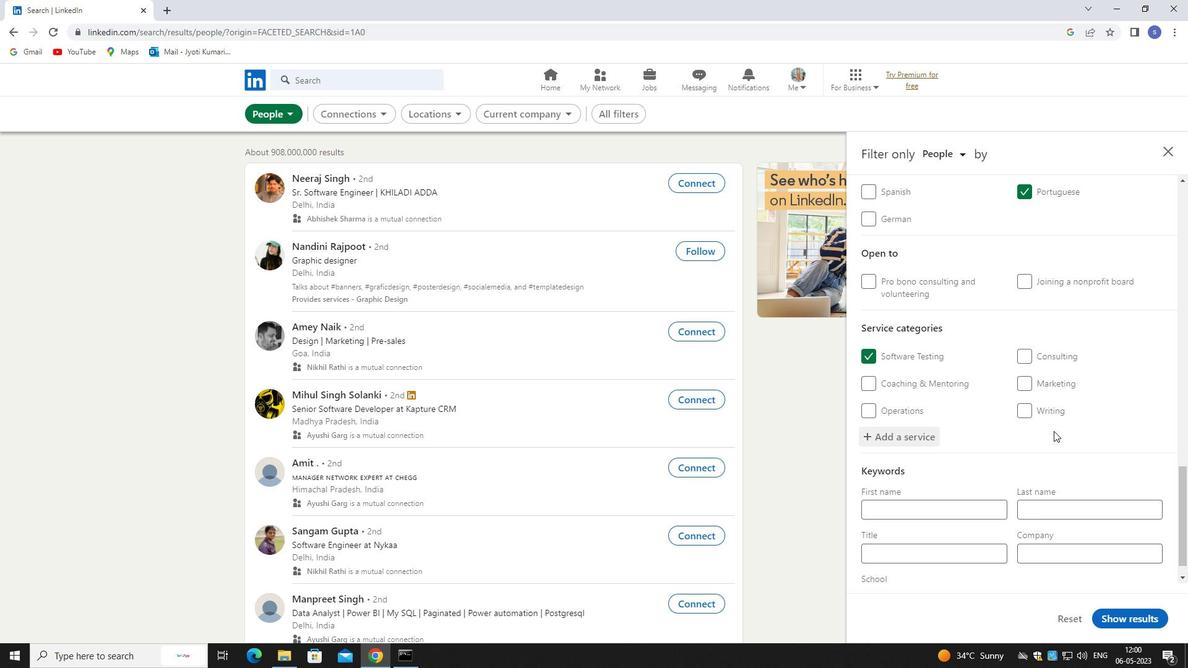 
Action: Mouse moved to (1054, 435)
Screenshot: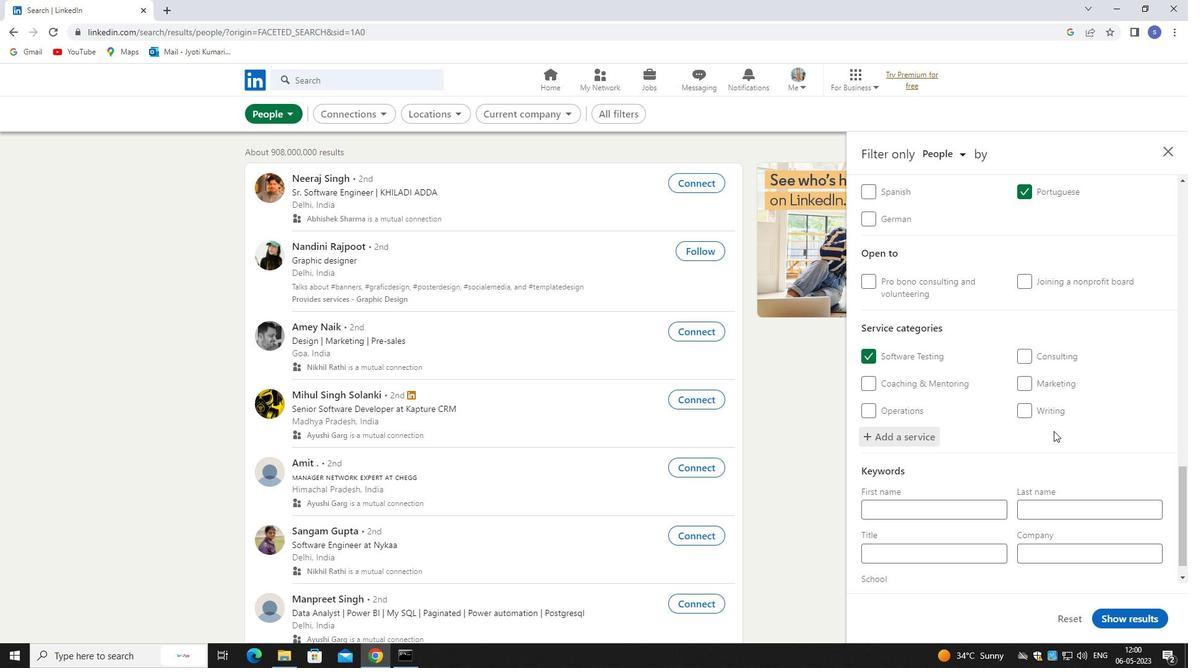 
Action: Mouse scrolled (1054, 435) with delta (0, 0)
Screenshot: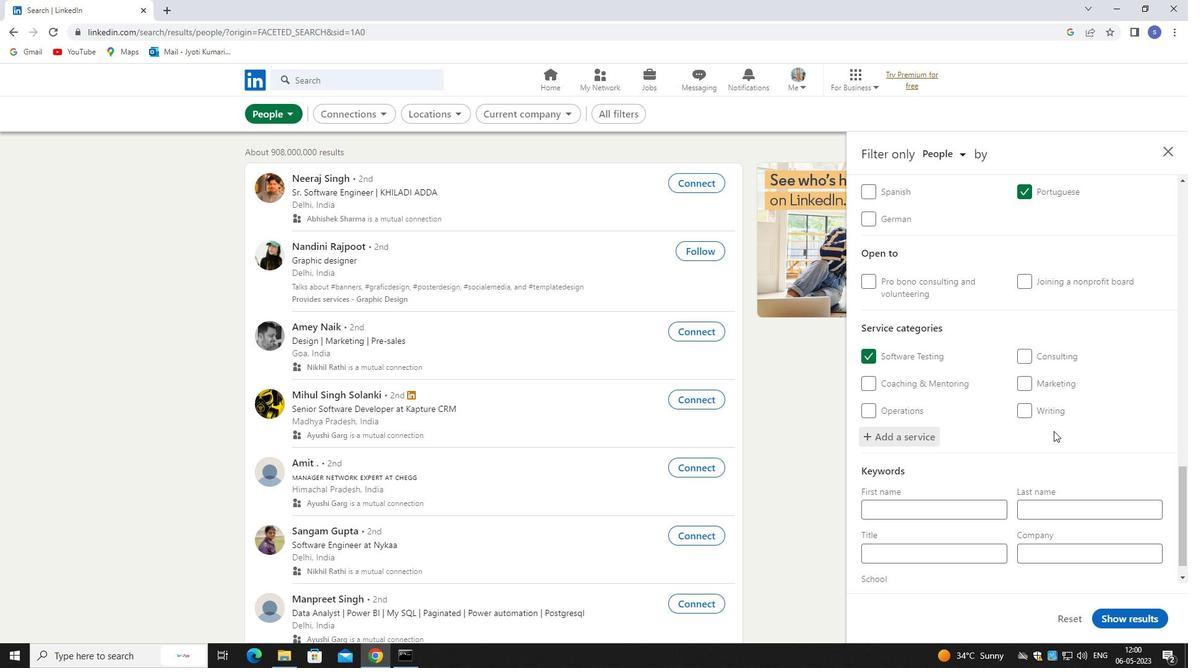 
Action: Mouse moved to (1053, 437)
Screenshot: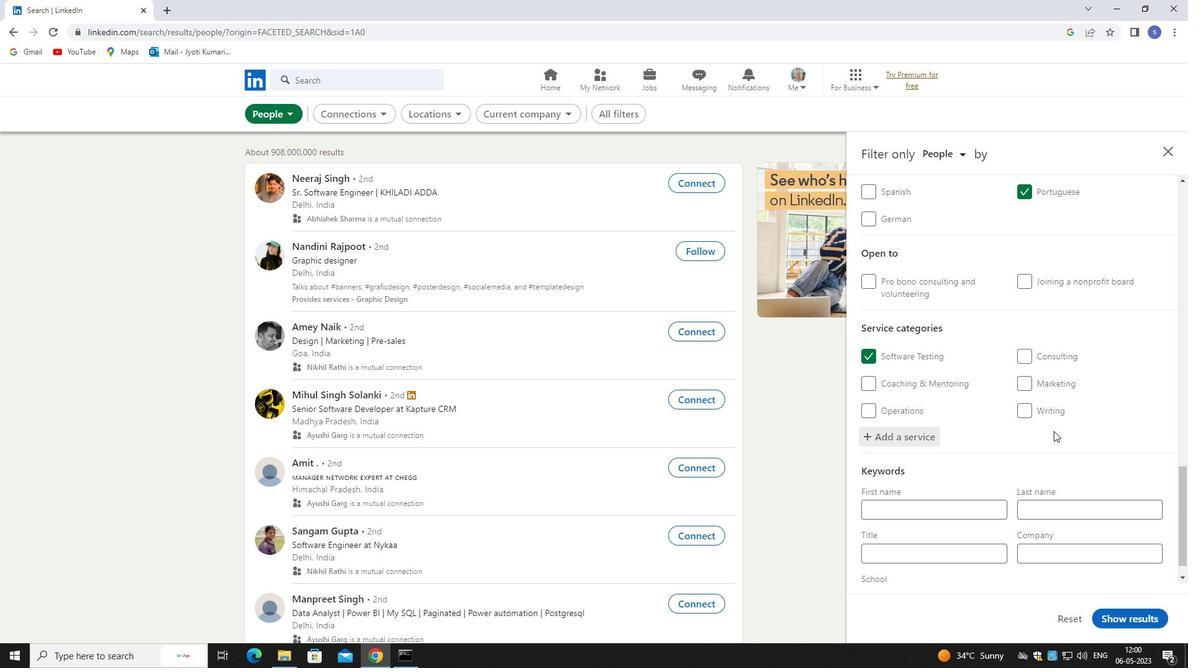 
Action: Mouse scrolled (1053, 437) with delta (0, 0)
Screenshot: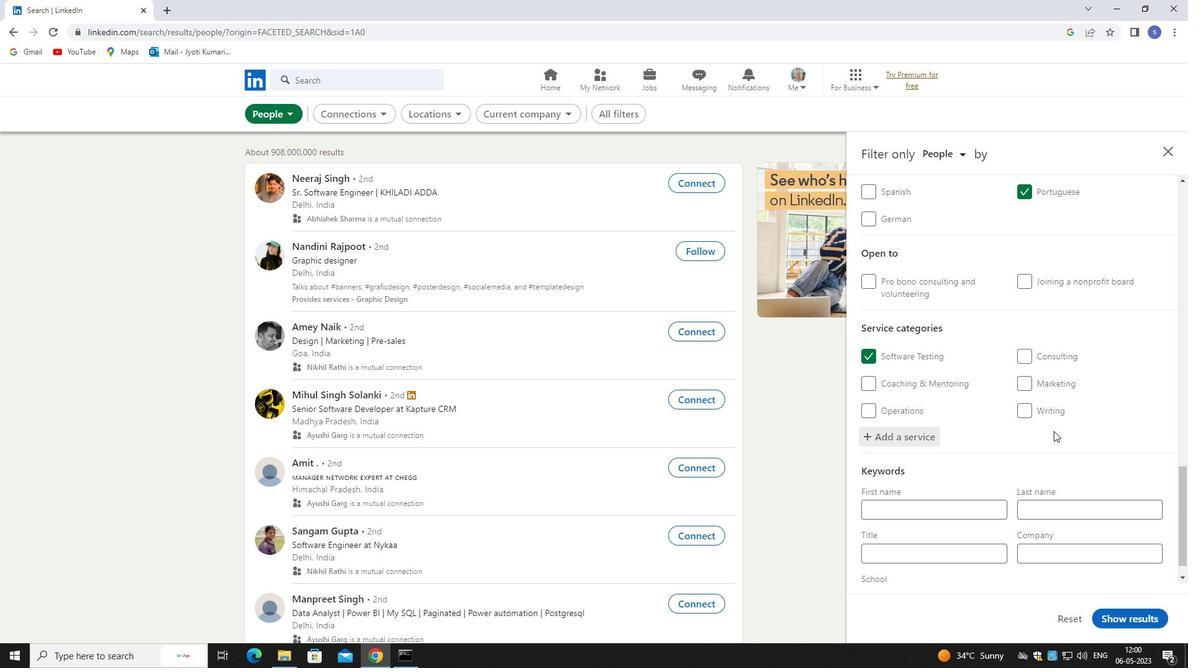 
Action: Mouse moved to (968, 524)
Screenshot: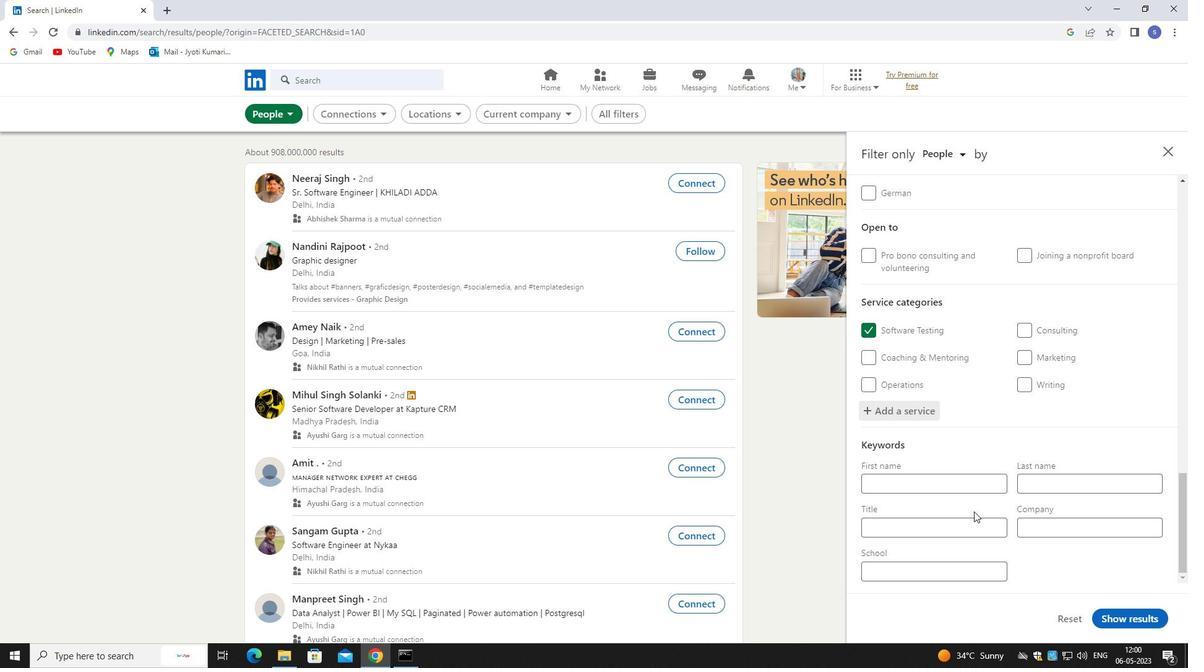 
Action: Mouse pressed left at (968, 524)
Screenshot: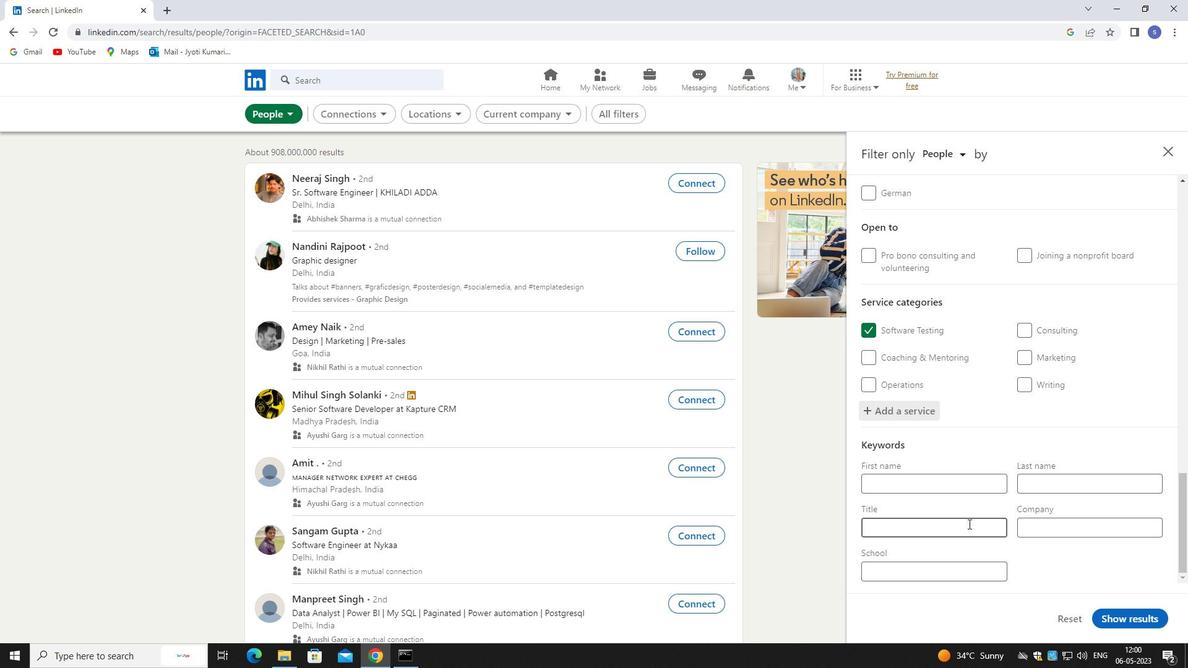 
Action: Mouse moved to (965, 537)
Screenshot: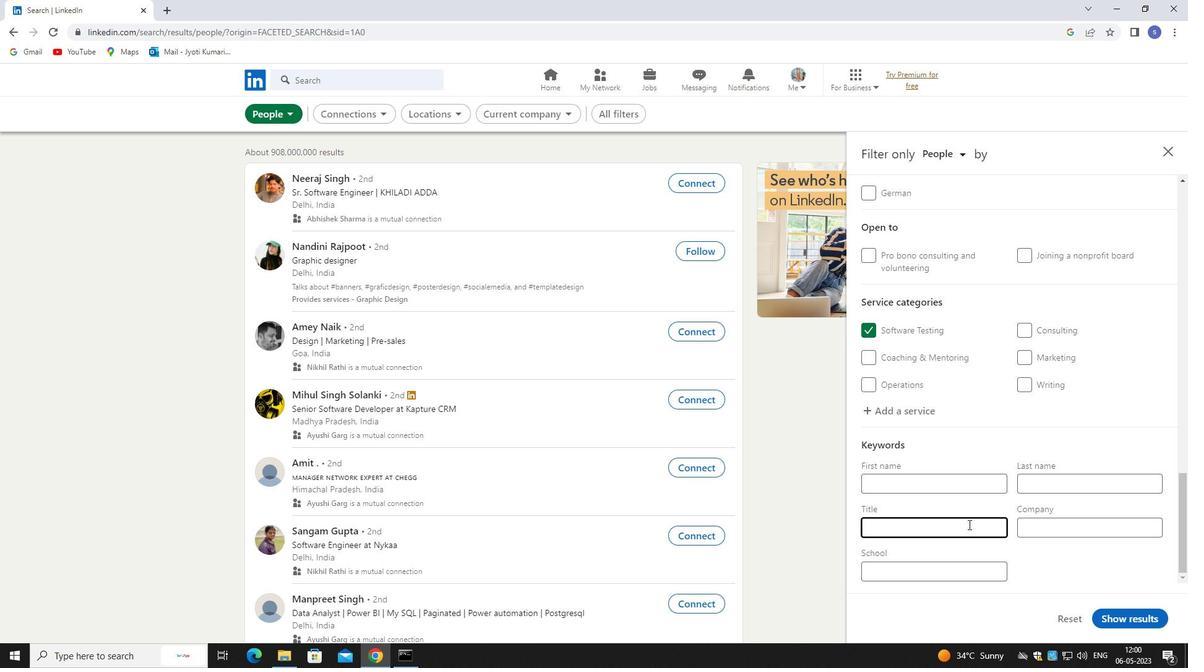 
Action: Key pressed <Key.shift><Key.shift>EVENT<Key.space><Key.shift>PLANNER
Screenshot: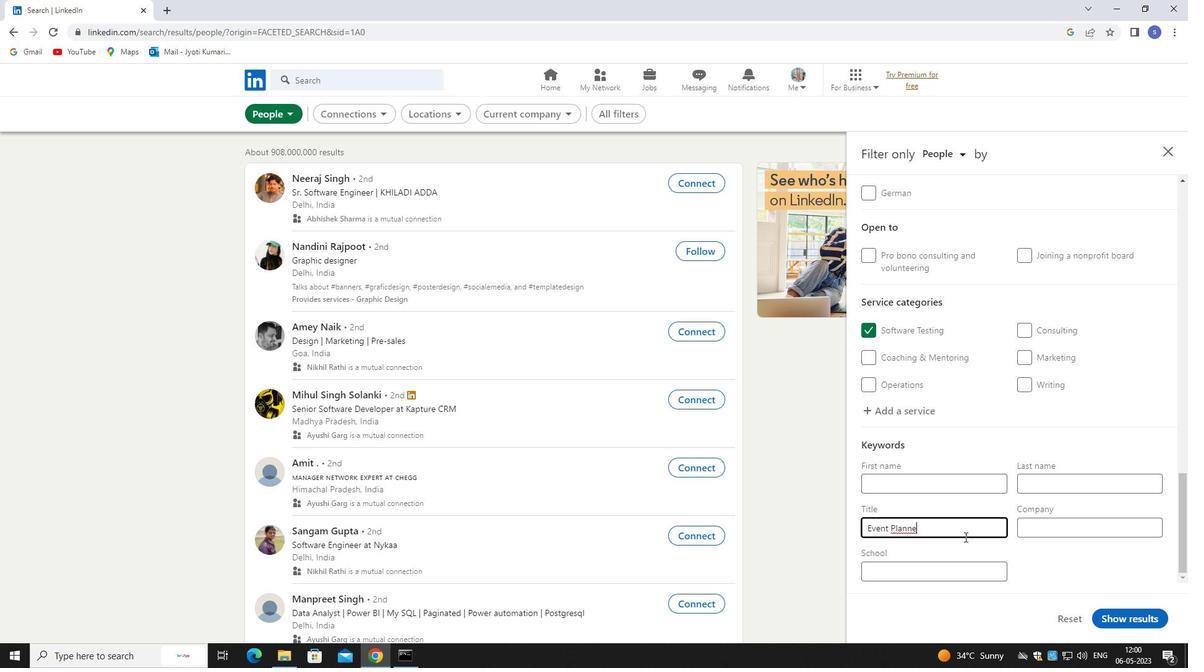 
Action: Mouse moved to (1112, 615)
Screenshot: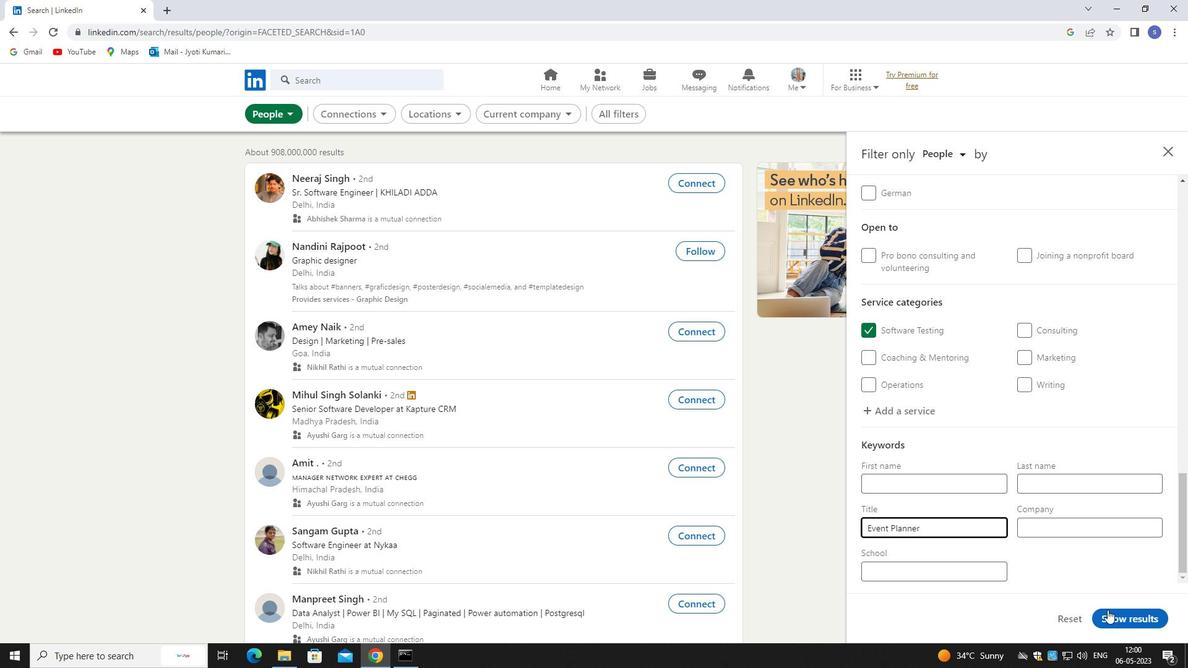 
Action: Mouse pressed left at (1112, 615)
Screenshot: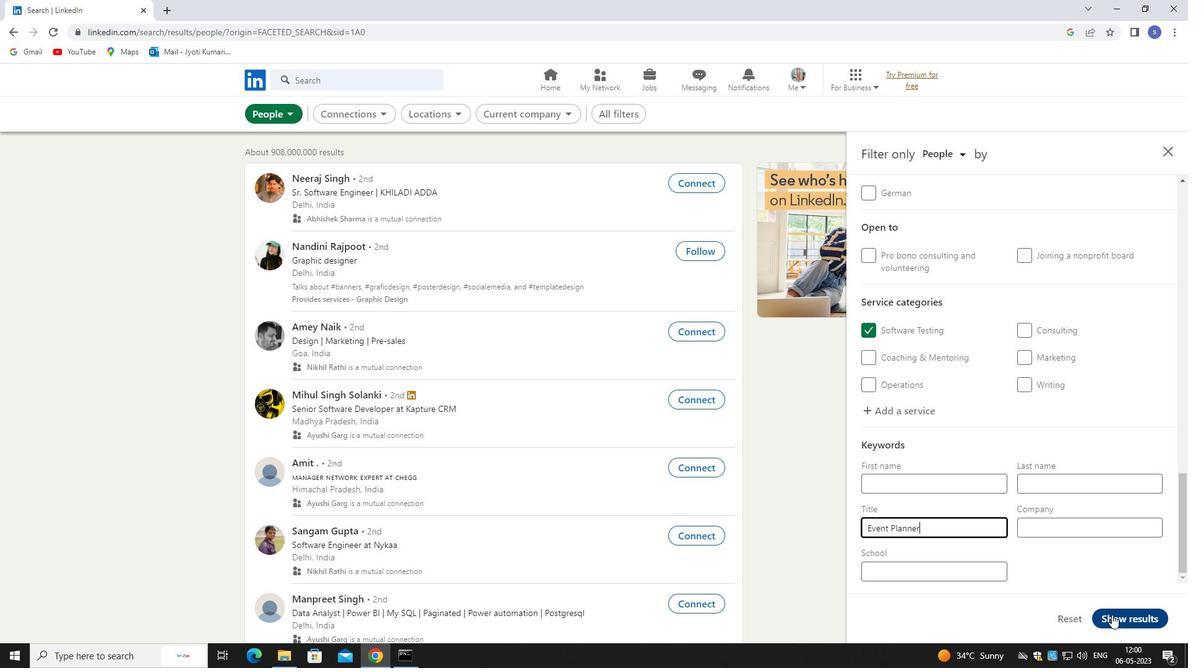 
Action: Mouse moved to (1111, 615)
Screenshot: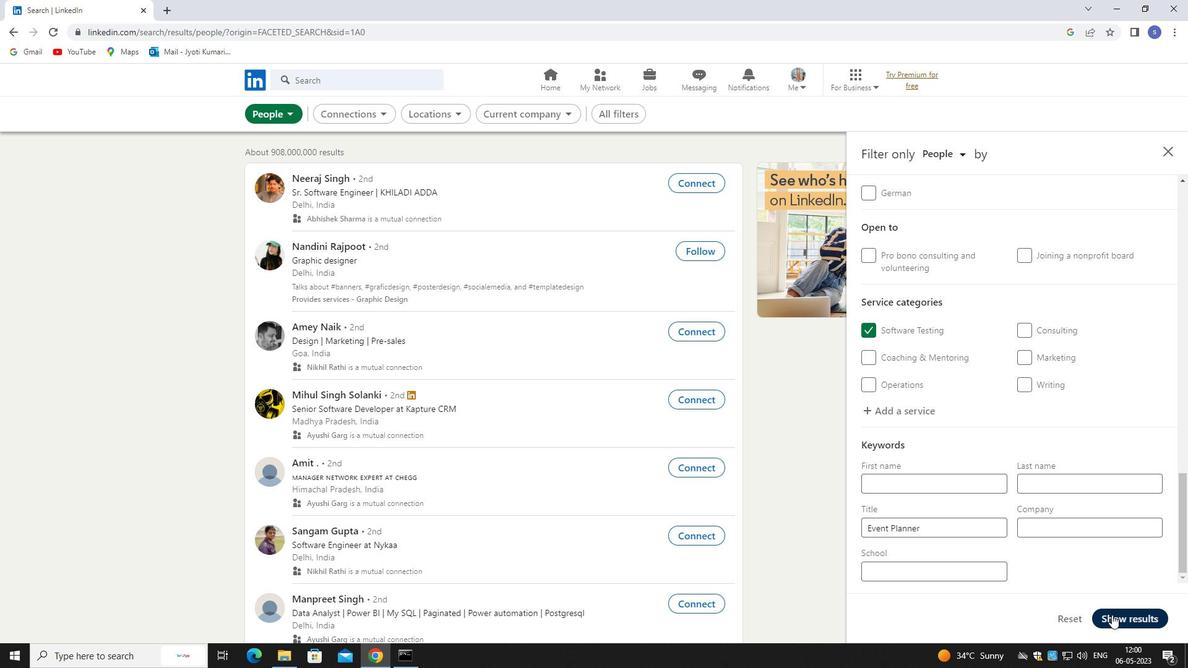 
